 Task: Forward email as attachment with the signature Gabriel Evans with the subject Request for a video from softage.1@softage.net to softage.8@softage.net with the message Could you please provide a summary of the customer feedback received?
Action: Mouse moved to (861, 73)
Screenshot: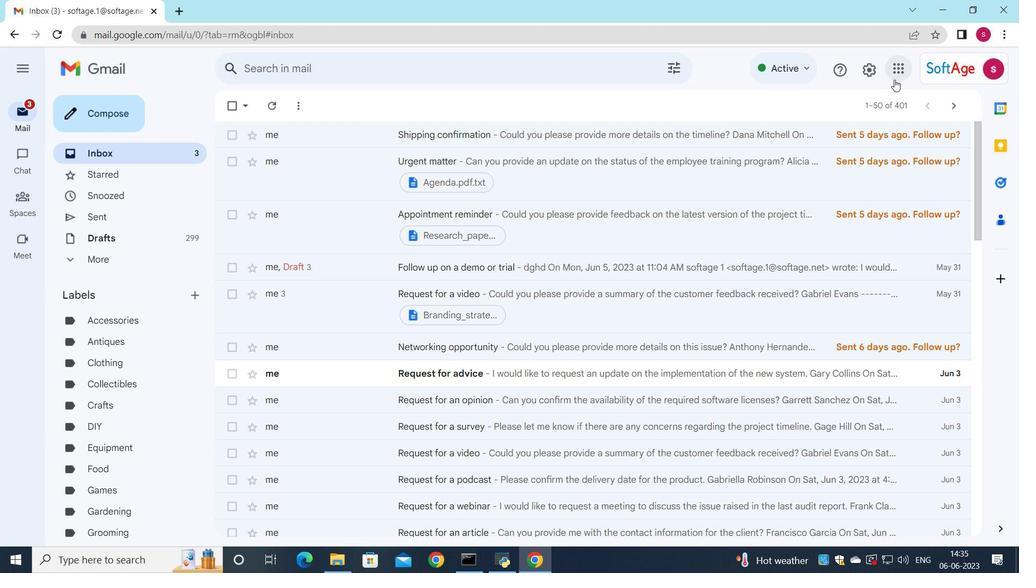 
Action: Mouse pressed left at (861, 73)
Screenshot: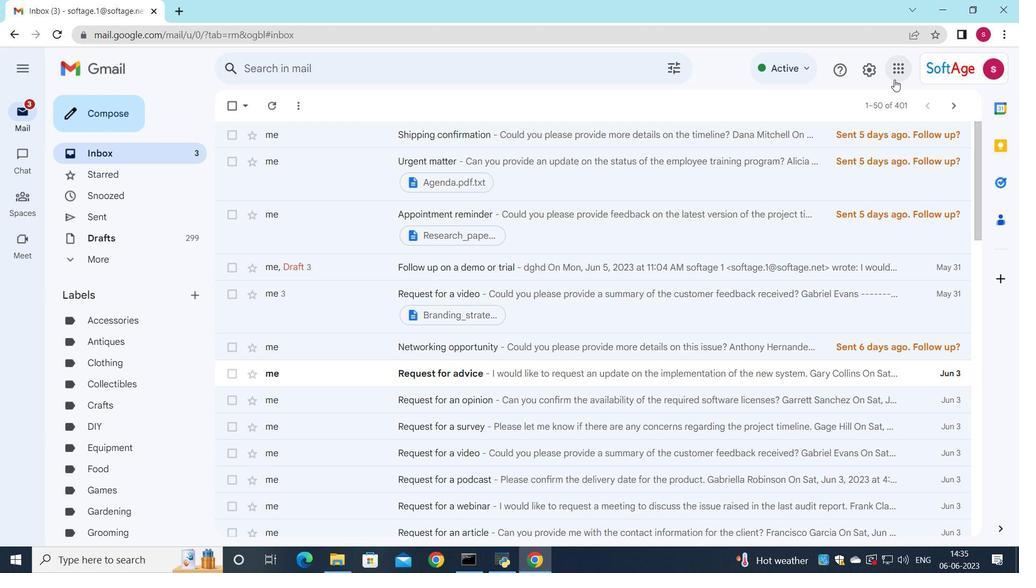 
Action: Mouse moved to (857, 143)
Screenshot: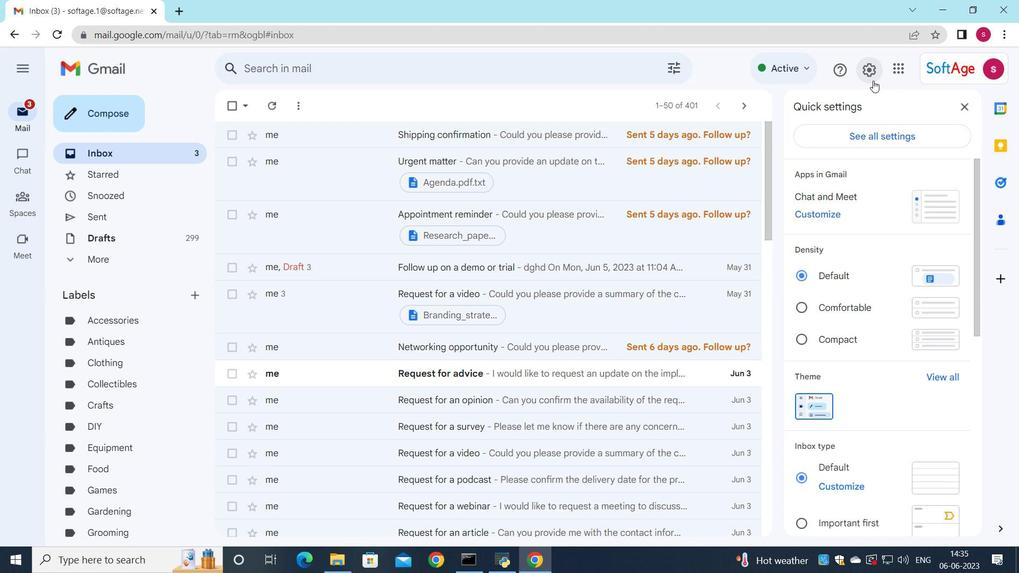 
Action: Mouse pressed left at (857, 143)
Screenshot: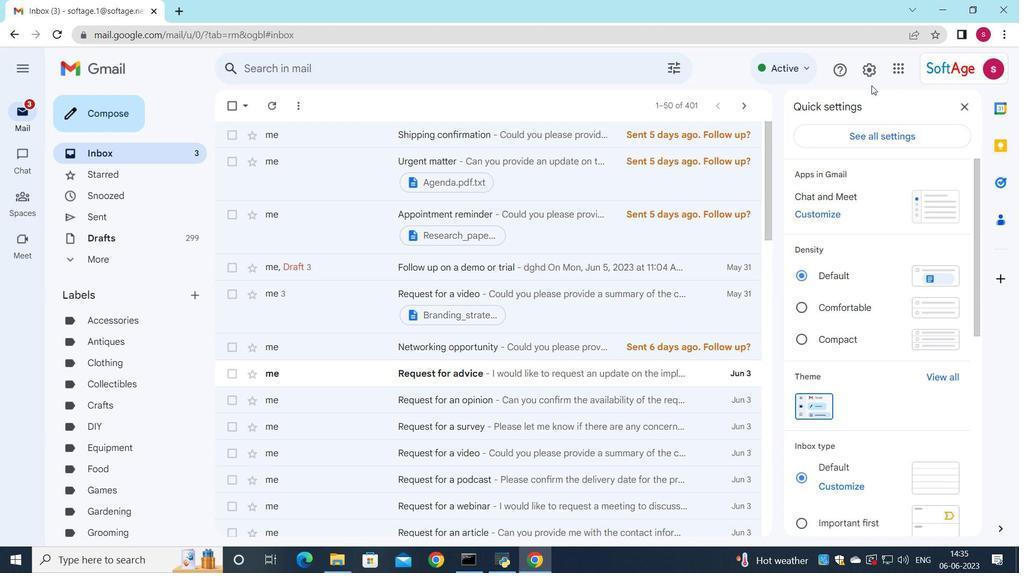 
Action: Mouse scrolled (857, 143) with delta (0, 0)
Screenshot: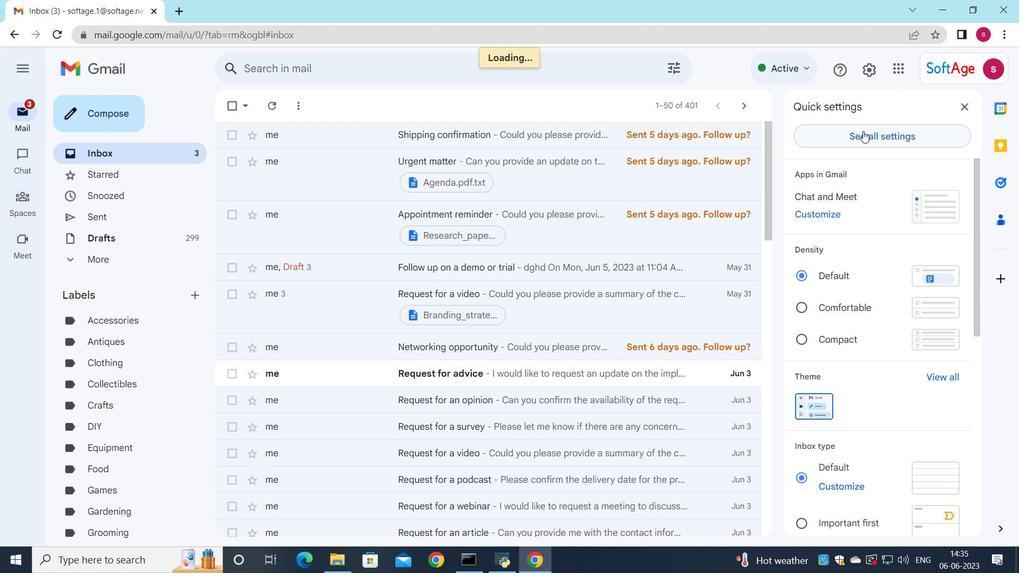 
Action: Mouse moved to (718, 208)
Screenshot: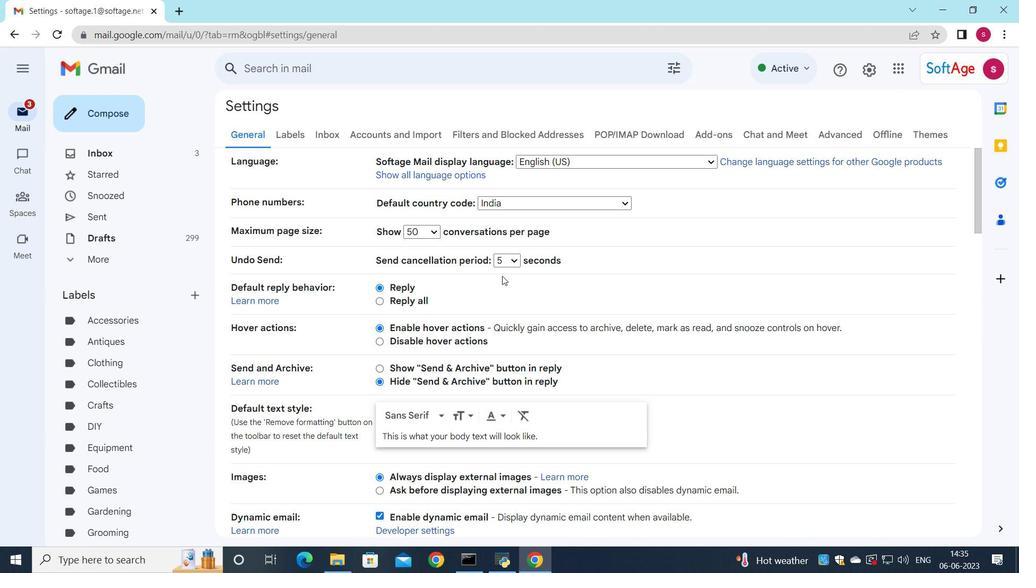 
Action: Mouse scrolled (718, 208) with delta (0, 0)
Screenshot: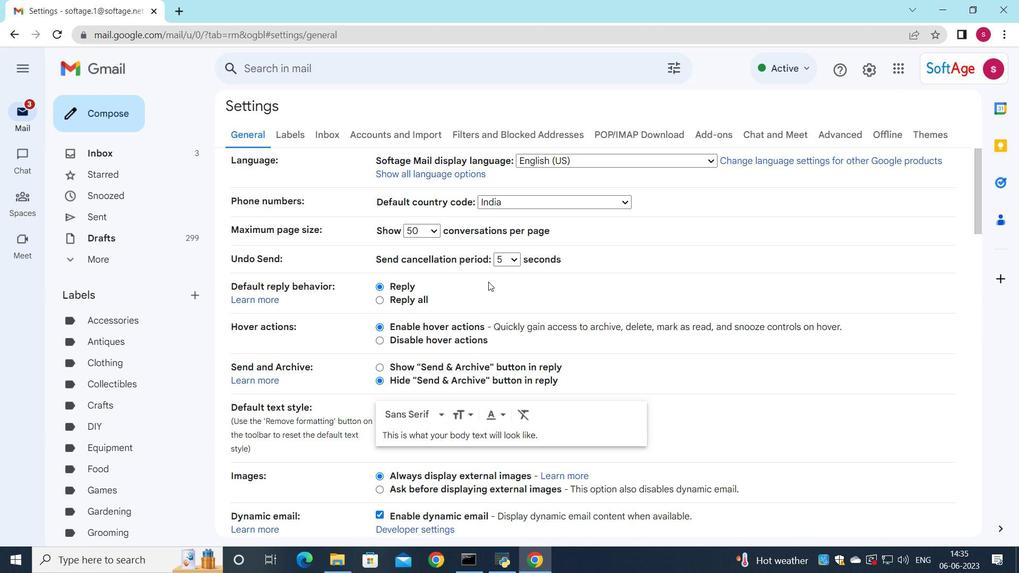 
Action: Mouse scrolled (718, 208) with delta (0, 0)
Screenshot: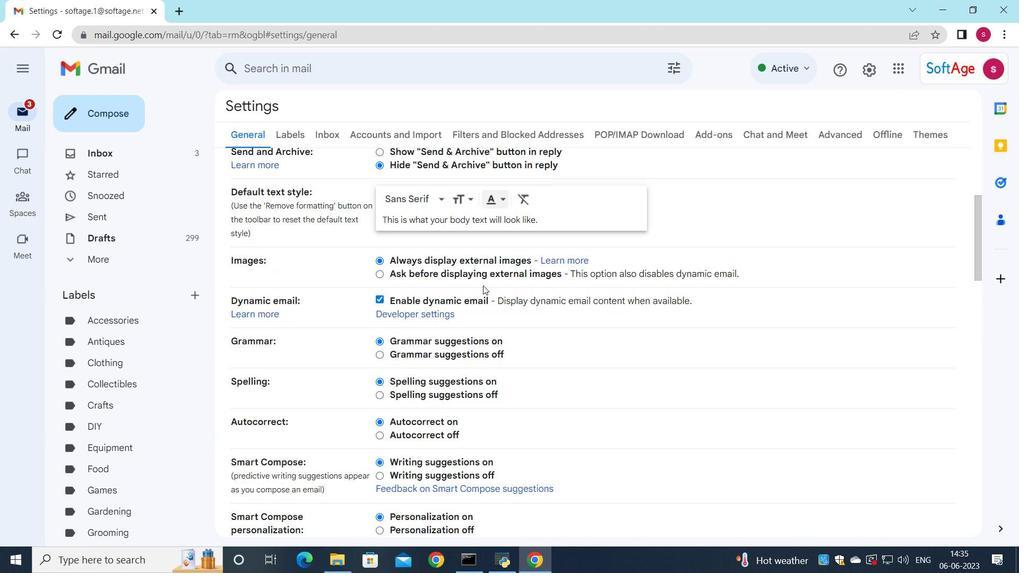 
Action: Mouse scrolled (718, 208) with delta (0, 0)
Screenshot: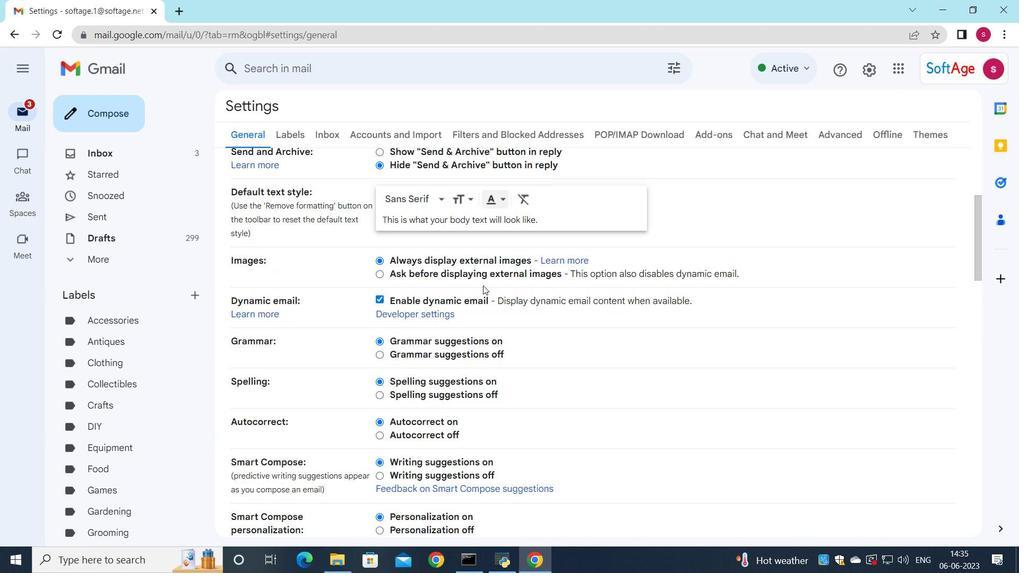 
Action: Mouse moved to (717, 210)
Screenshot: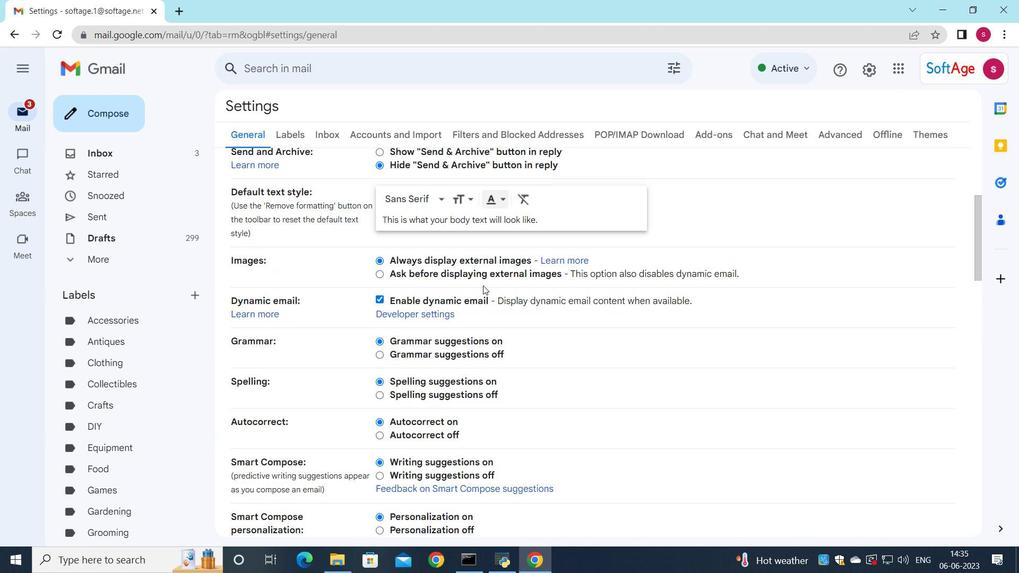 
Action: Mouse scrolled (717, 210) with delta (0, 0)
Screenshot: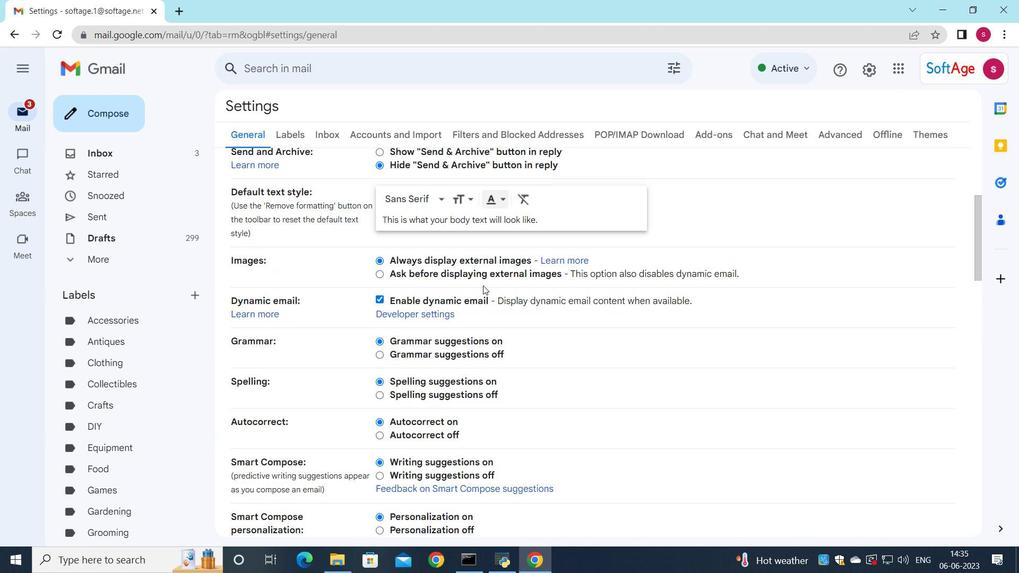 
Action: Mouse moved to (642, 236)
Screenshot: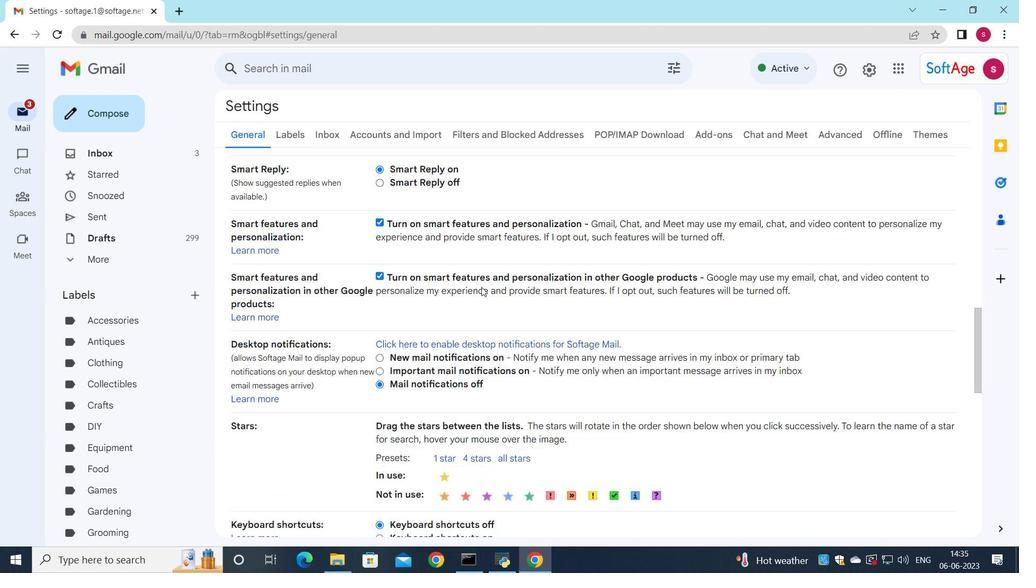 
Action: Mouse scrolled (642, 236) with delta (0, 0)
Screenshot: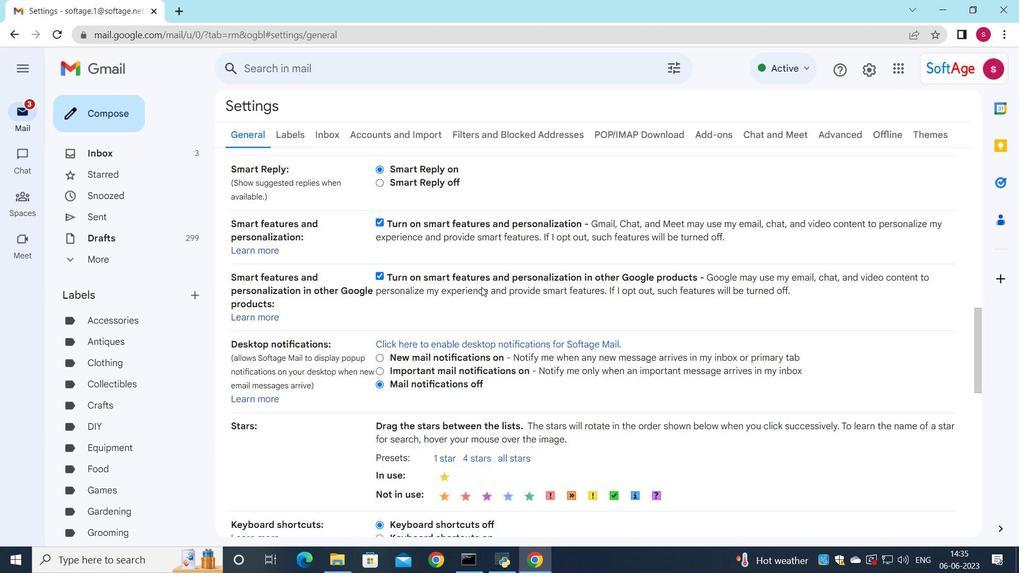 
Action: Mouse moved to (639, 238)
Screenshot: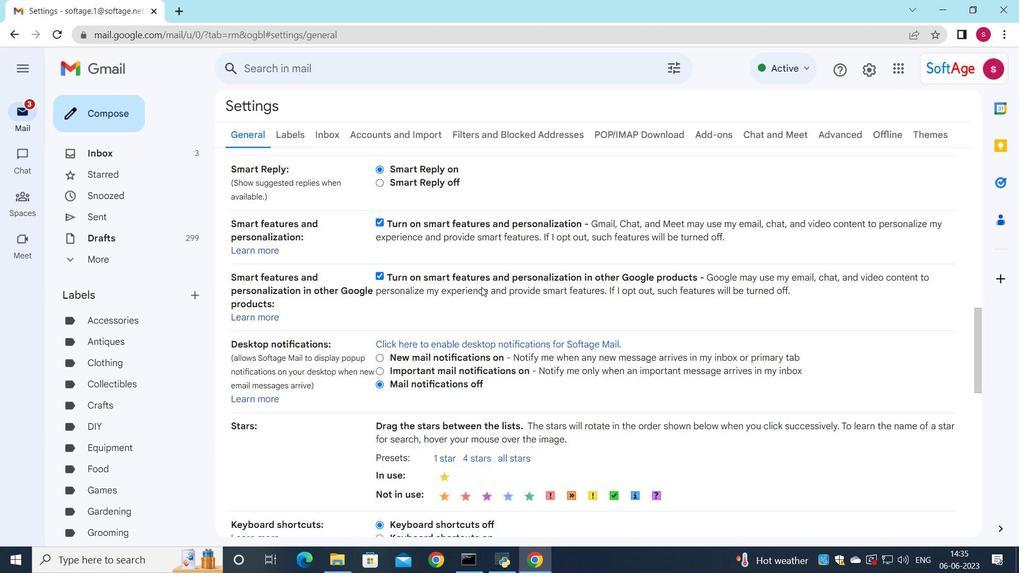 
Action: Mouse scrolled (639, 237) with delta (0, 0)
Screenshot: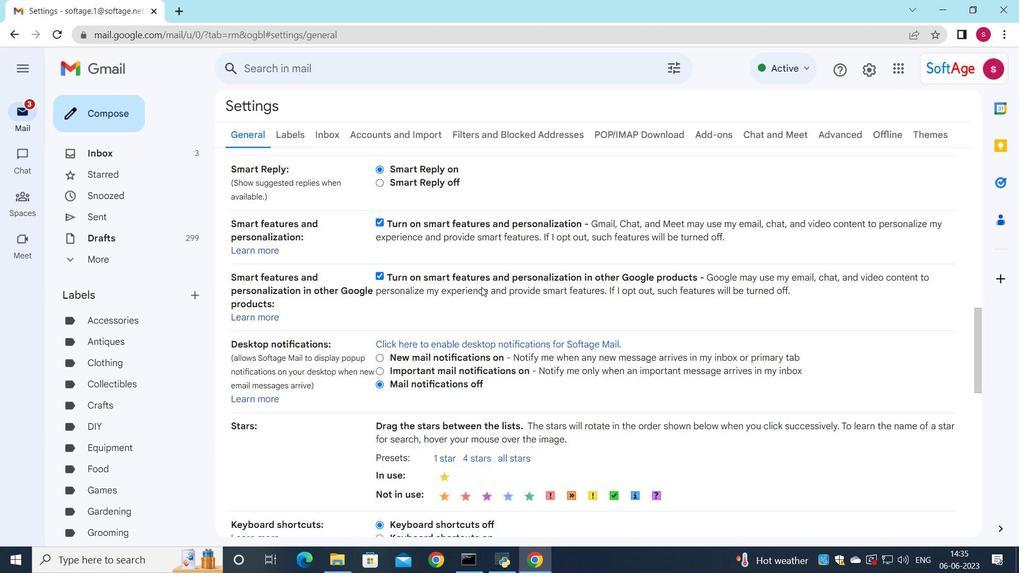 
Action: Mouse moved to (634, 243)
Screenshot: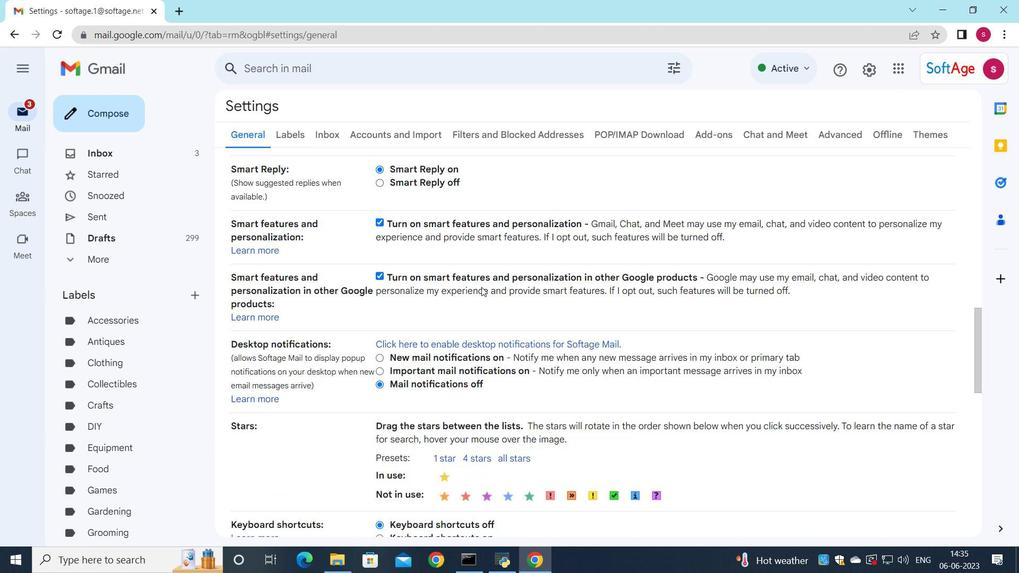
Action: Mouse scrolled (634, 242) with delta (0, 0)
Screenshot: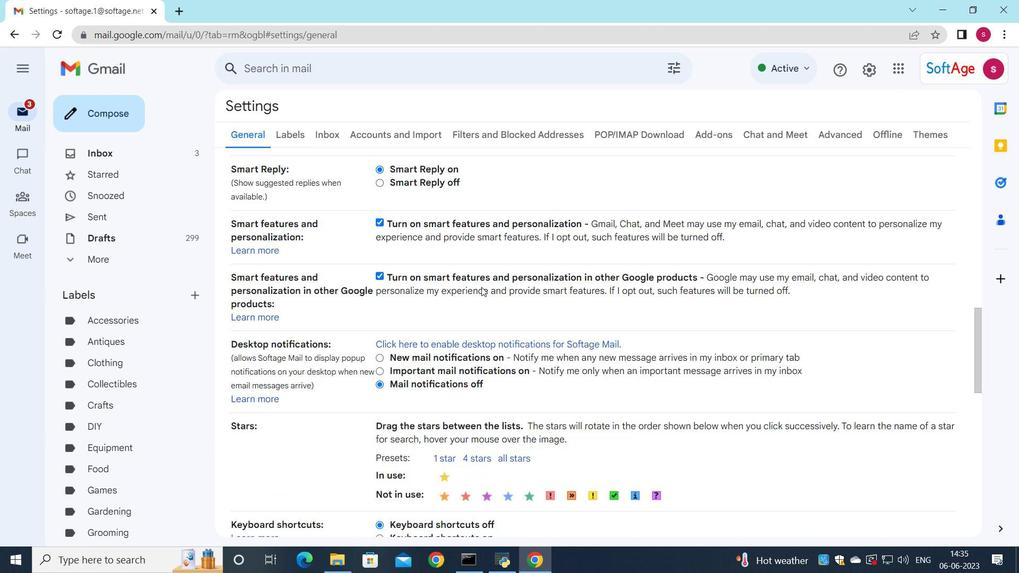 
Action: Mouse moved to (575, 274)
Screenshot: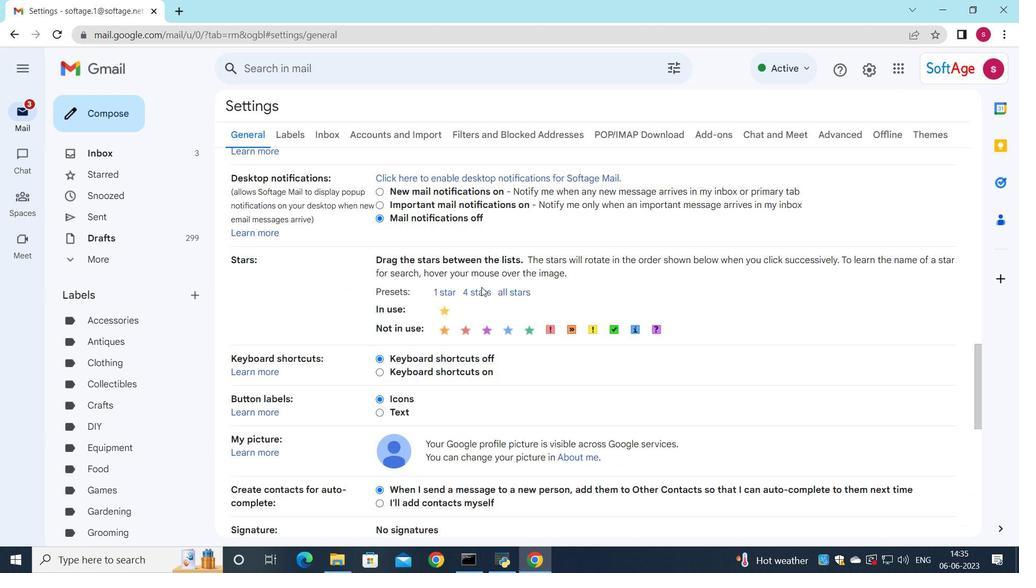 
Action: Mouse scrolled (575, 274) with delta (0, 0)
Screenshot: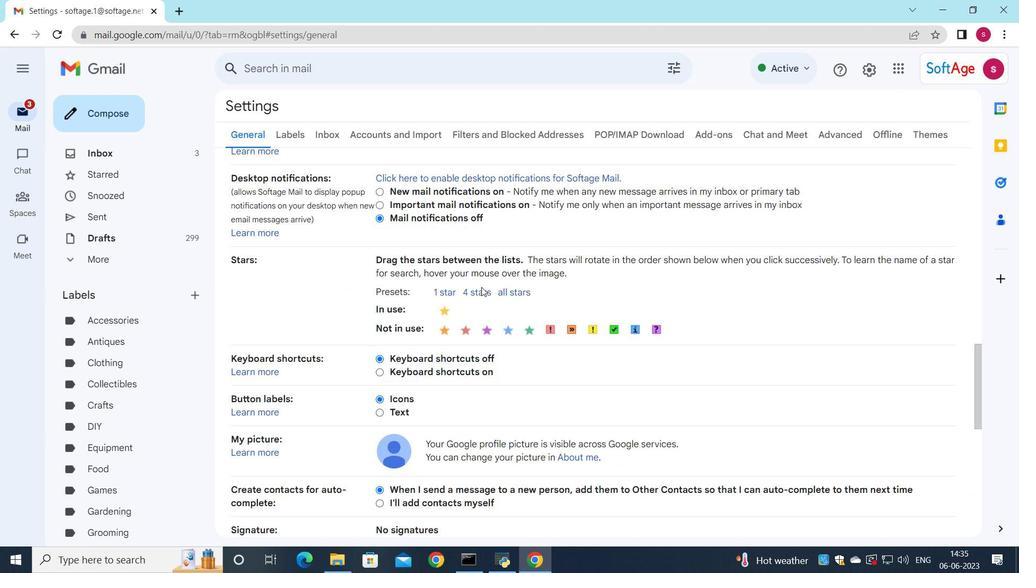 
Action: Mouse moved to (573, 277)
Screenshot: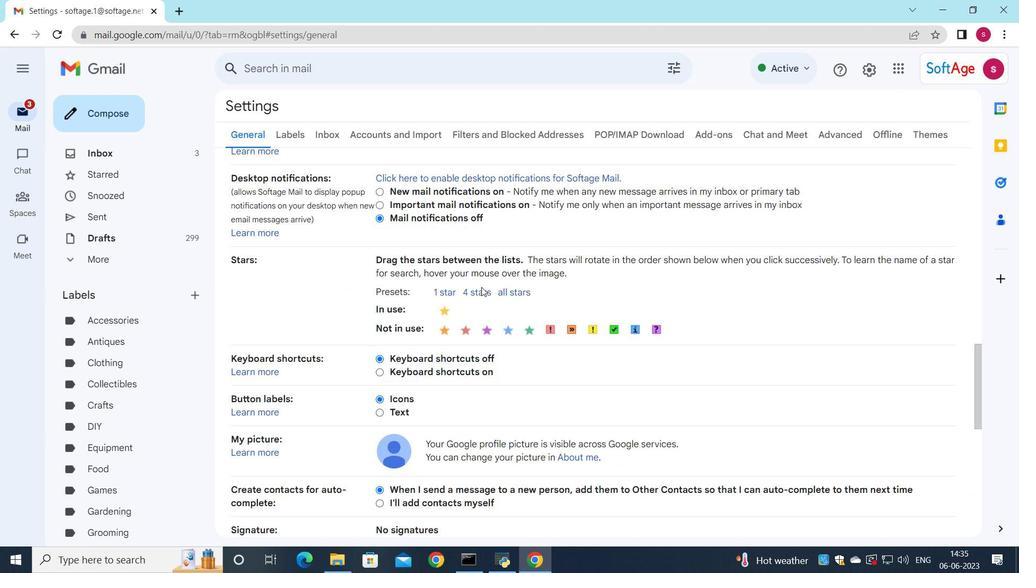 
Action: Mouse scrolled (573, 277) with delta (0, 0)
Screenshot: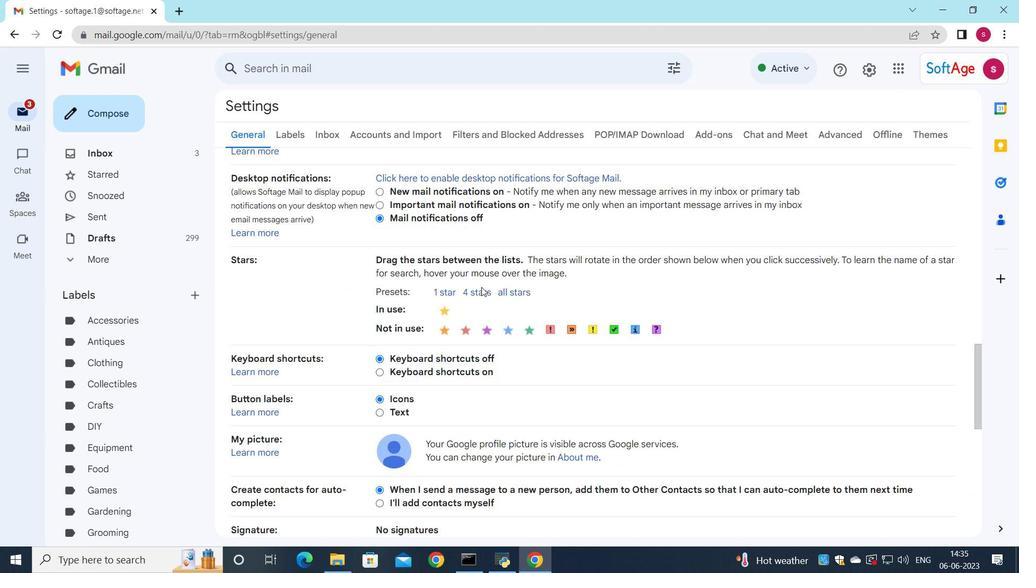 
Action: Mouse moved to (570, 280)
Screenshot: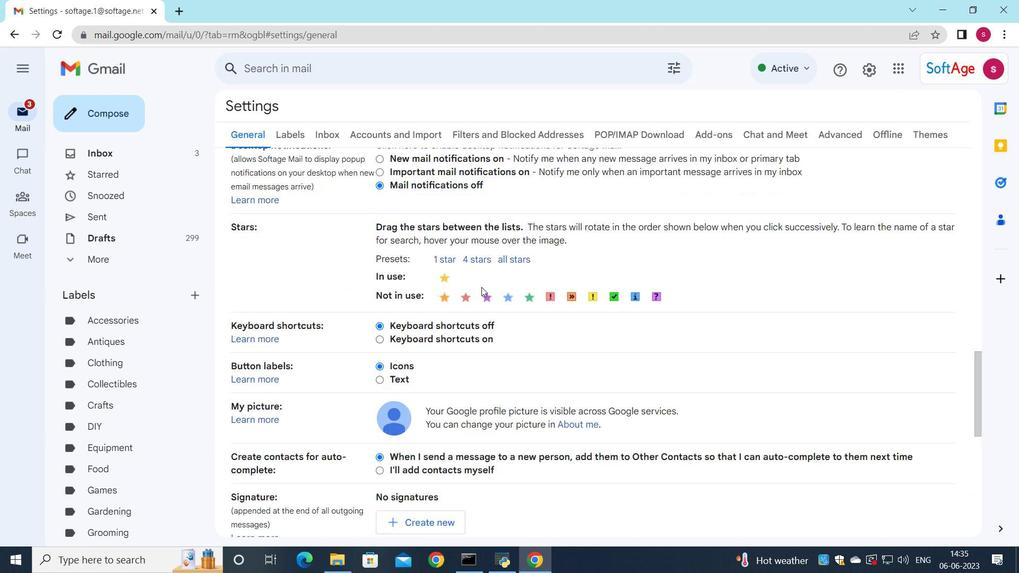 
Action: Mouse scrolled (570, 279) with delta (0, 0)
Screenshot: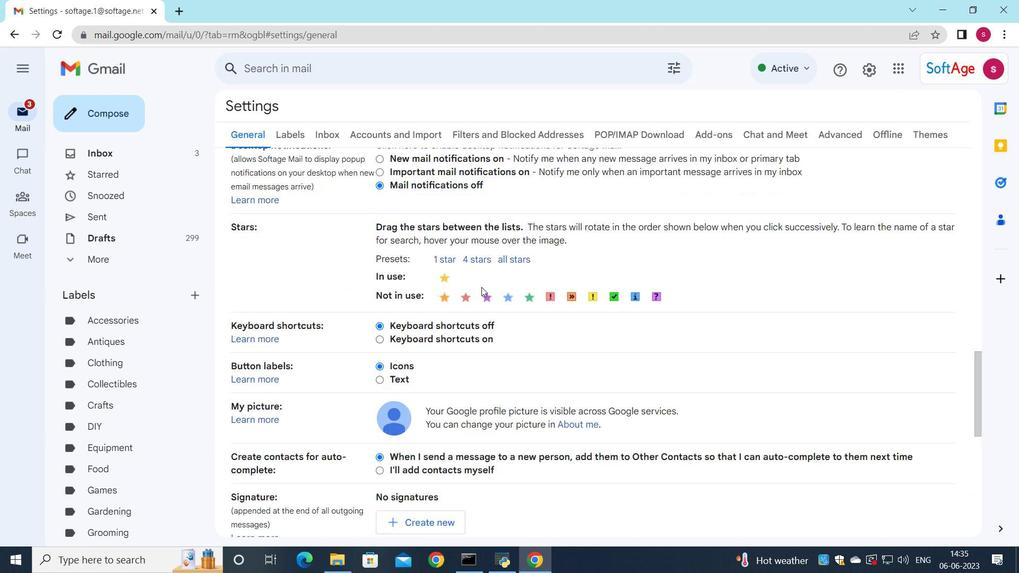 
Action: Mouse moved to (549, 302)
Screenshot: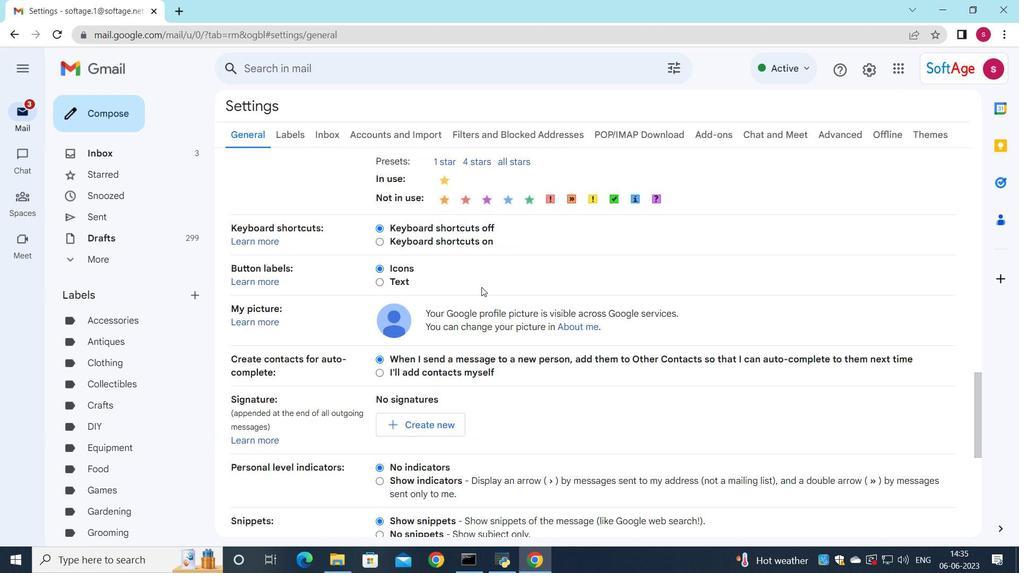 
Action: Mouse scrolled (549, 301) with delta (0, 0)
Screenshot: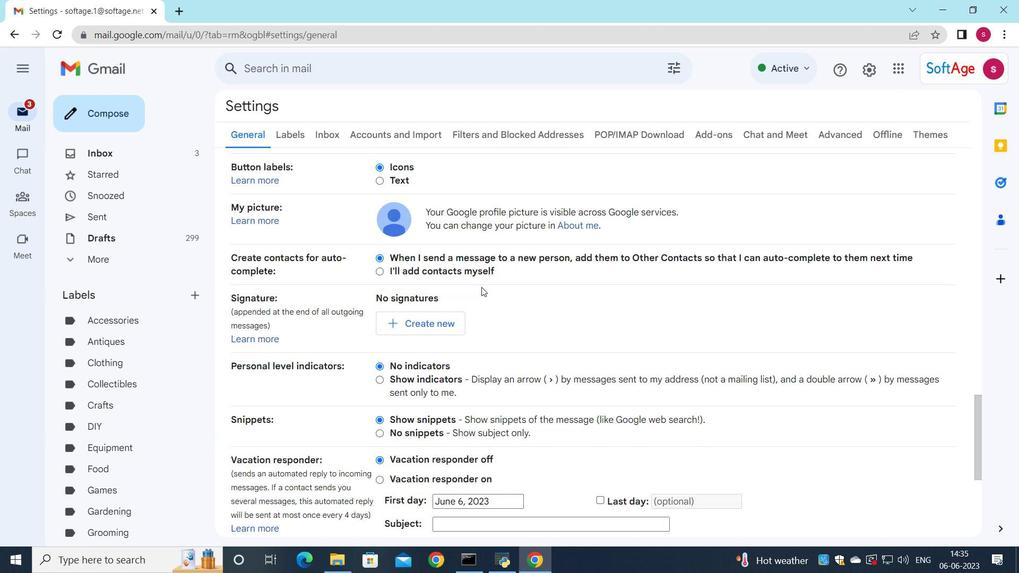 
Action: Mouse scrolled (549, 301) with delta (0, 0)
Screenshot: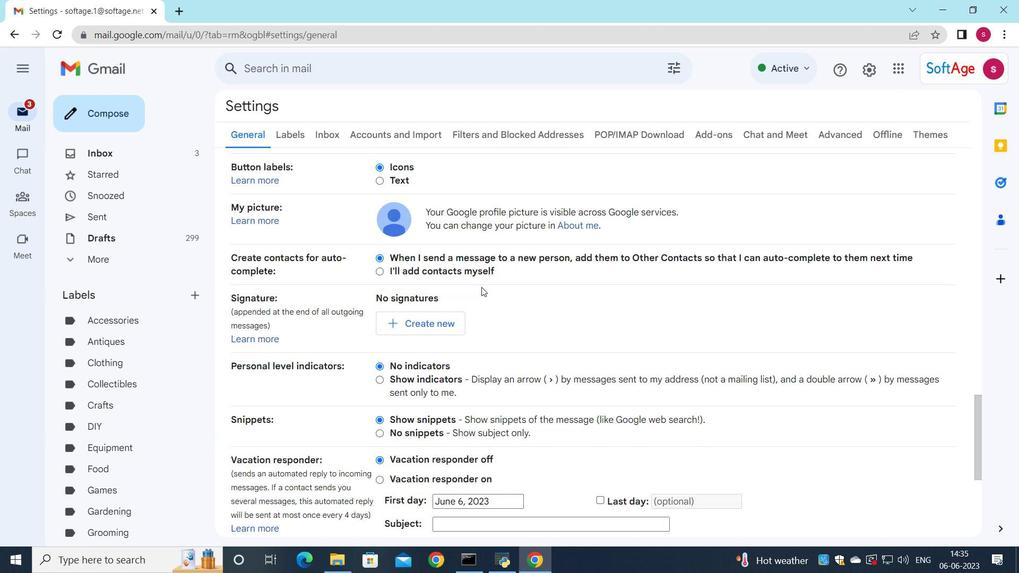 
Action: Mouse moved to (549, 302)
Screenshot: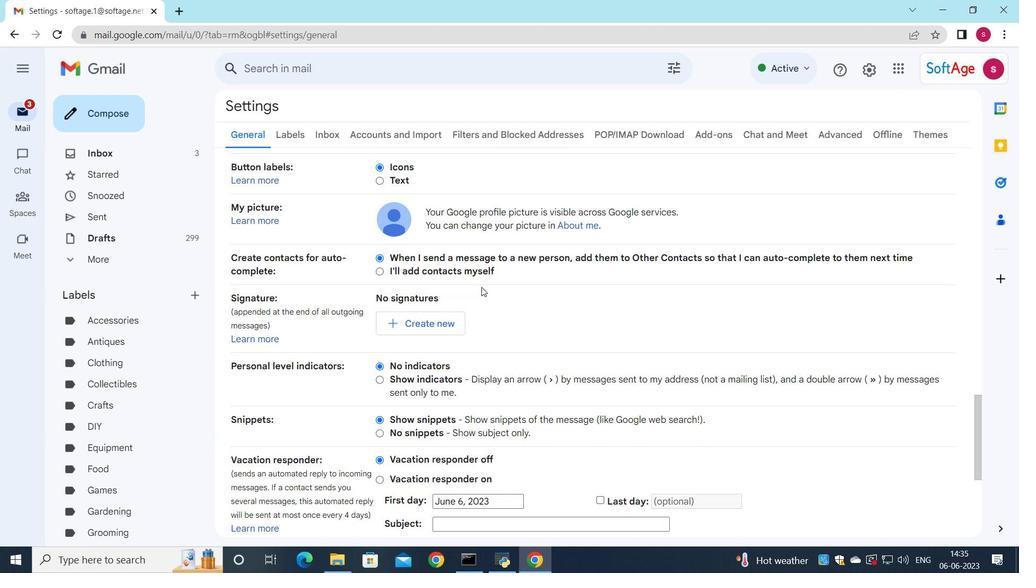 
Action: Mouse scrolled (549, 301) with delta (0, 0)
Screenshot: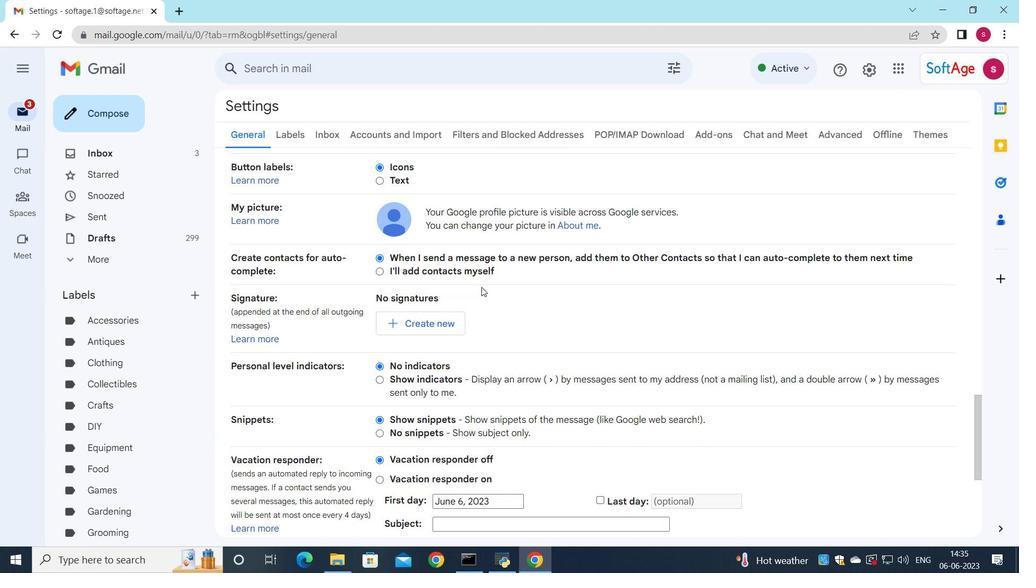 
Action: Mouse moved to (547, 304)
Screenshot: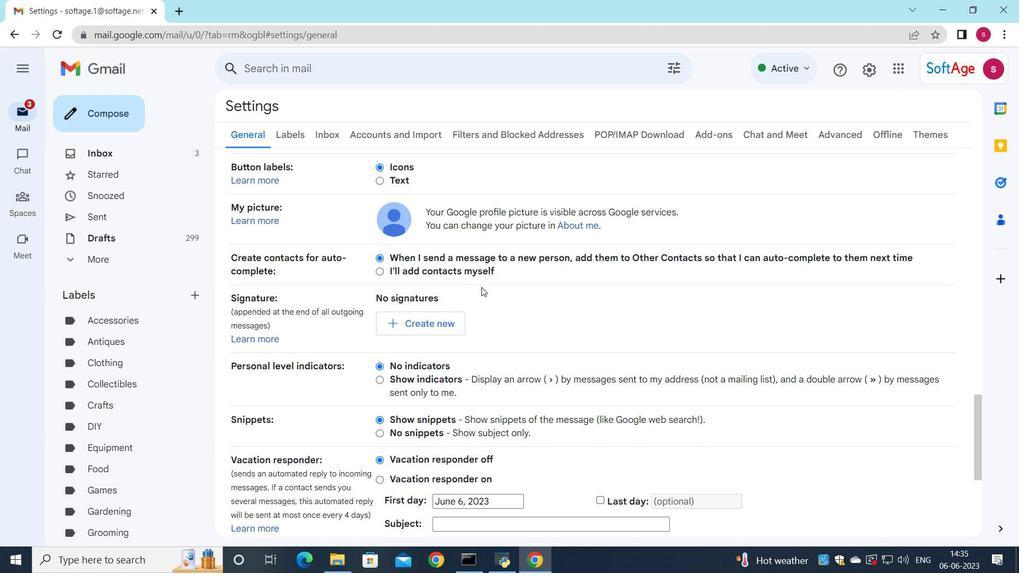 
Action: Mouse scrolled (547, 304) with delta (0, 0)
Screenshot: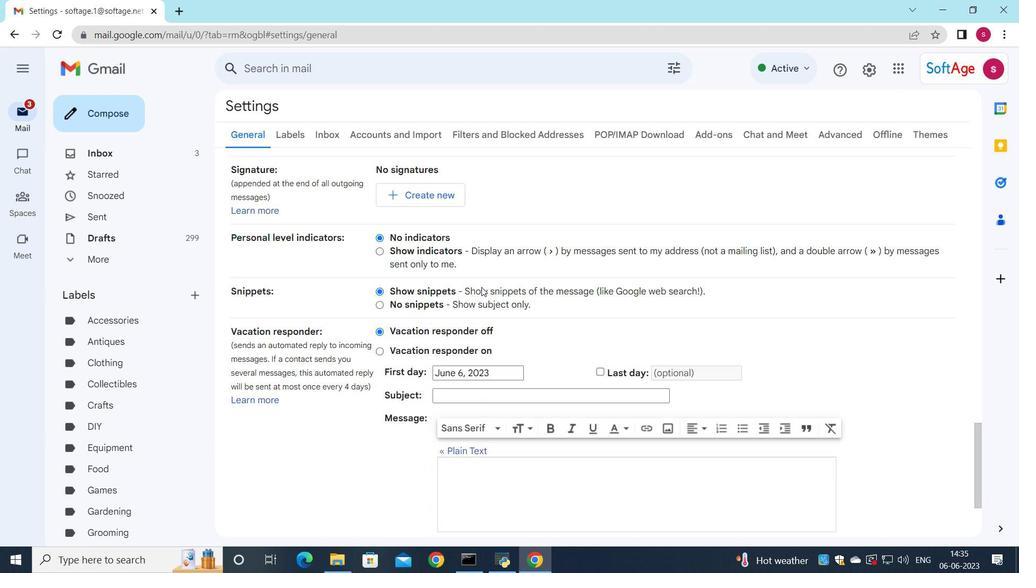 
Action: Mouse scrolled (547, 304) with delta (0, 0)
Screenshot: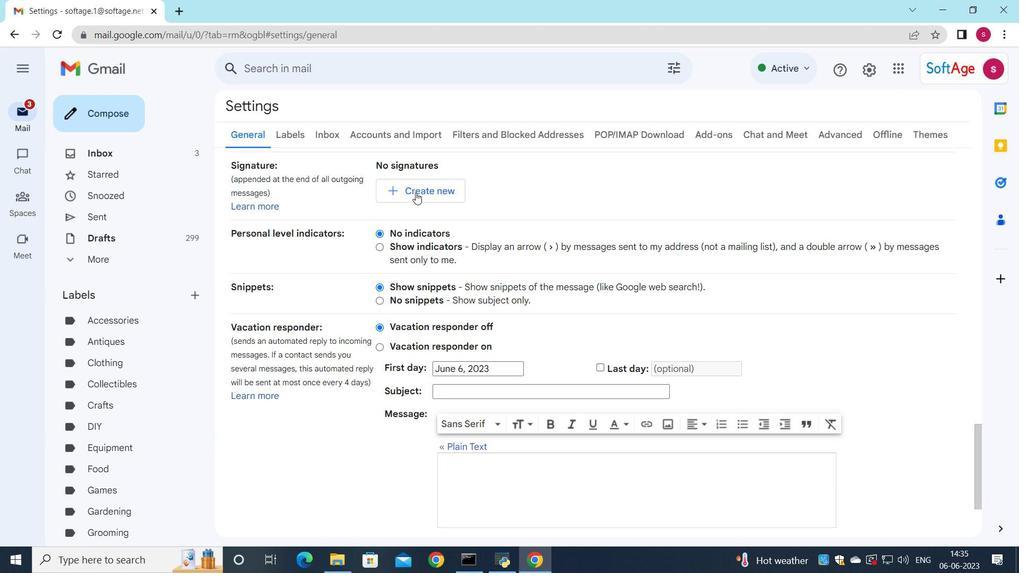 
Action: Mouse scrolled (547, 304) with delta (0, 0)
Screenshot: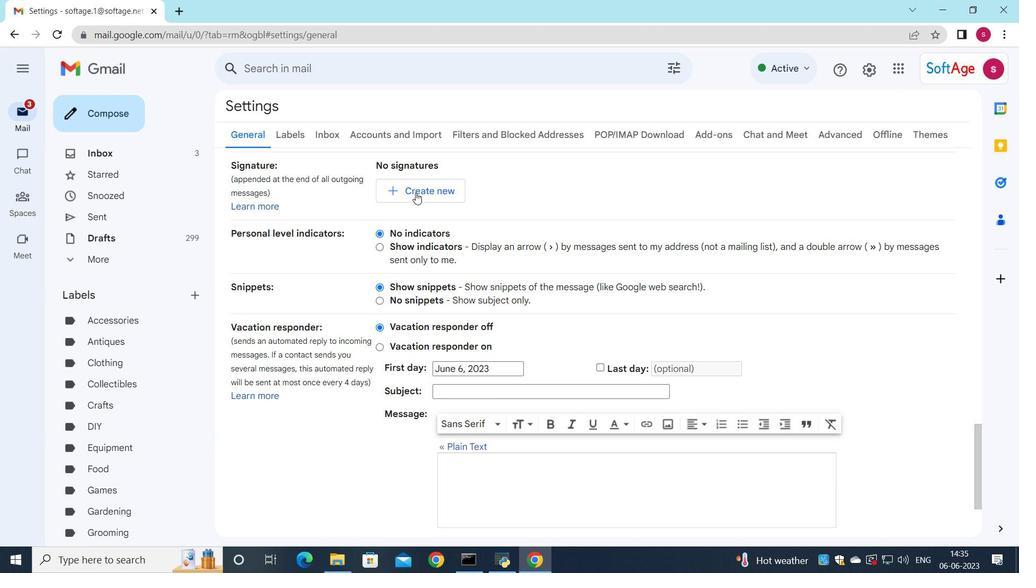 
Action: Mouse scrolled (547, 304) with delta (0, 0)
Screenshot: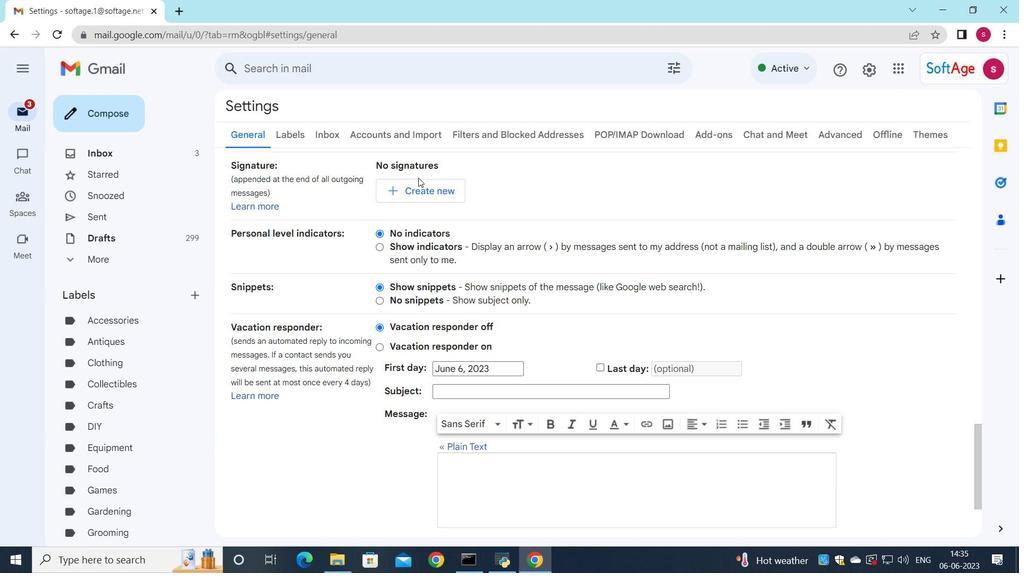 
Action: Mouse scrolled (547, 304) with delta (0, 0)
Screenshot: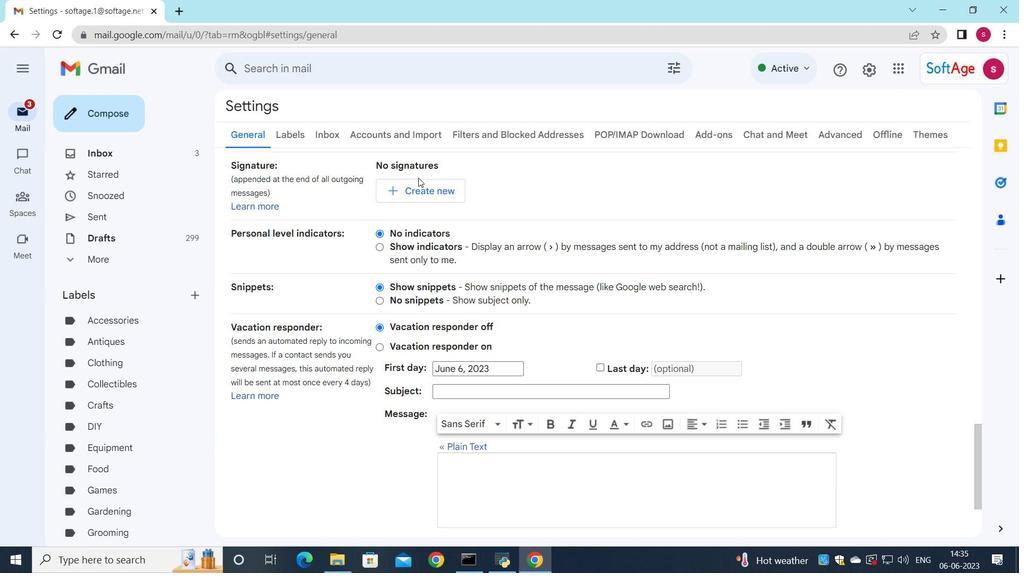
Action: Mouse scrolled (547, 304) with delta (0, 0)
Screenshot: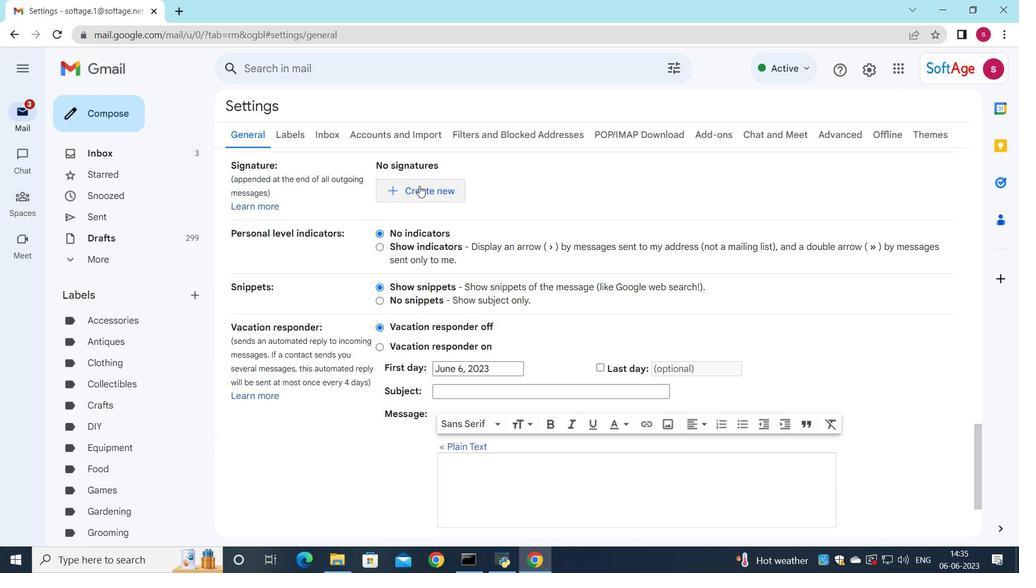 
Action: Mouse moved to (438, 196)
Screenshot: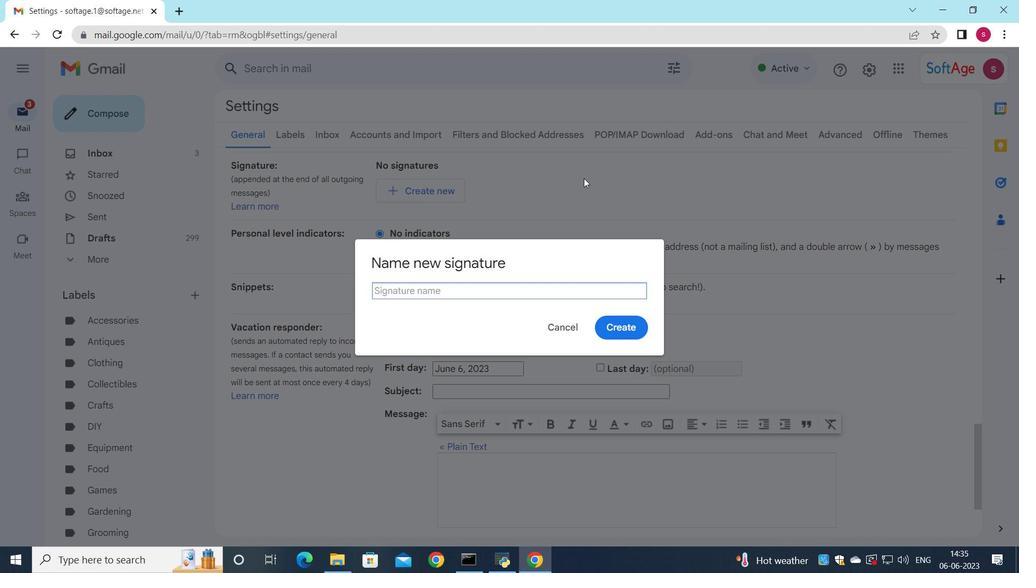 
Action: Mouse pressed left at (438, 196)
Screenshot: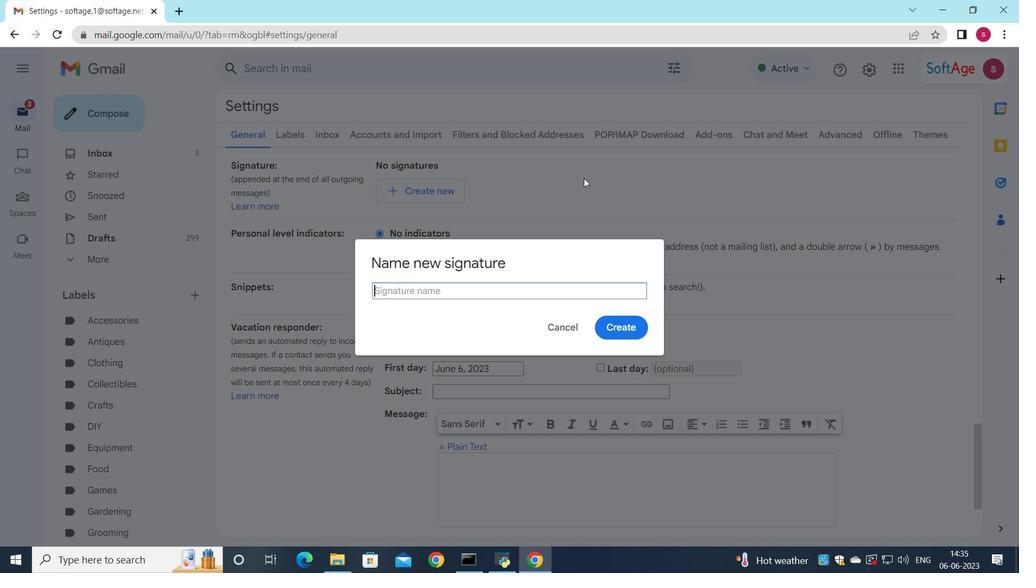 
Action: Mouse moved to (876, 76)
Screenshot: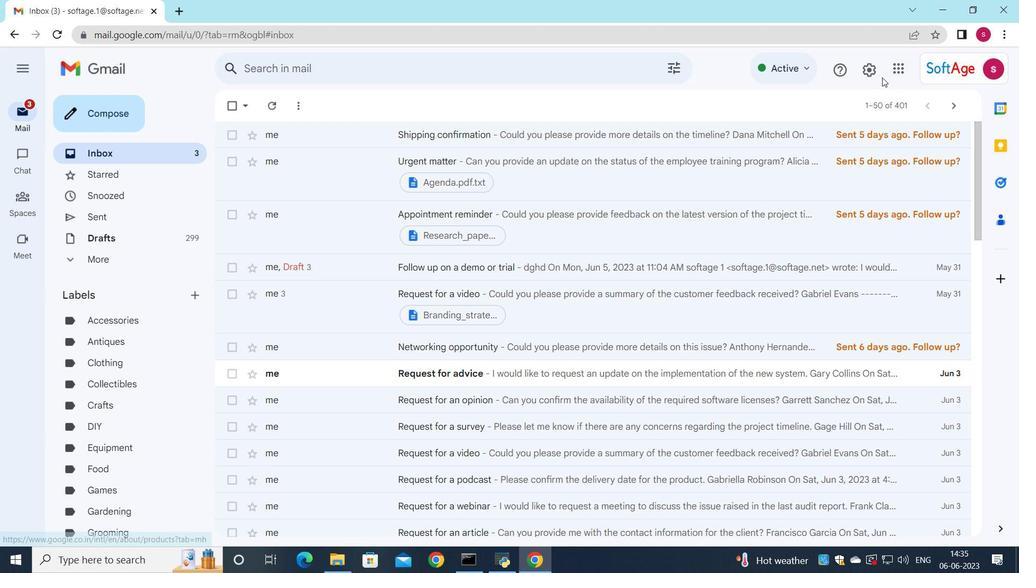 
Action: Mouse pressed left at (876, 76)
Screenshot: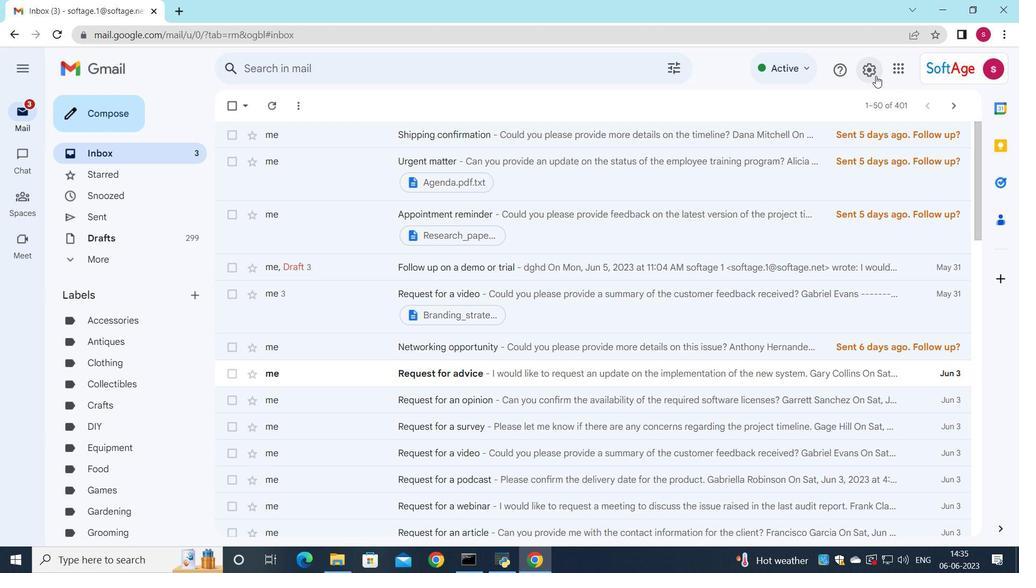 
Action: Mouse moved to (863, 131)
Screenshot: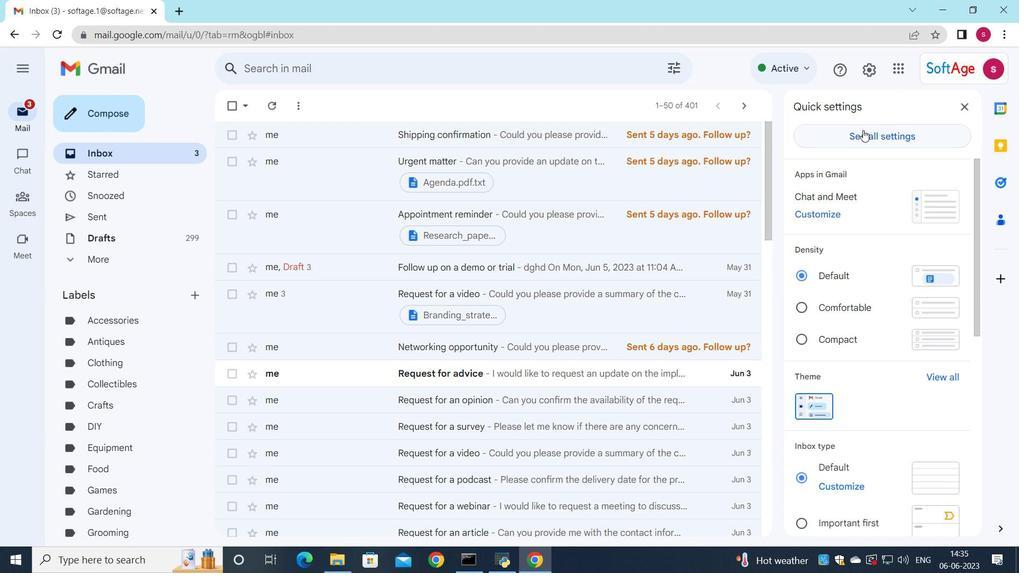 
Action: Mouse pressed left at (863, 131)
Screenshot: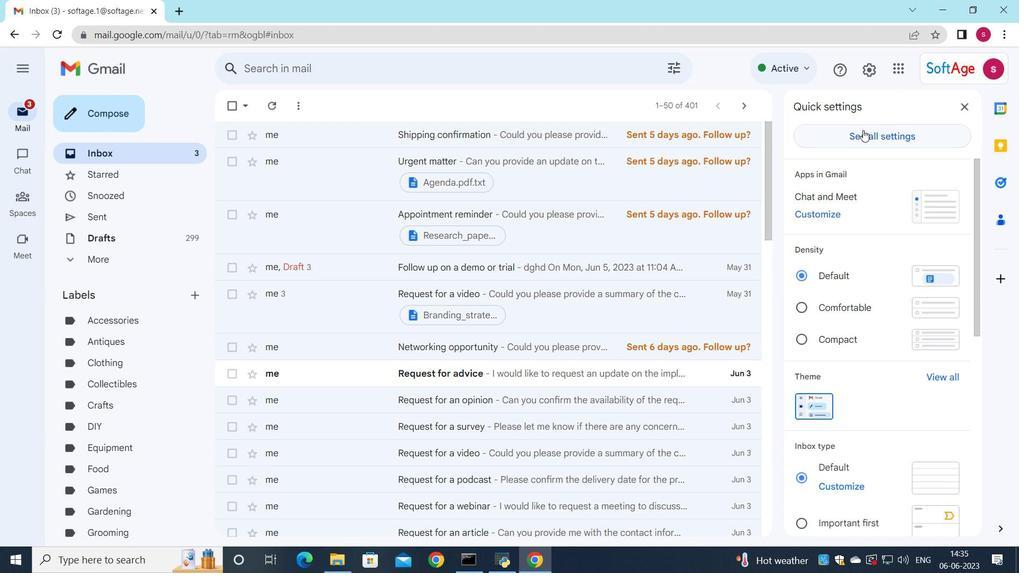 
Action: Mouse moved to (488, 282)
Screenshot: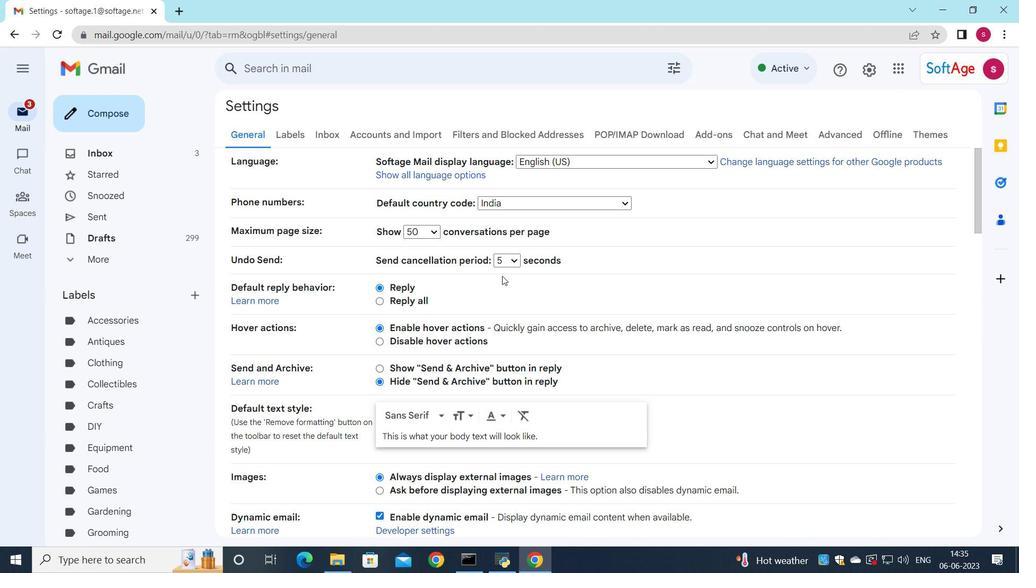 
Action: Mouse scrolled (488, 281) with delta (0, 0)
Screenshot: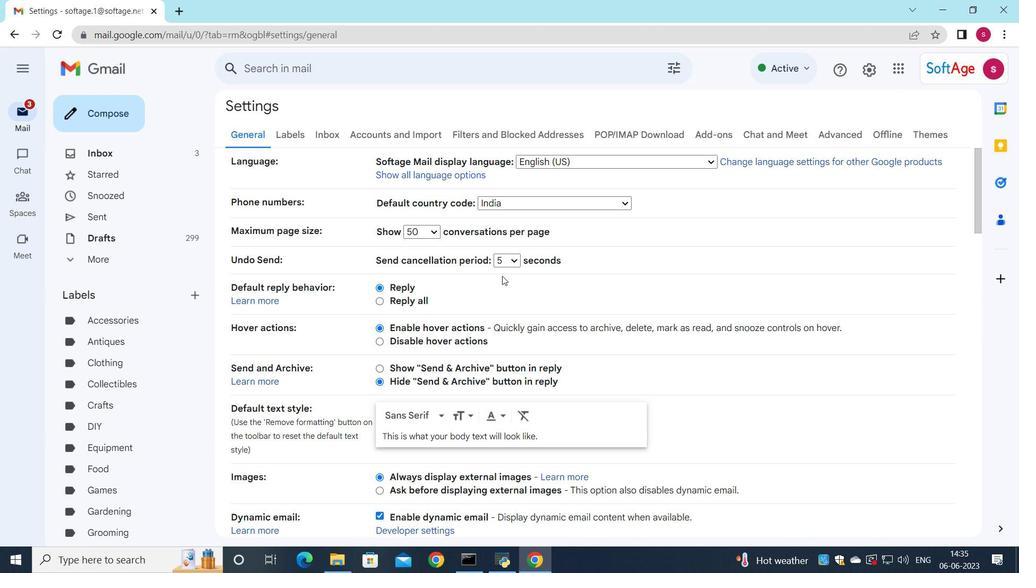 
Action: Mouse scrolled (488, 281) with delta (0, 0)
Screenshot: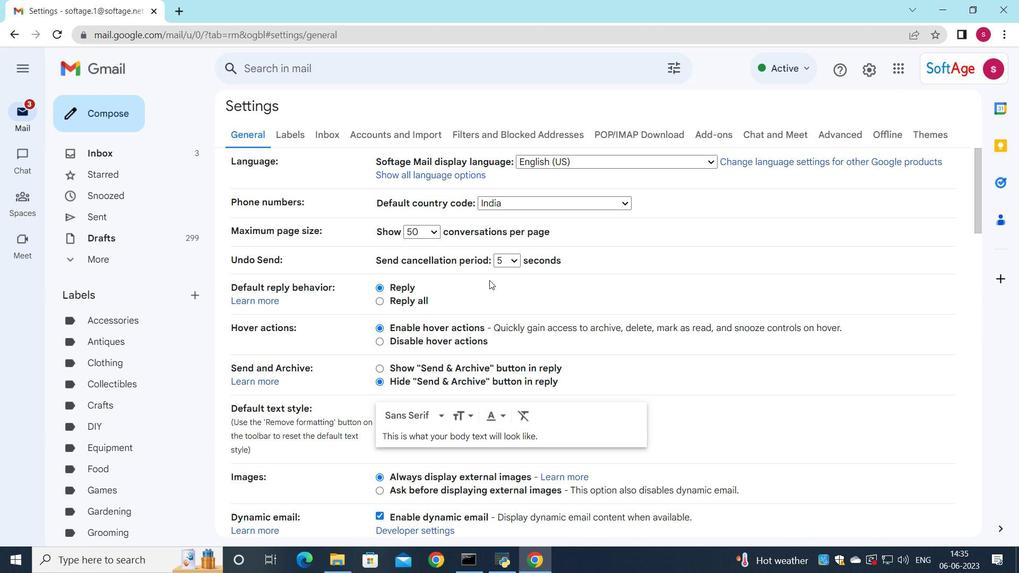 
Action: Mouse moved to (487, 283)
Screenshot: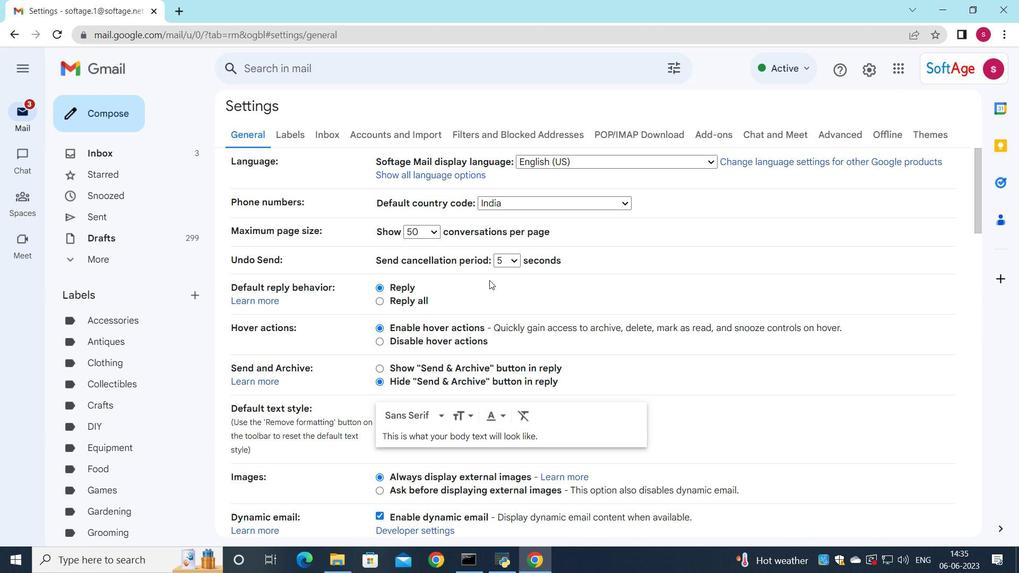 
Action: Mouse scrolled (487, 282) with delta (0, 0)
Screenshot: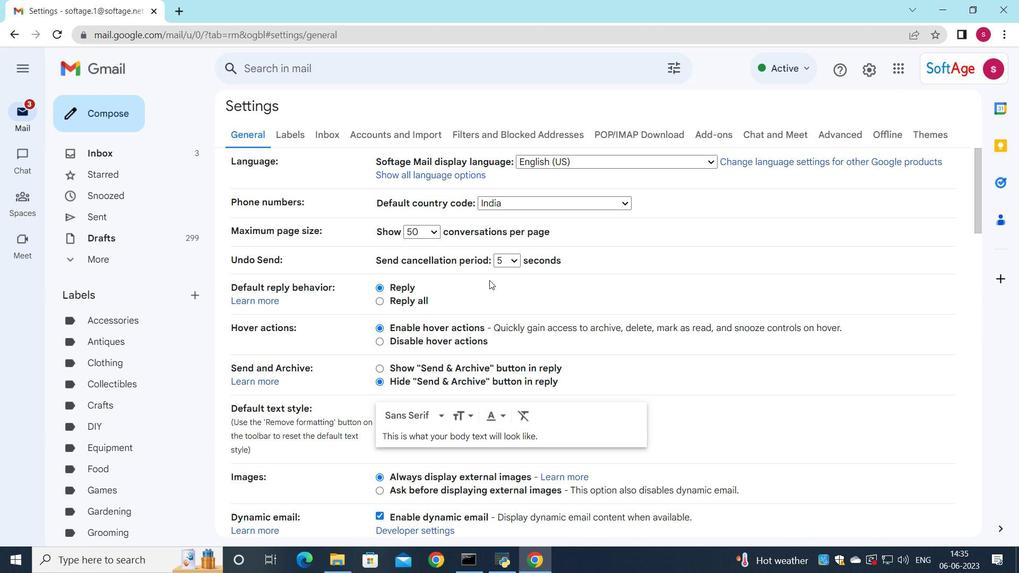 
Action: Mouse moved to (484, 285)
Screenshot: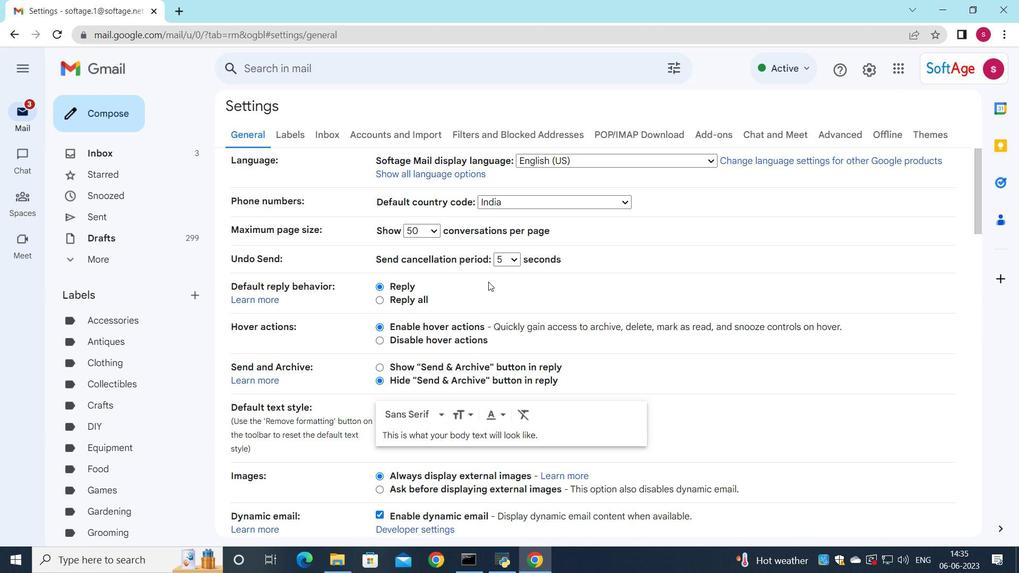 
Action: Mouse scrolled (484, 284) with delta (0, 0)
Screenshot: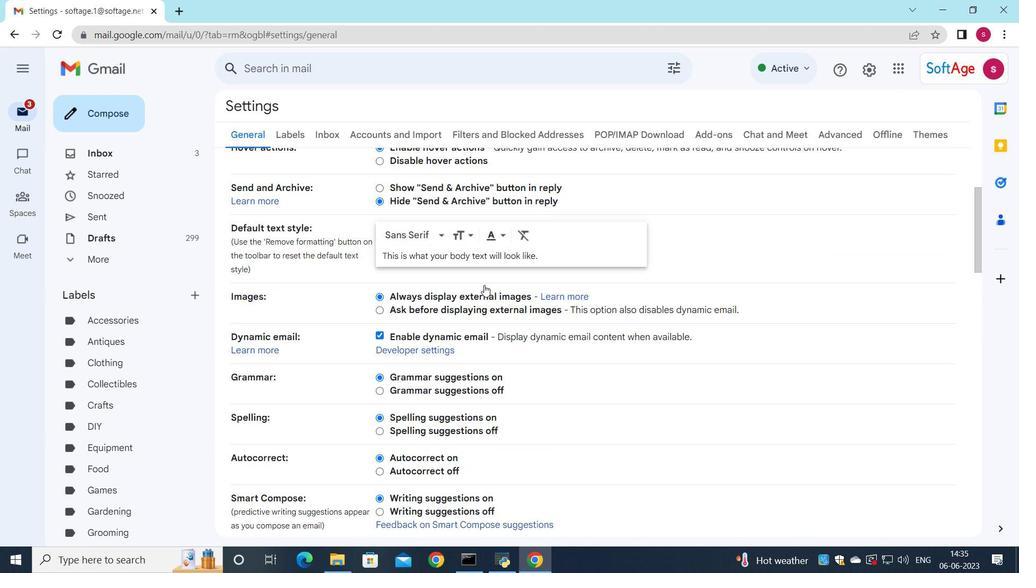 
Action: Mouse scrolled (484, 284) with delta (0, 0)
Screenshot: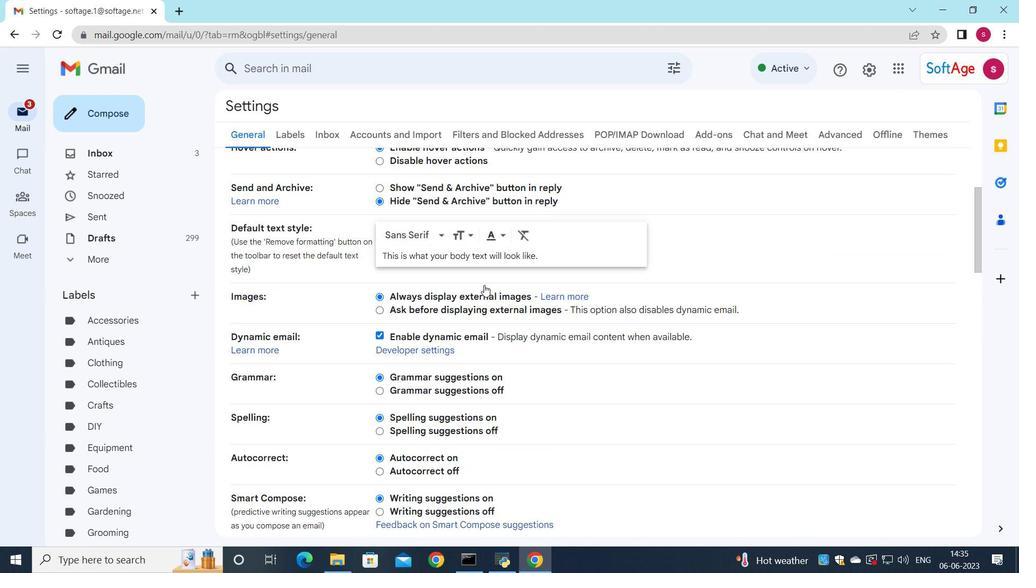 
Action: Mouse scrolled (484, 284) with delta (0, 0)
Screenshot: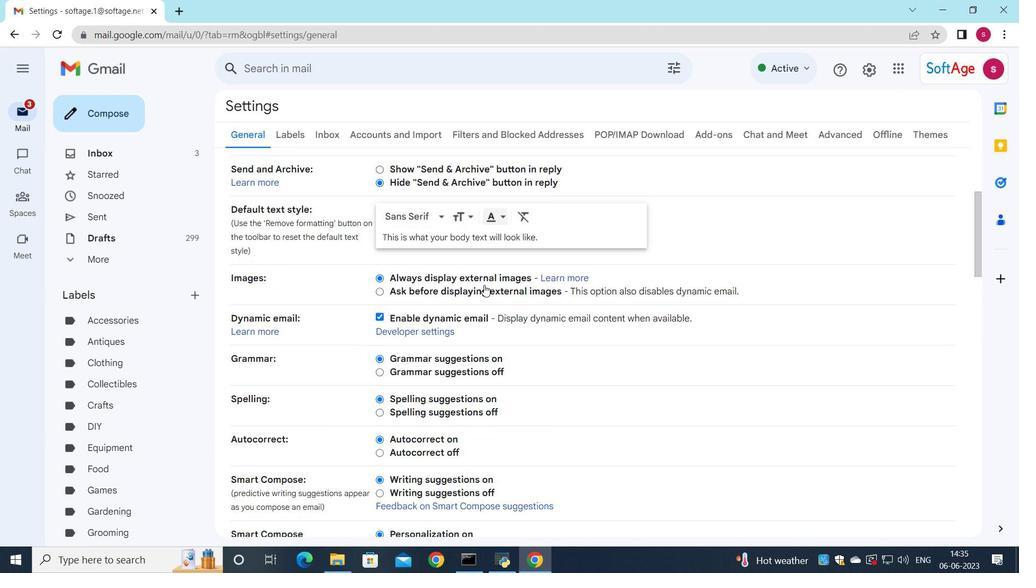 
Action: Mouse scrolled (484, 284) with delta (0, 0)
Screenshot: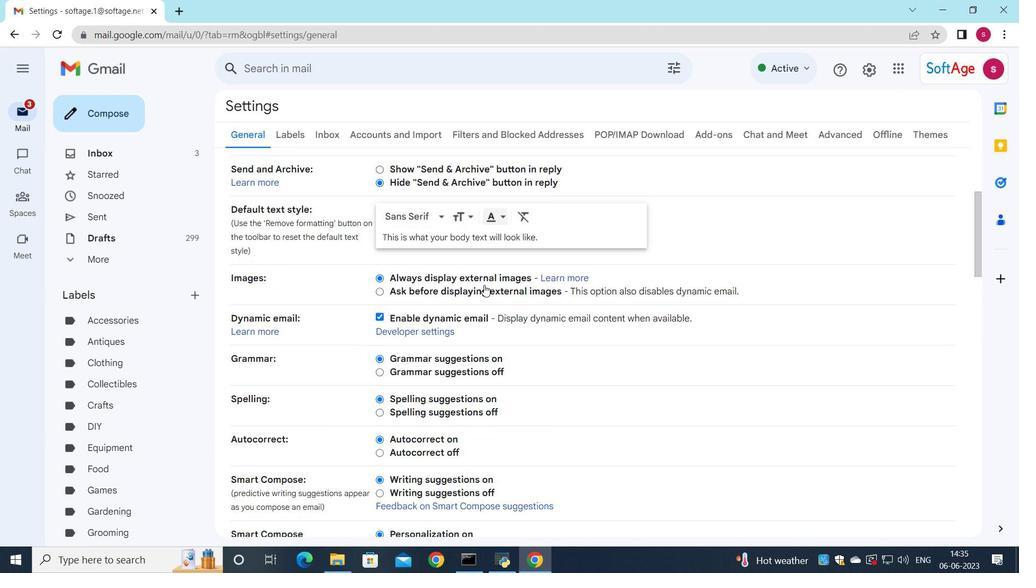 
Action: Mouse moved to (482, 287)
Screenshot: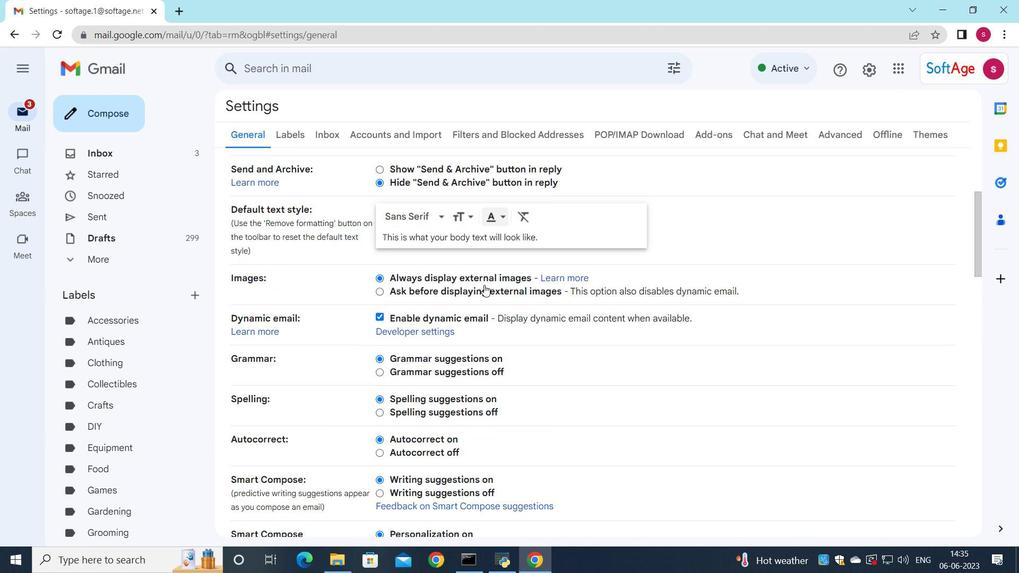 
Action: Mouse scrolled (482, 286) with delta (0, 0)
Screenshot: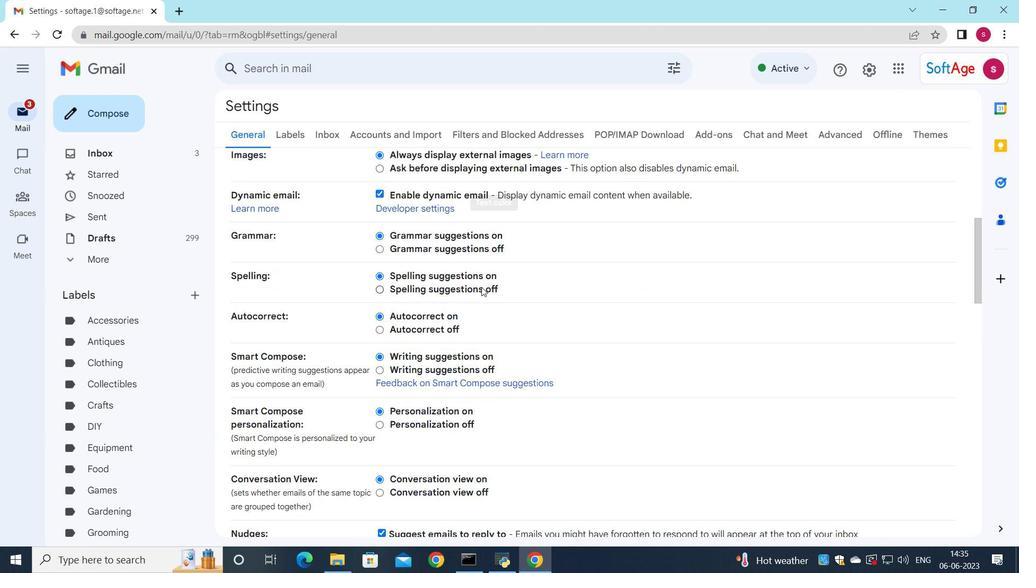 
Action: Mouse scrolled (482, 286) with delta (0, 0)
Screenshot: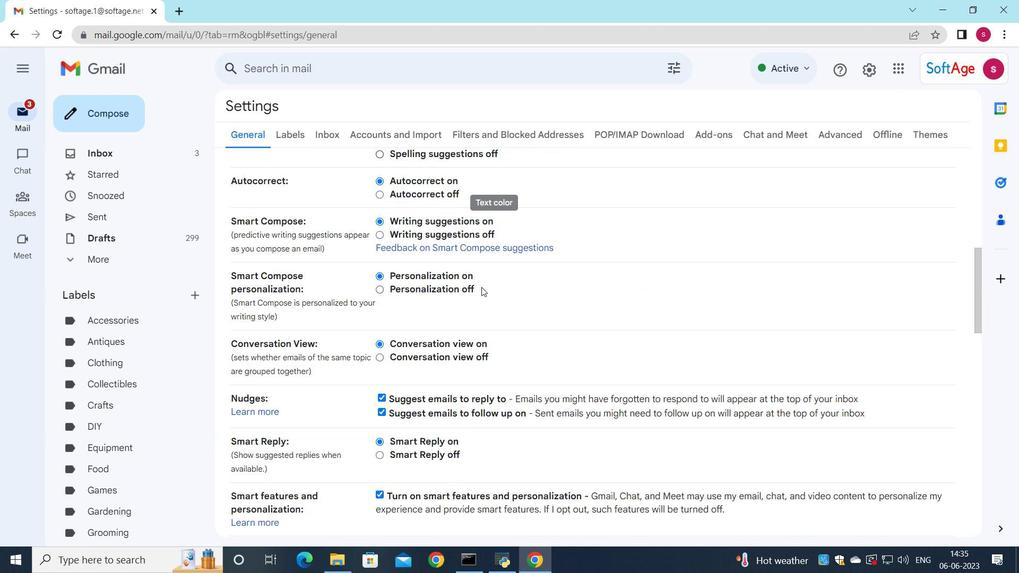 
Action: Mouse scrolled (482, 286) with delta (0, 0)
Screenshot: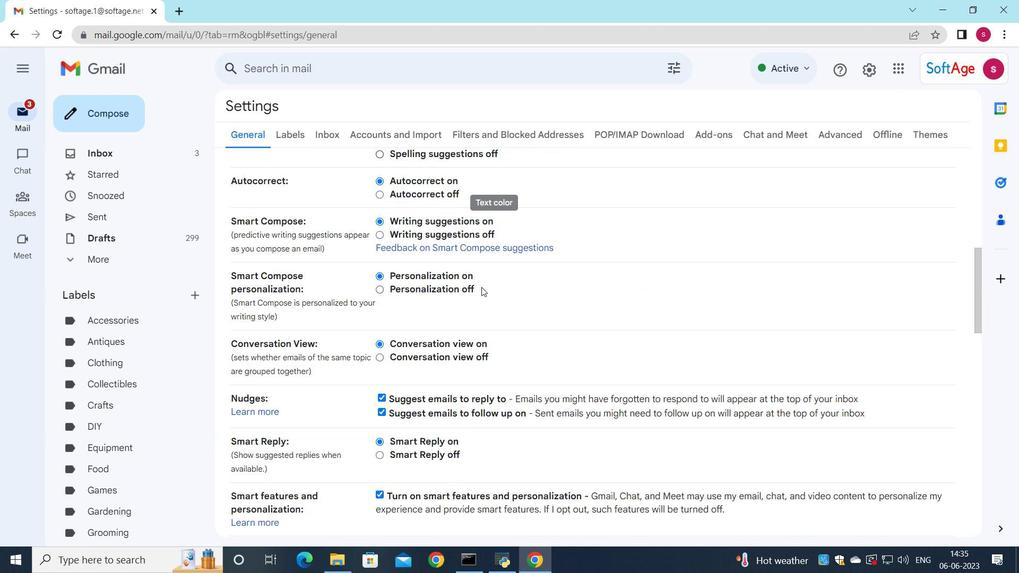 
Action: Mouse scrolled (482, 286) with delta (0, 0)
Screenshot: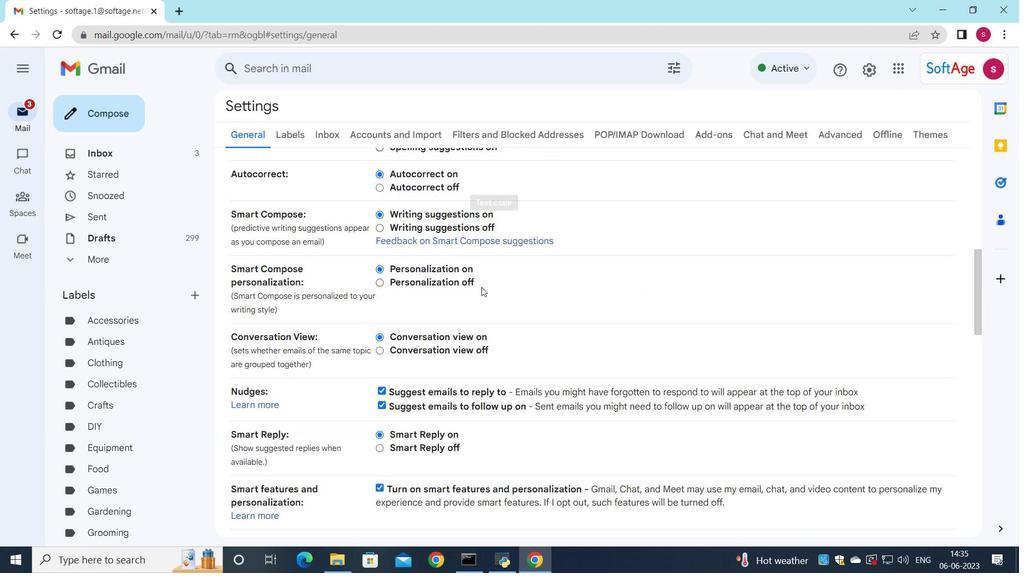 
Action: Mouse scrolled (482, 286) with delta (0, 0)
Screenshot: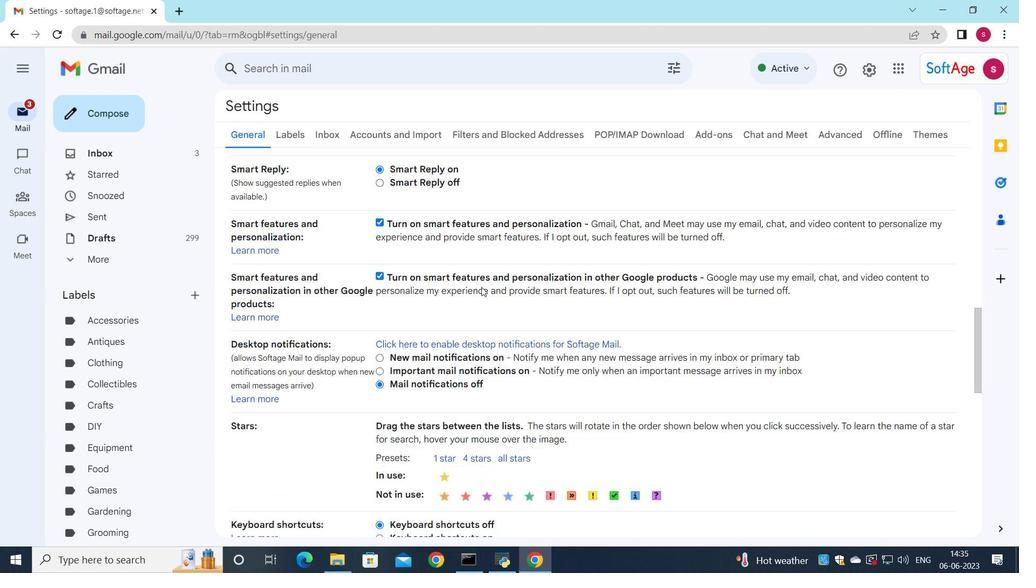 
Action: Mouse scrolled (482, 286) with delta (0, 0)
Screenshot: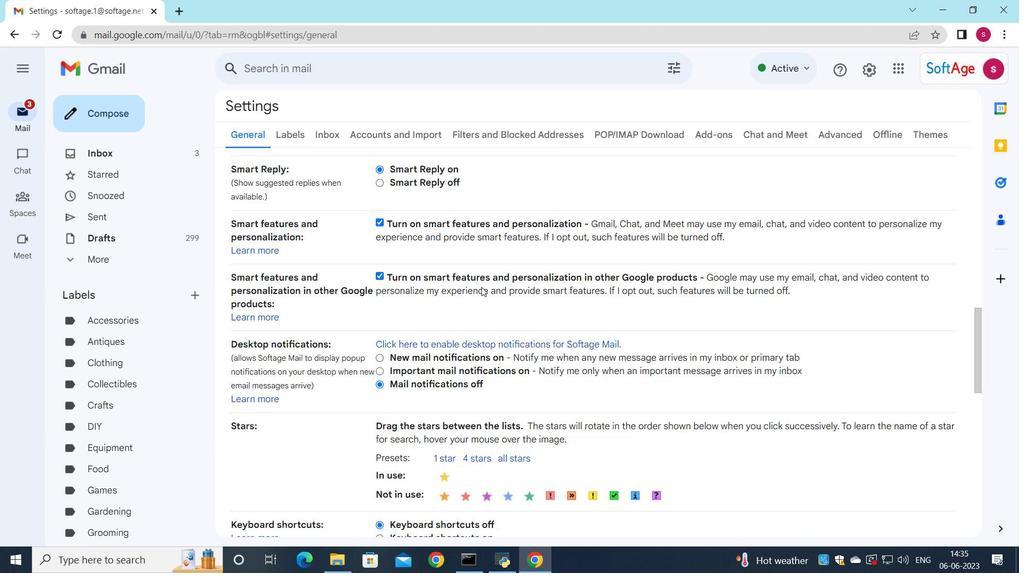 
Action: Mouse scrolled (482, 286) with delta (0, 0)
Screenshot: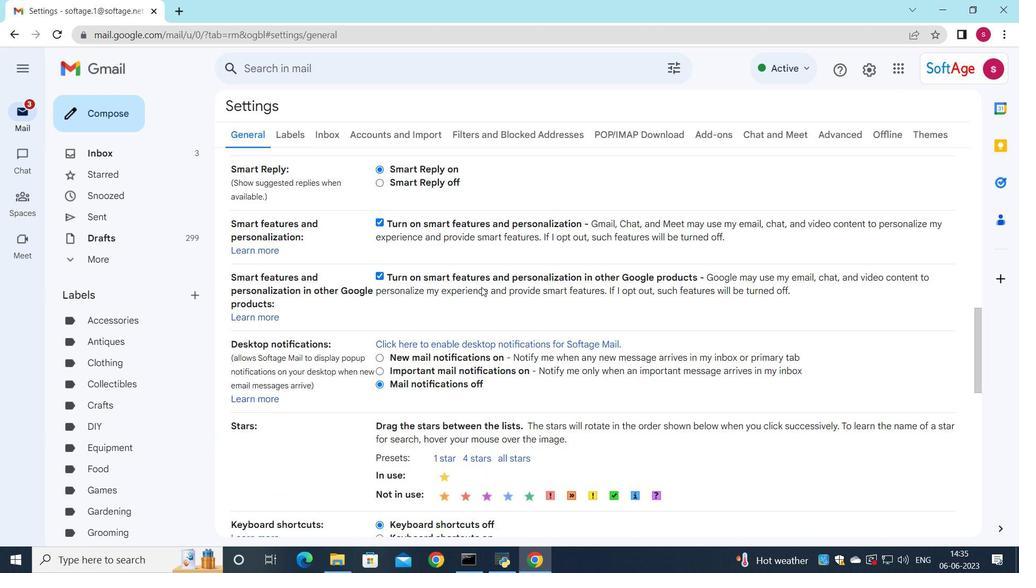 
Action: Mouse scrolled (482, 286) with delta (0, 0)
Screenshot: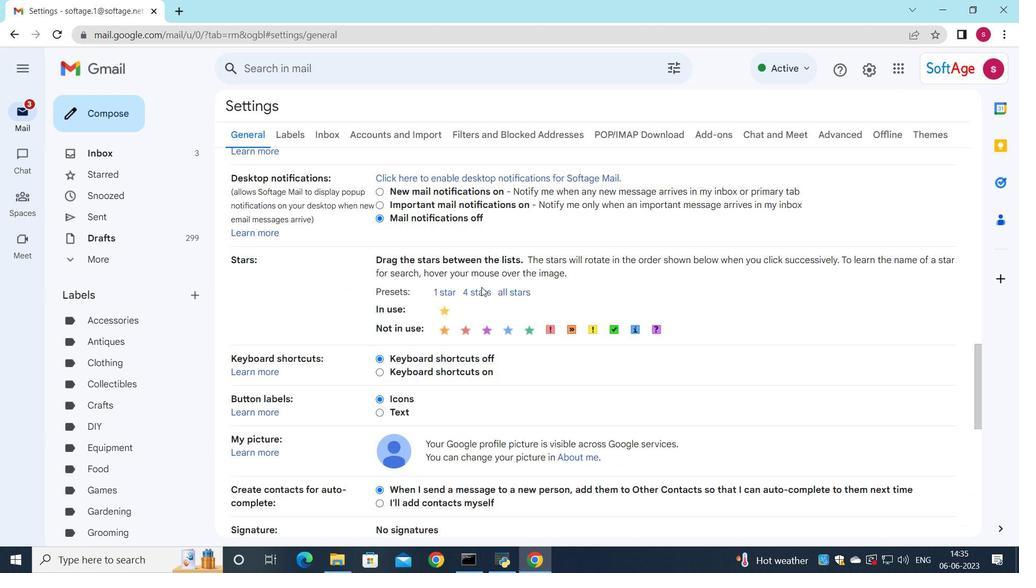 
Action: Mouse scrolled (482, 286) with delta (0, 0)
Screenshot: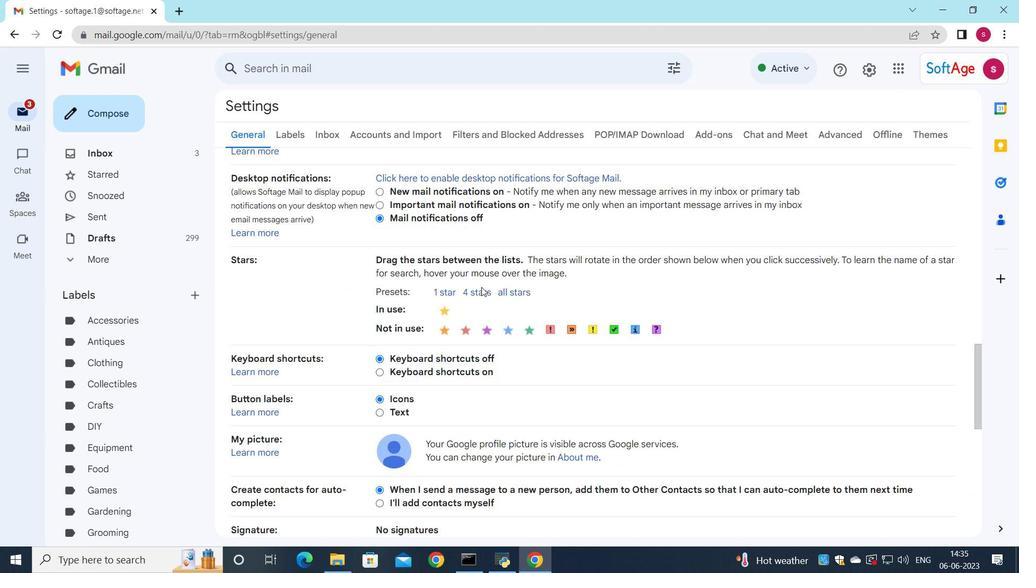 
Action: Mouse scrolled (482, 286) with delta (0, 0)
Screenshot: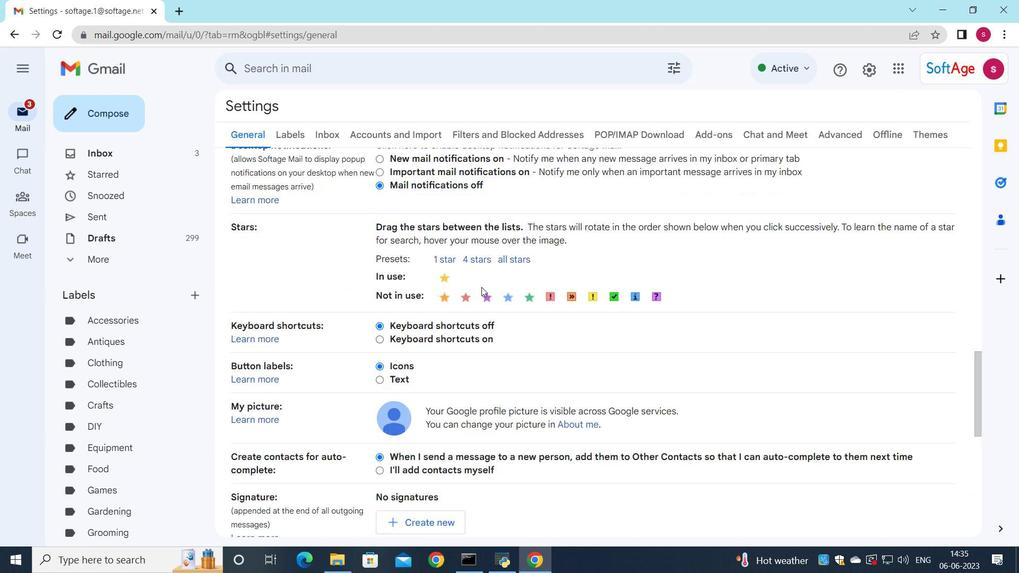 
Action: Mouse scrolled (482, 286) with delta (0, 0)
Screenshot: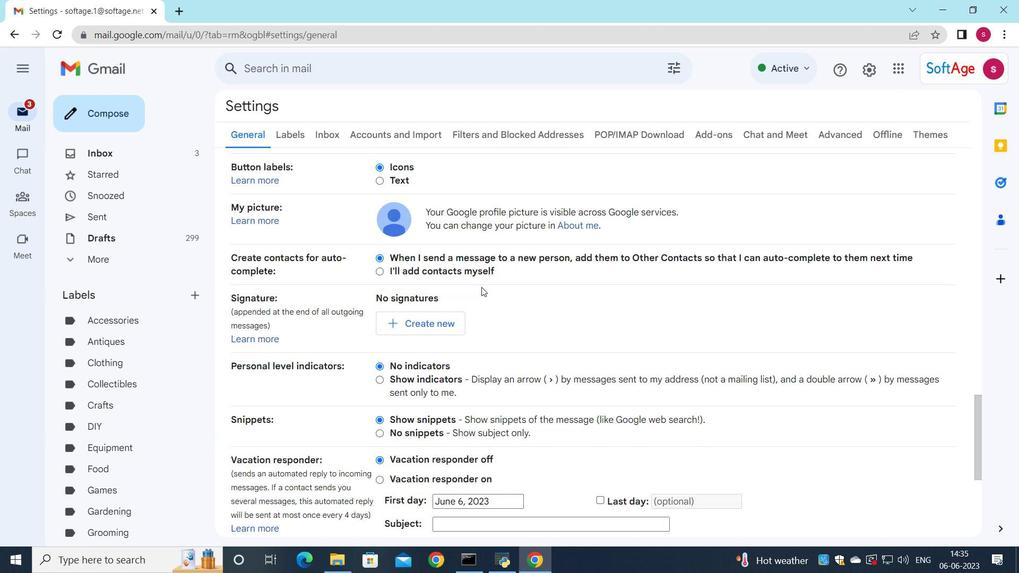 
Action: Mouse scrolled (482, 286) with delta (0, 0)
Screenshot: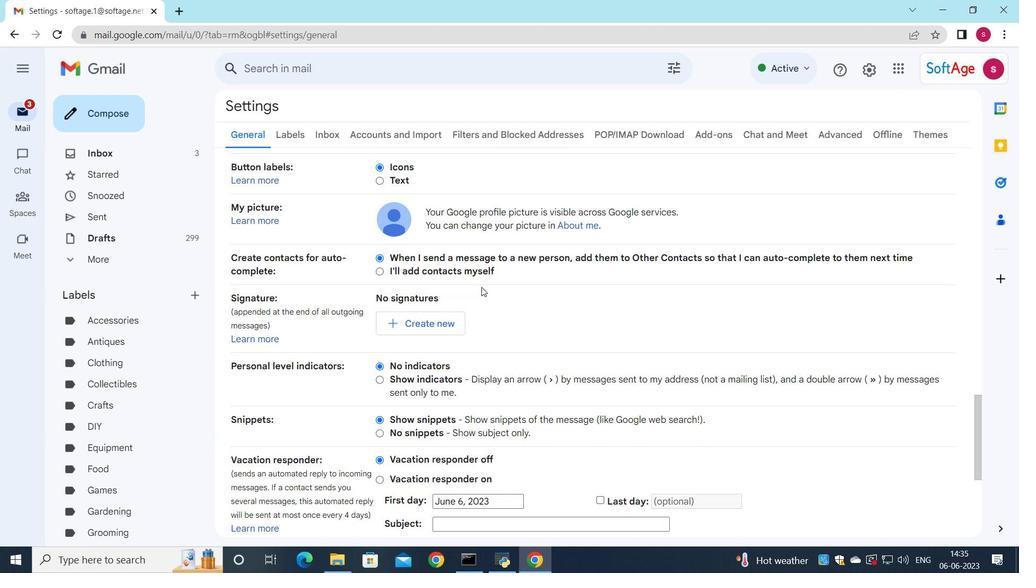 
Action: Mouse moved to (419, 187)
Screenshot: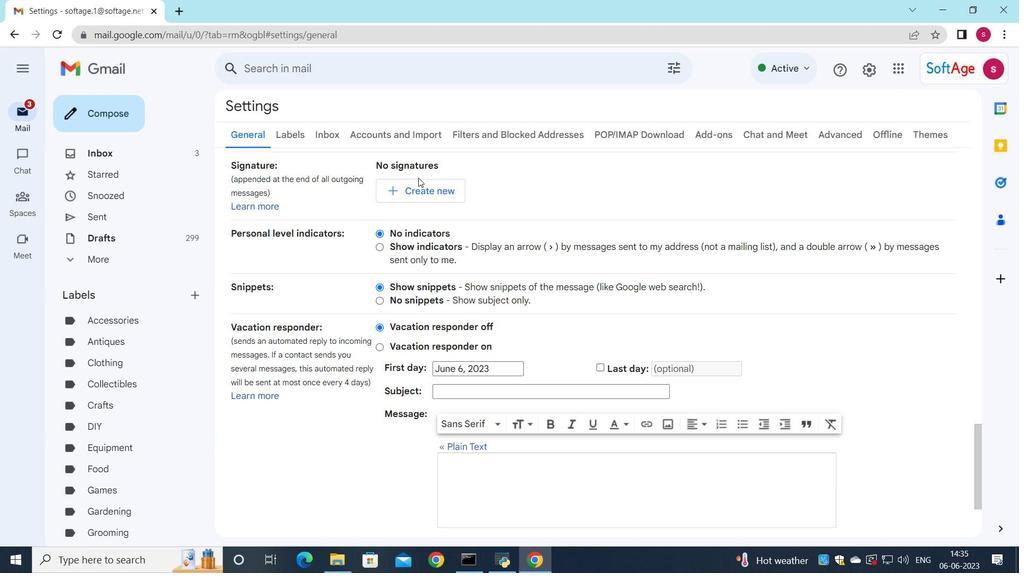 
Action: Mouse pressed left at (419, 187)
Screenshot: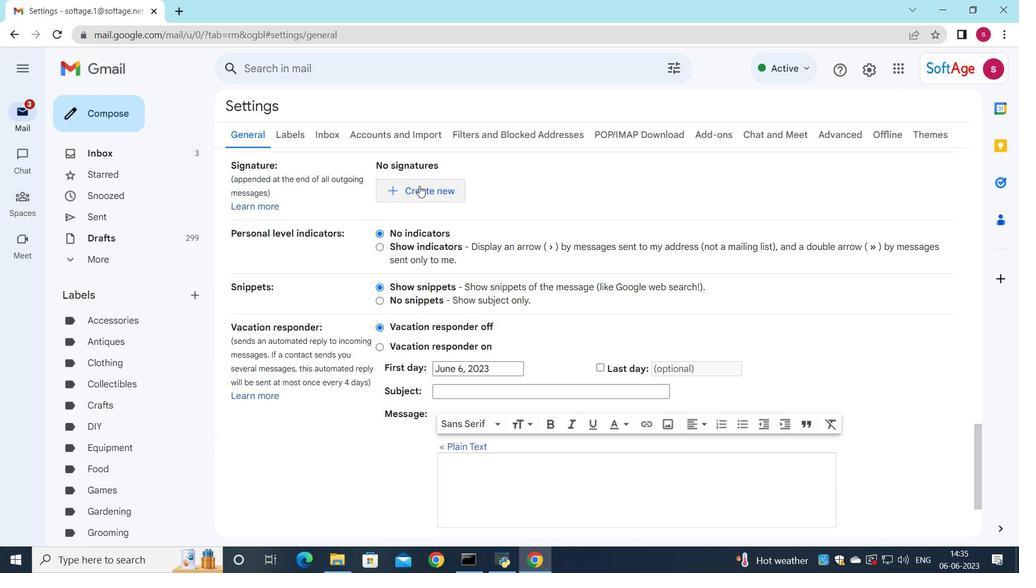 
Action: Mouse moved to (584, 178)
Screenshot: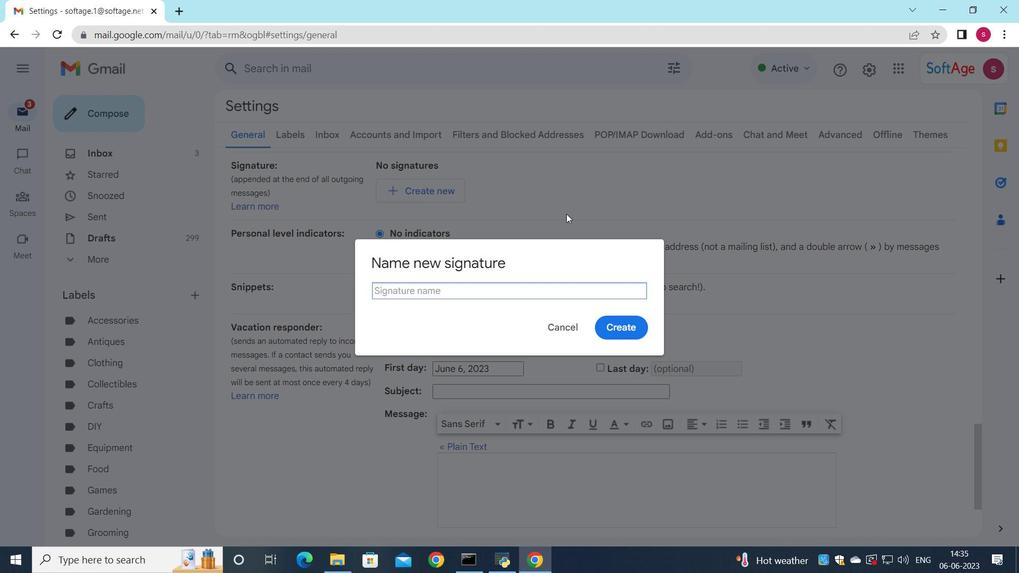 
Action: Key pressed <Key.shift><Key.shift><Key.shift><Key.shift><Key.shift><Key.shift><Key.shift><Key.shift>Gabriel<Key.space><Key.shift>Evans
Screenshot: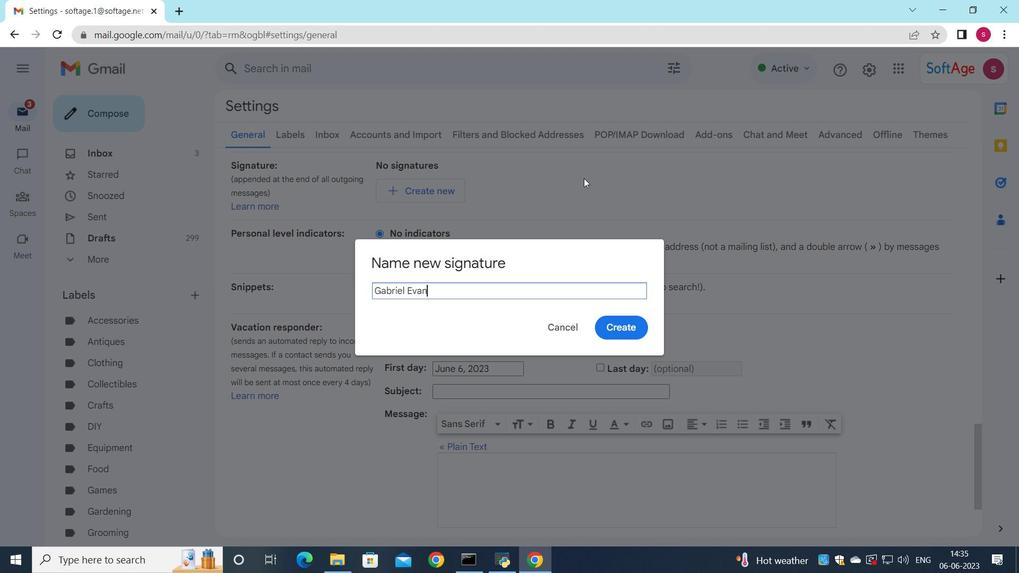
Action: Mouse moved to (634, 328)
Screenshot: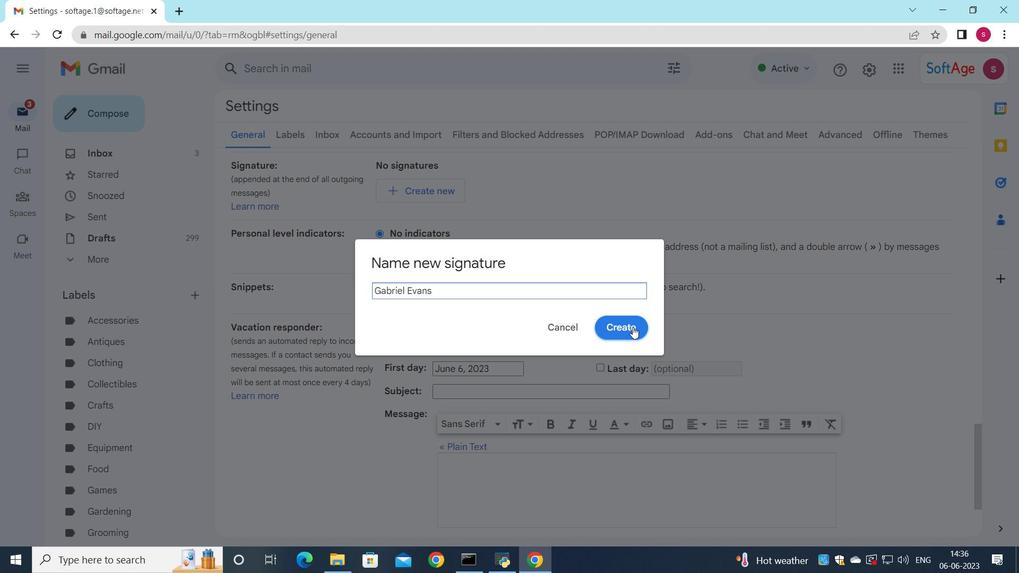 
Action: Mouse pressed left at (634, 328)
Screenshot: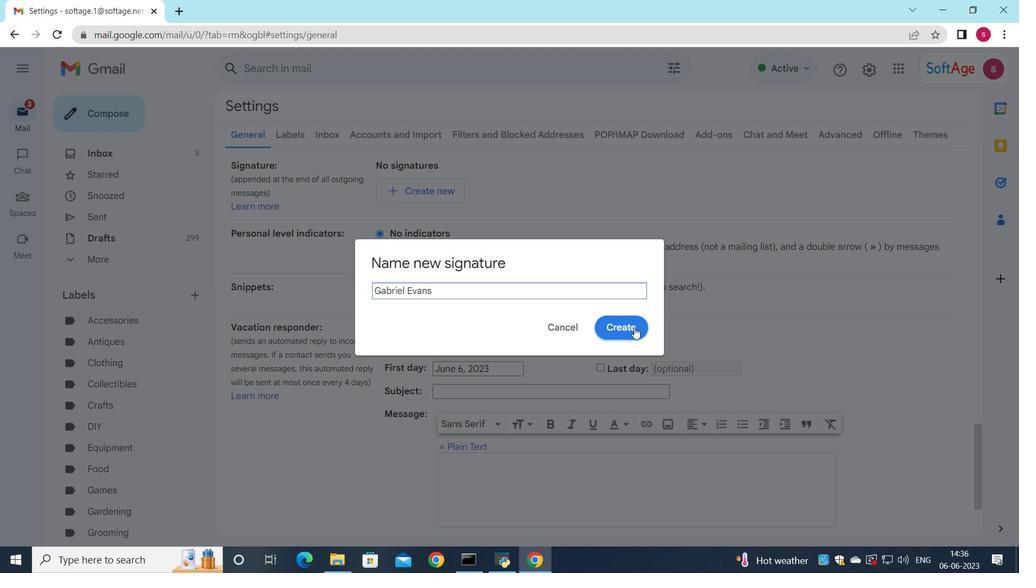 
Action: Mouse moved to (646, 228)
Screenshot: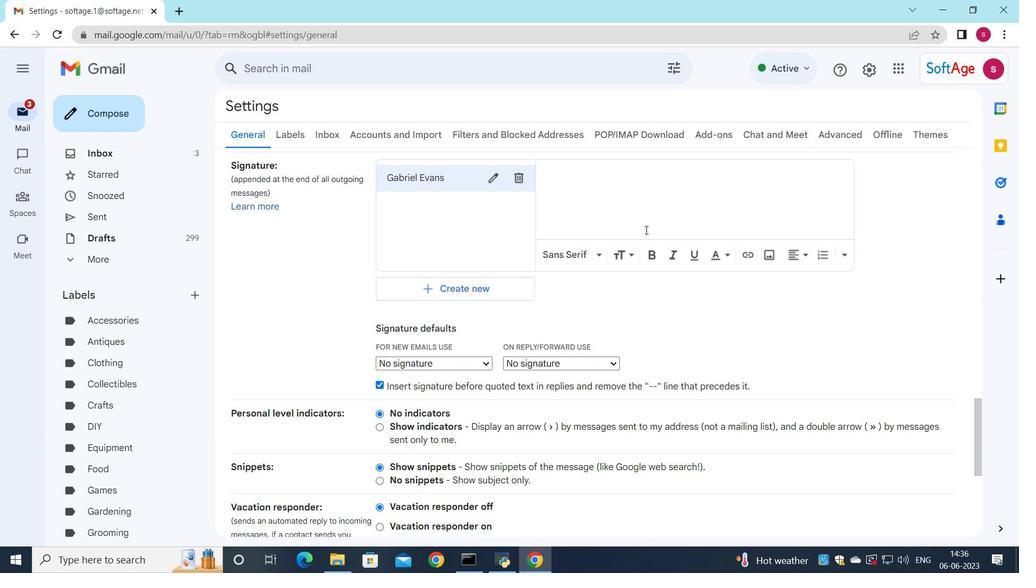 
Action: Mouse pressed left at (646, 228)
Screenshot: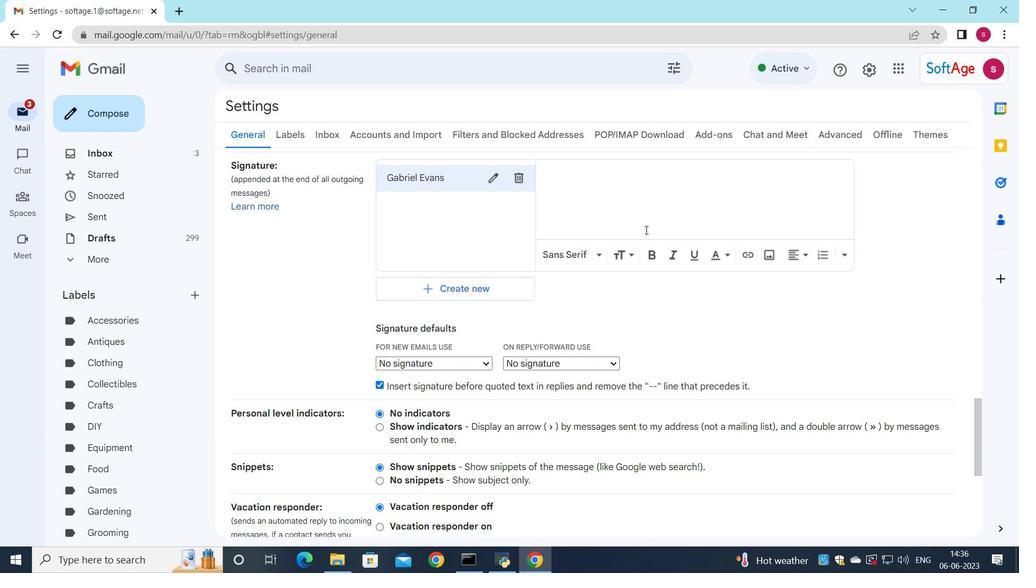 
Action: Mouse moved to (659, 215)
Screenshot: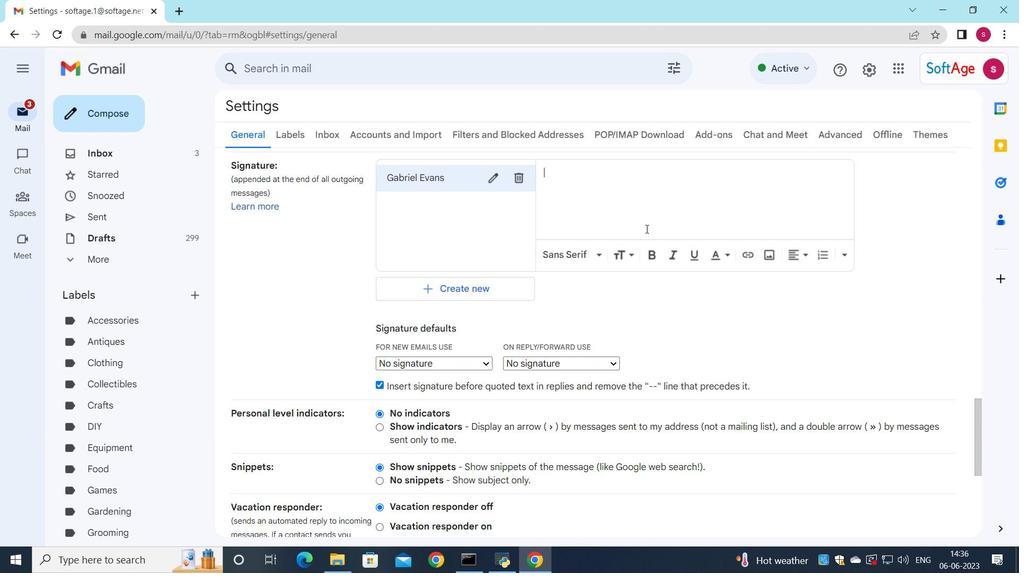 
Action: Key pressed <Key.shift><Key.shift><Key.shift><Key.shift><Key.shift>Gabriel<Key.space><Key.shift>Evans
Screenshot: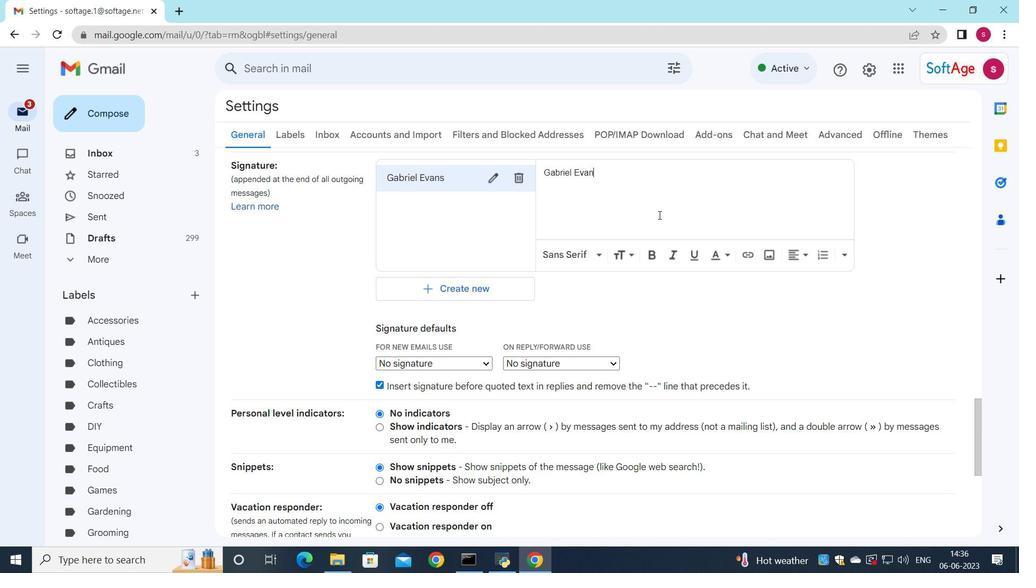 
Action: Mouse moved to (479, 366)
Screenshot: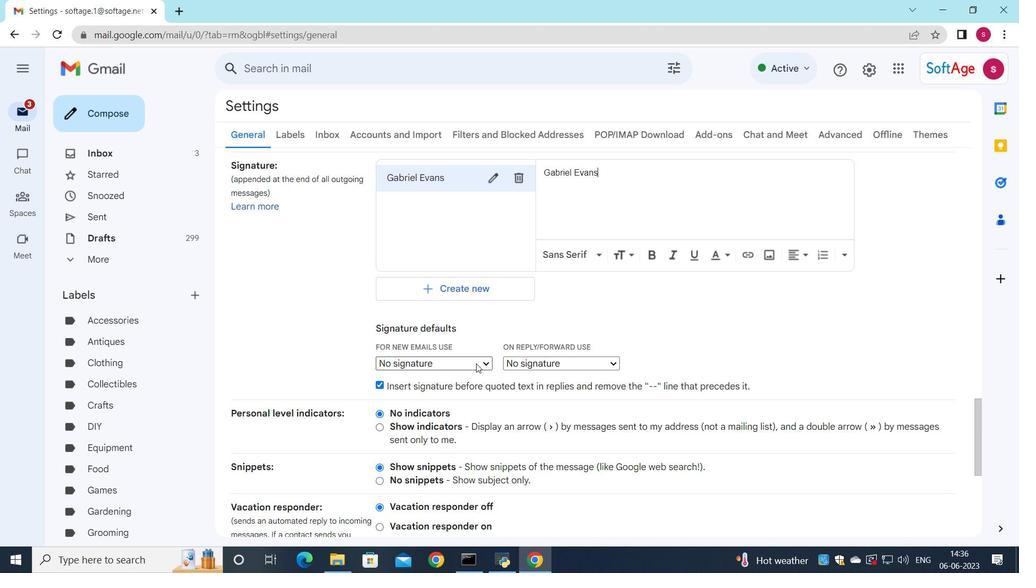 
Action: Mouse pressed left at (479, 366)
Screenshot: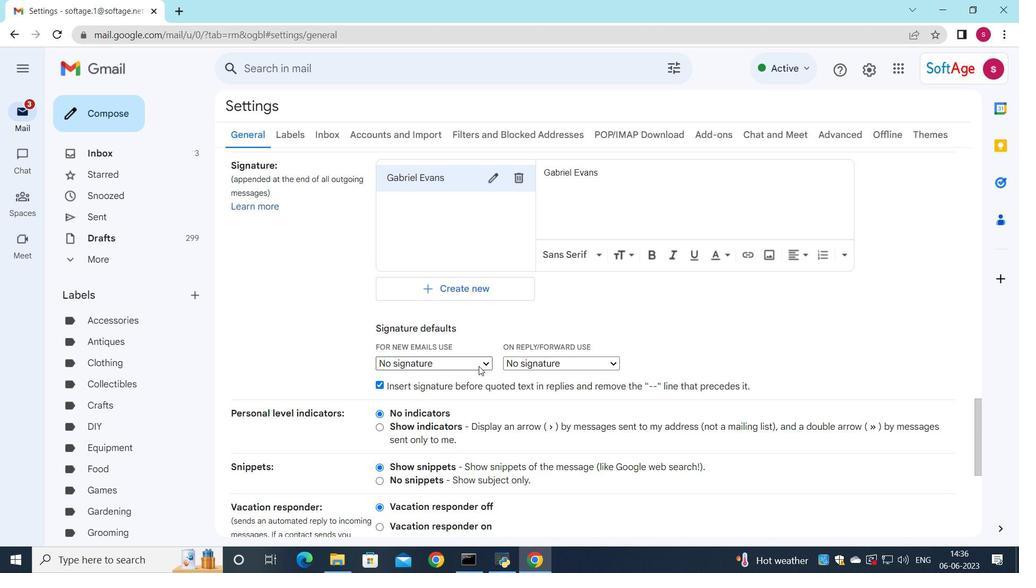 
Action: Mouse moved to (470, 385)
Screenshot: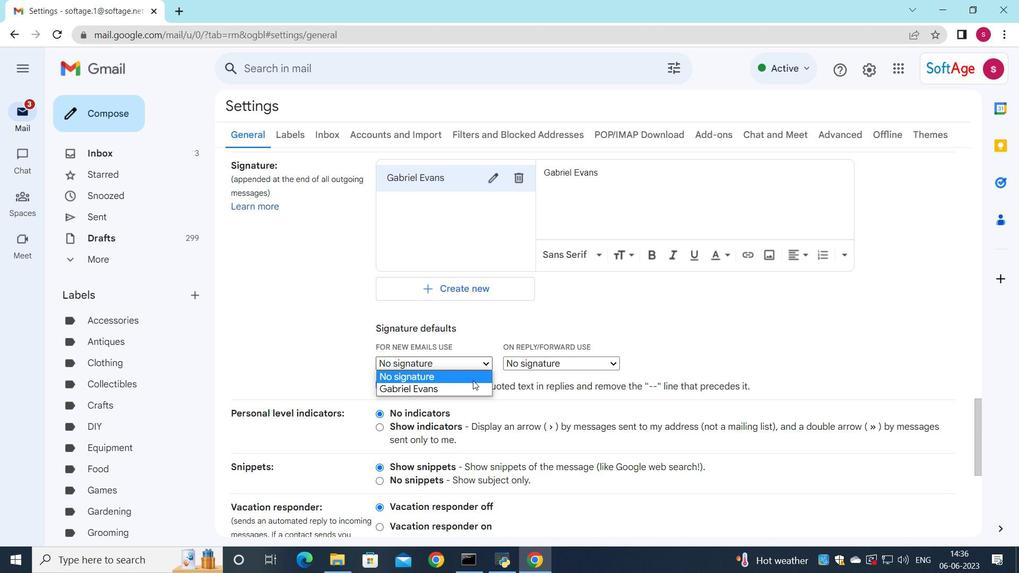
Action: Mouse pressed left at (470, 385)
Screenshot: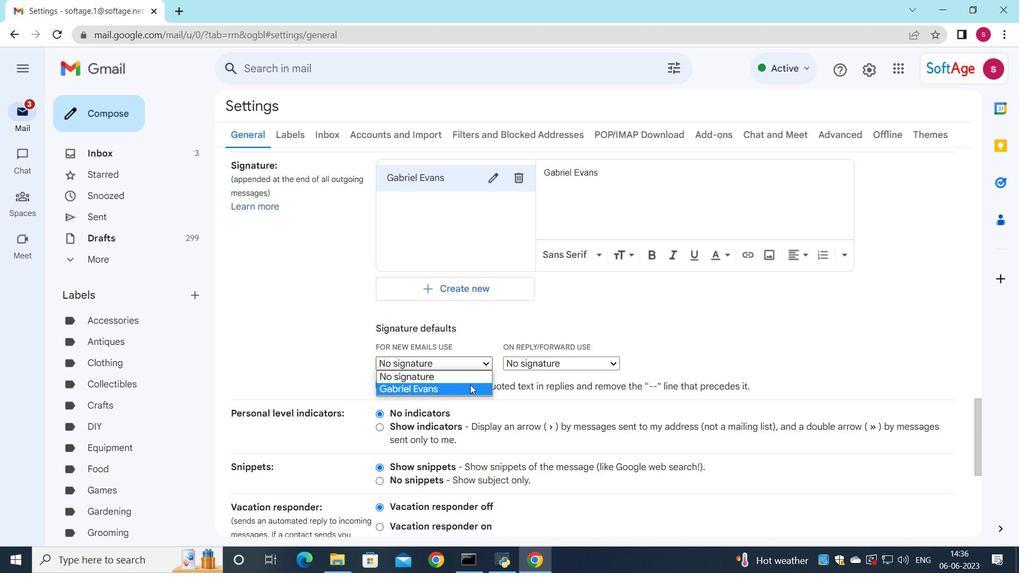 
Action: Mouse moved to (545, 362)
Screenshot: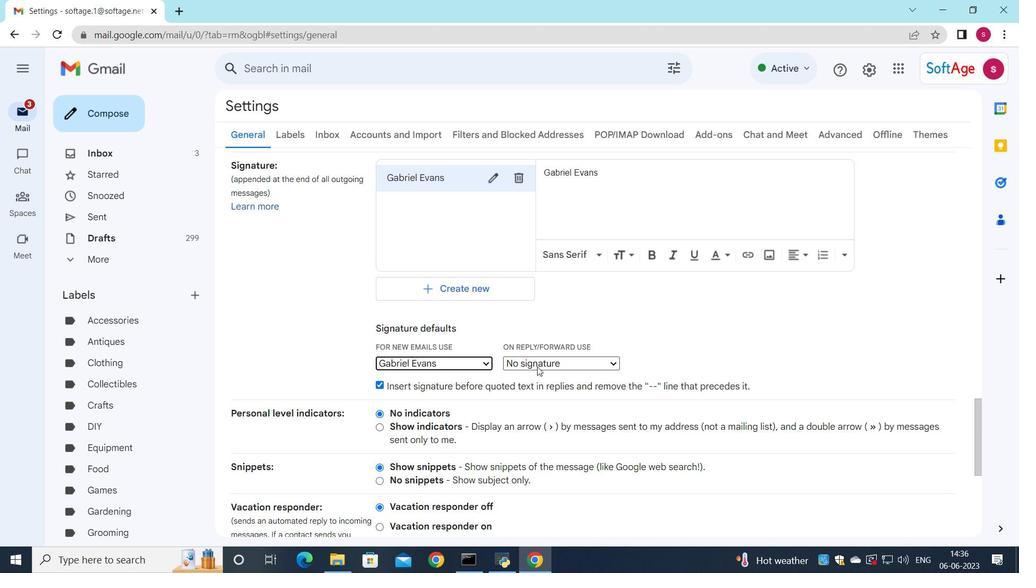 
Action: Mouse pressed left at (545, 362)
Screenshot: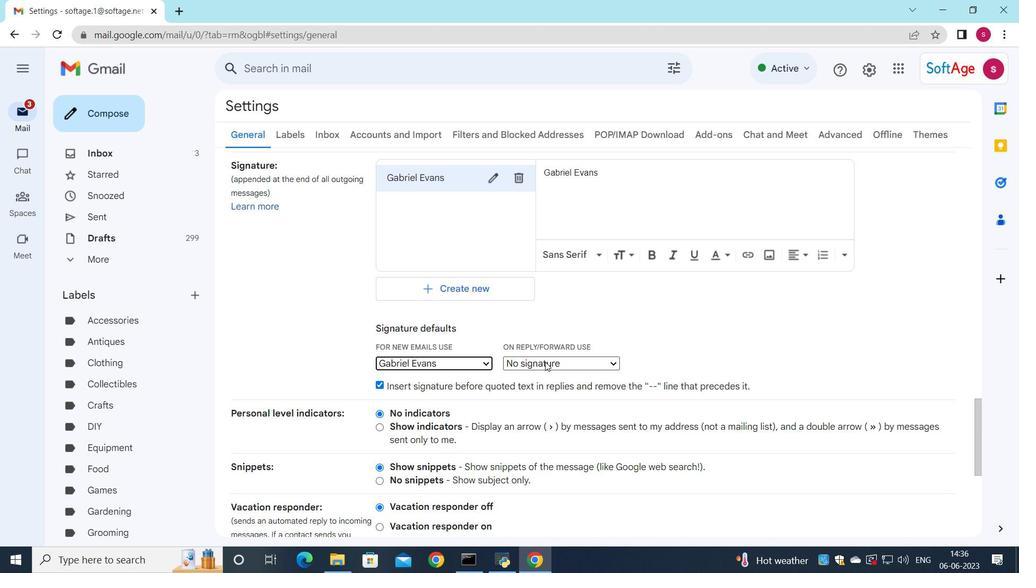 
Action: Mouse moved to (526, 387)
Screenshot: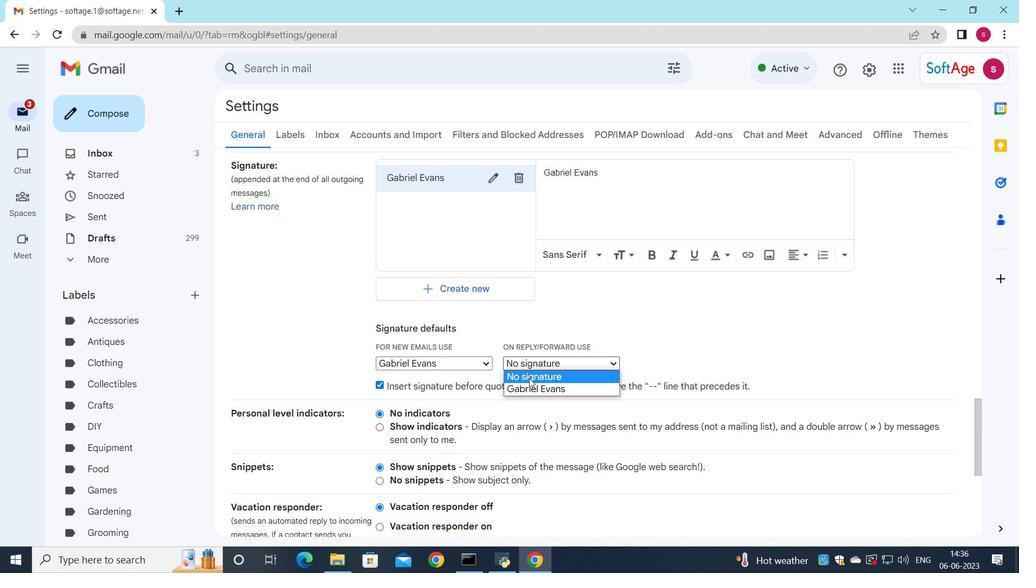 
Action: Mouse pressed left at (526, 387)
Screenshot: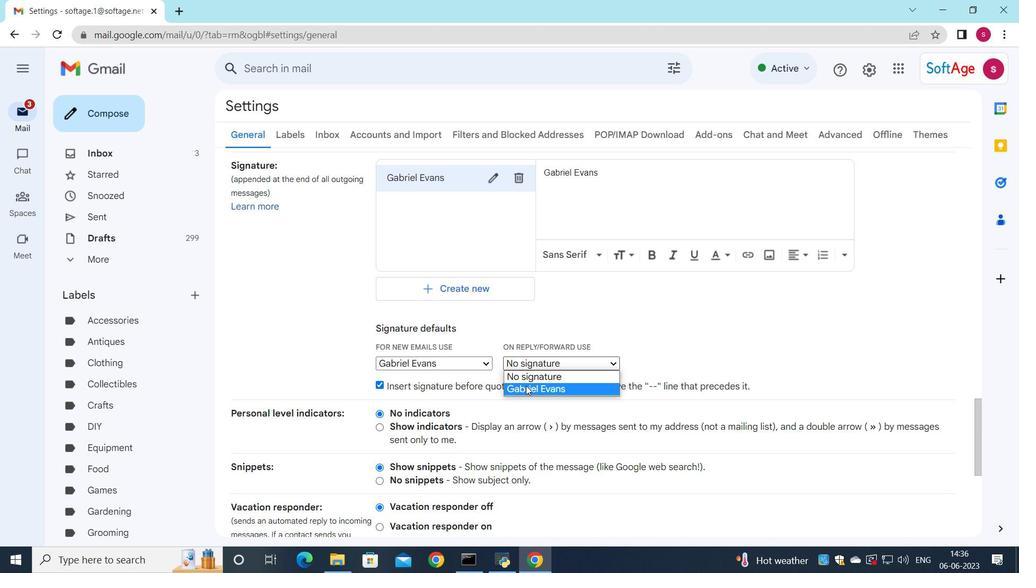 
Action: Mouse moved to (493, 377)
Screenshot: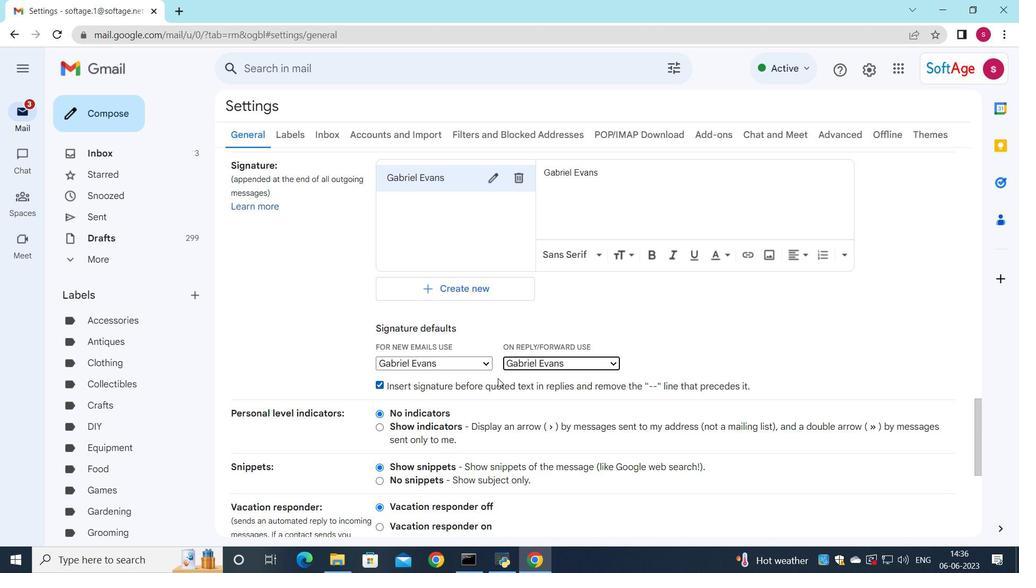 
Action: Mouse scrolled (493, 376) with delta (0, 0)
Screenshot: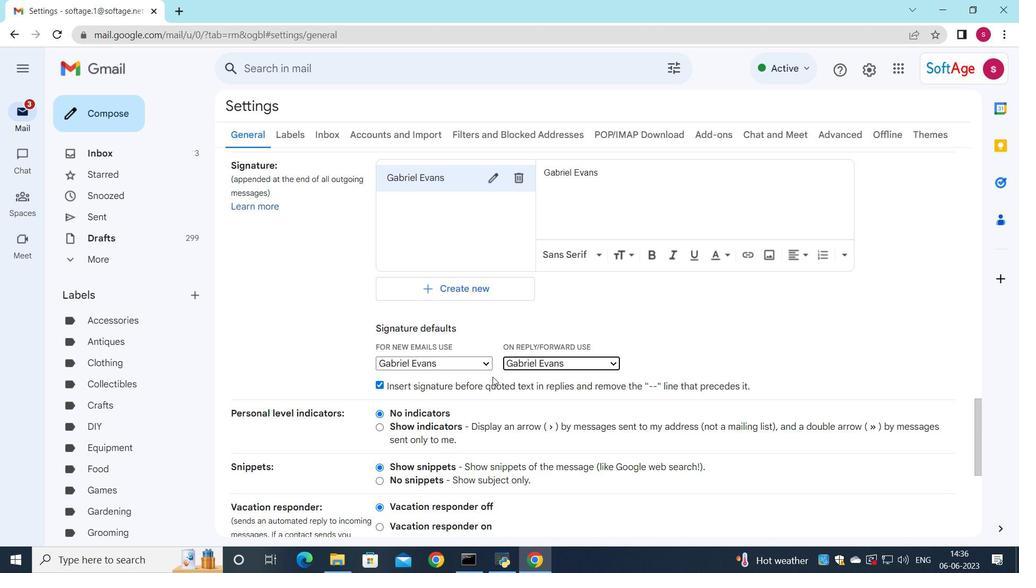 
Action: Mouse scrolled (493, 376) with delta (0, 0)
Screenshot: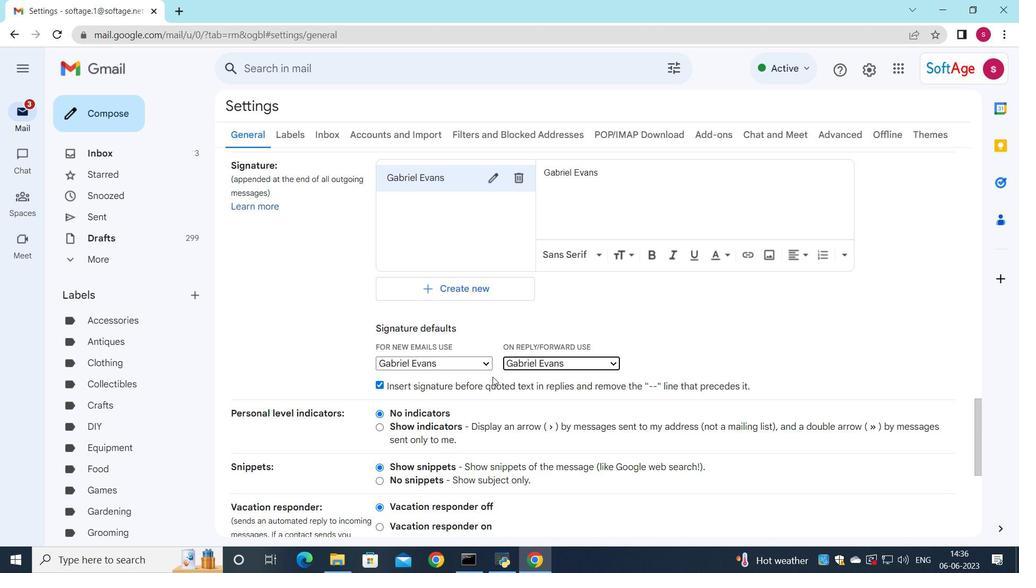 
Action: Mouse scrolled (493, 376) with delta (0, 0)
Screenshot: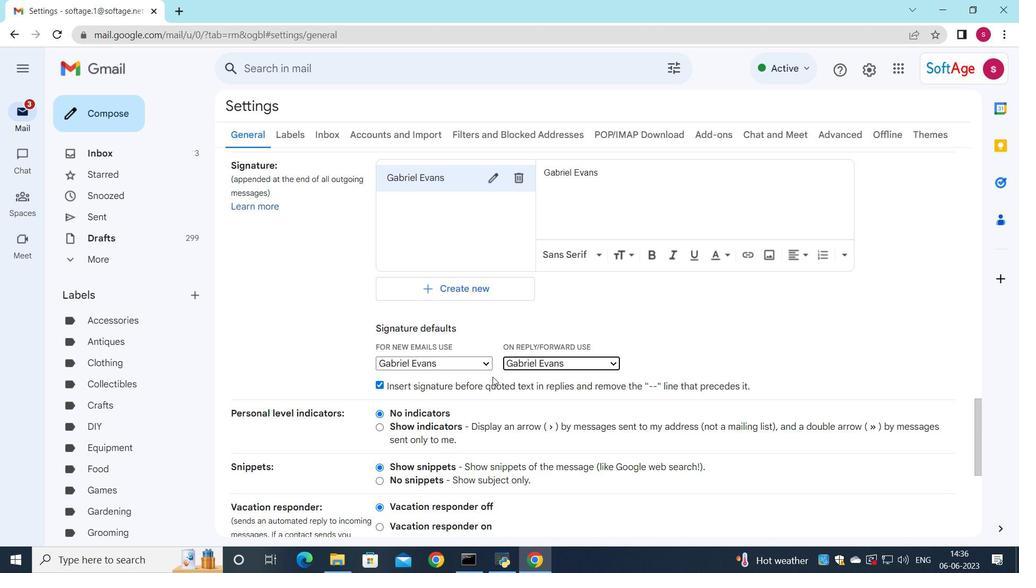 
Action: Mouse moved to (492, 365)
Screenshot: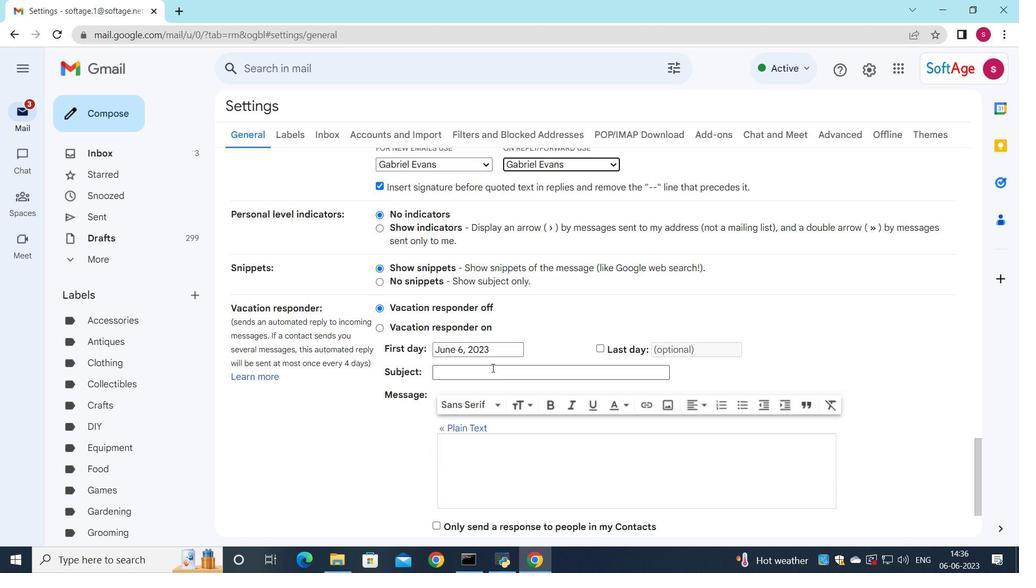 
Action: Mouse scrolled (492, 365) with delta (0, 0)
Screenshot: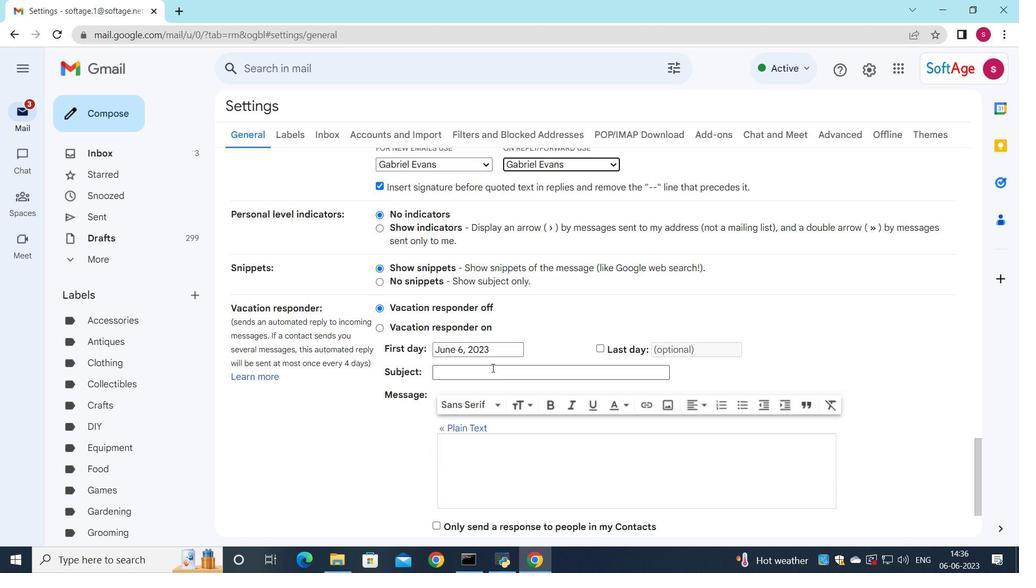 
Action: Mouse scrolled (492, 365) with delta (0, 0)
Screenshot: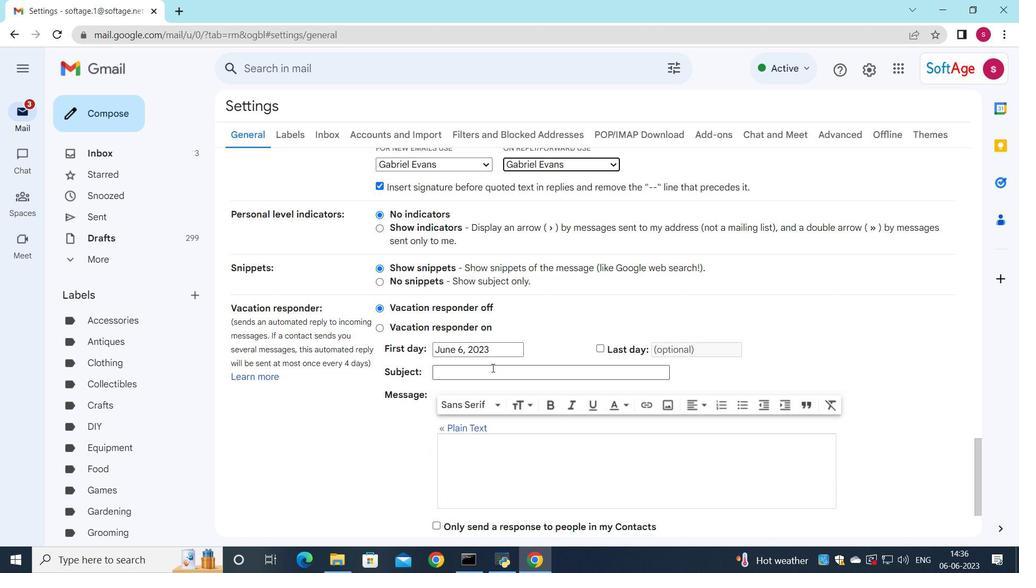 
Action: Mouse scrolled (492, 365) with delta (0, 0)
Screenshot: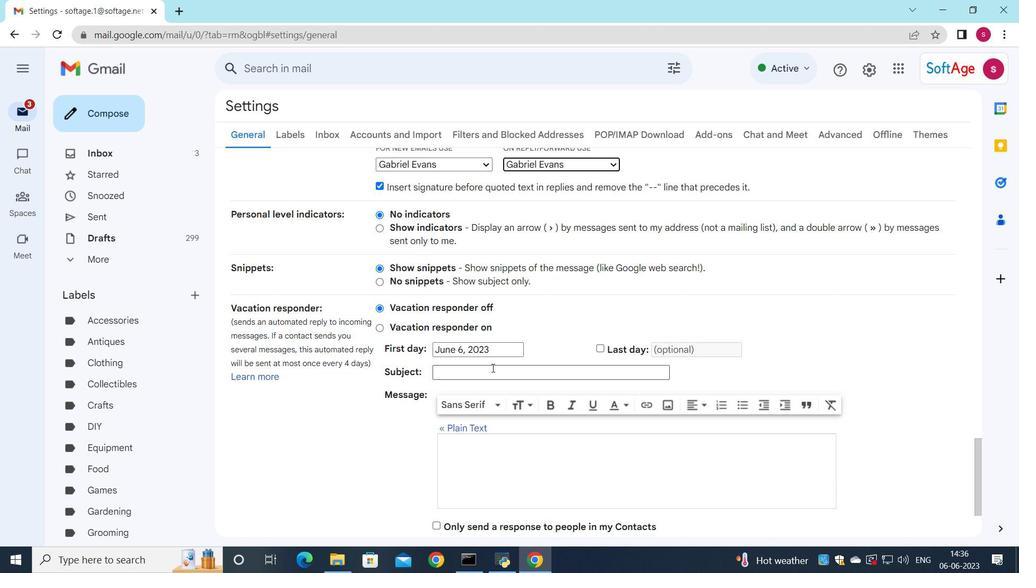 
Action: Mouse scrolled (492, 365) with delta (0, 0)
Screenshot: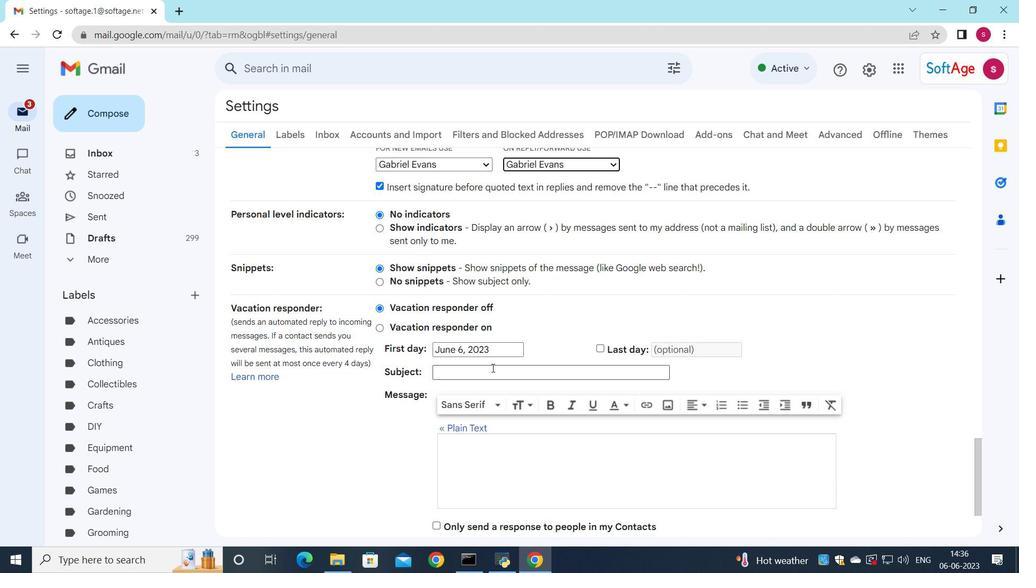
Action: Mouse moved to (534, 406)
Screenshot: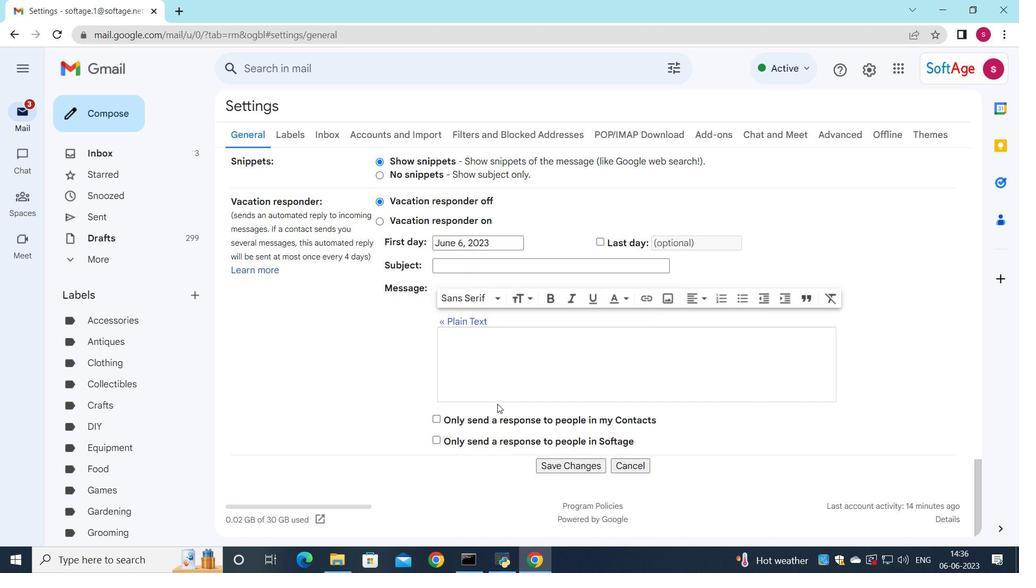 
Action: Mouse scrolled (534, 406) with delta (0, 0)
Screenshot: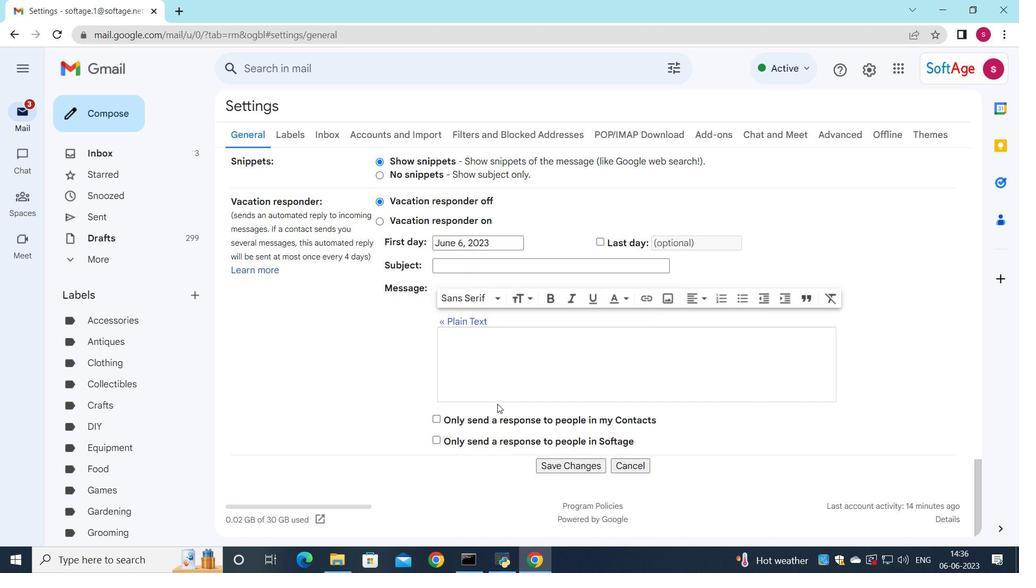 
Action: Mouse moved to (555, 415)
Screenshot: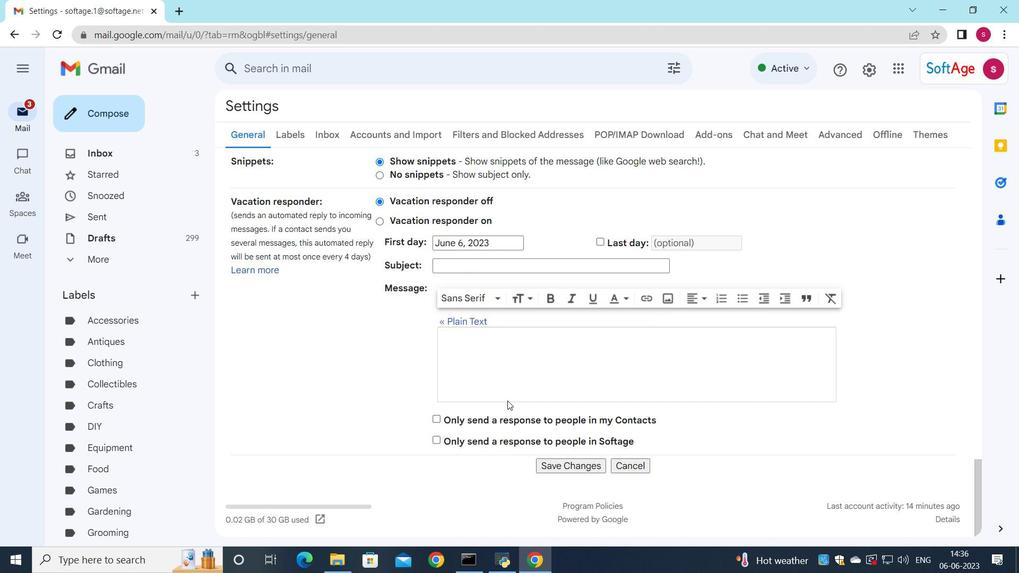 
Action: Mouse scrolled (555, 415) with delta (0, 0)
Screenshot: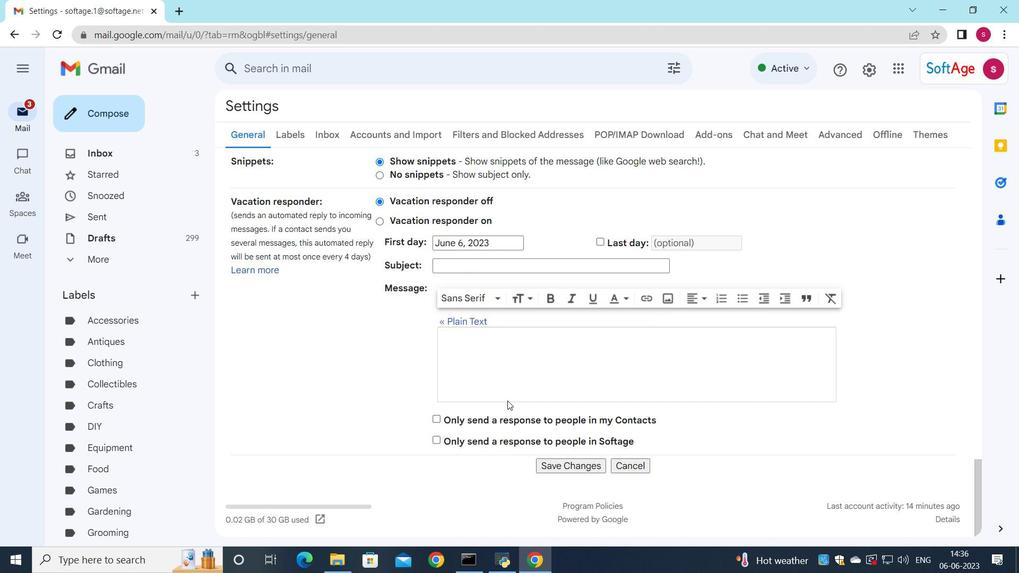 
Action: Mouse moved to (551, 467)
Screenshot: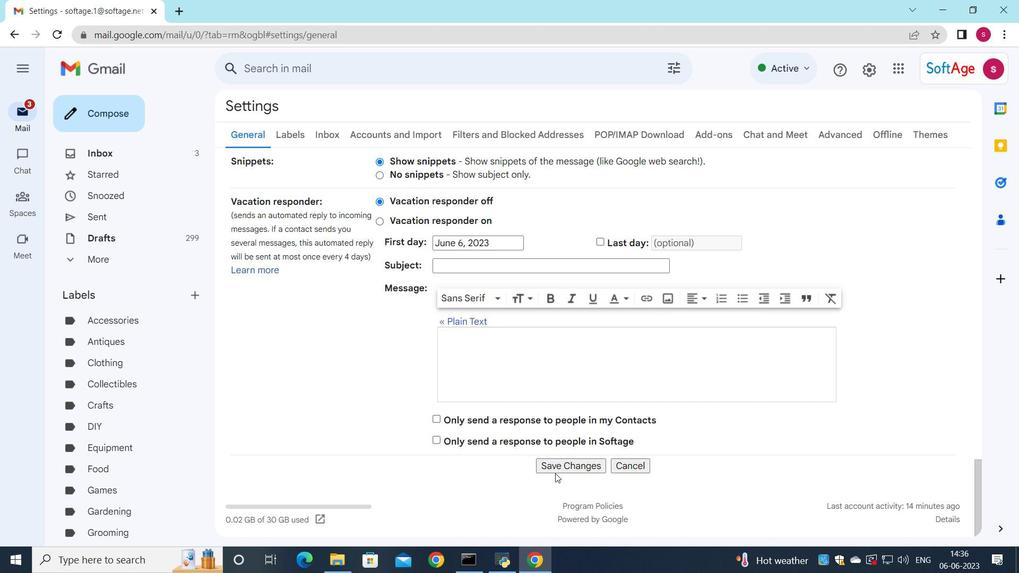 
Action: Mouse pressed left at (551, 467)
Screenshot: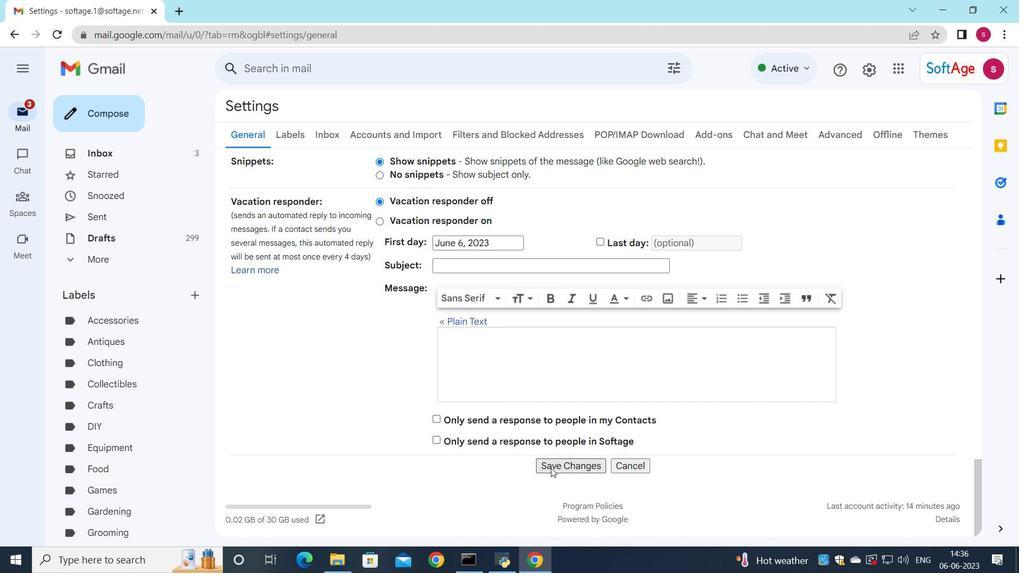 
Action: Mouse moved to (224, 371)
Screenshot: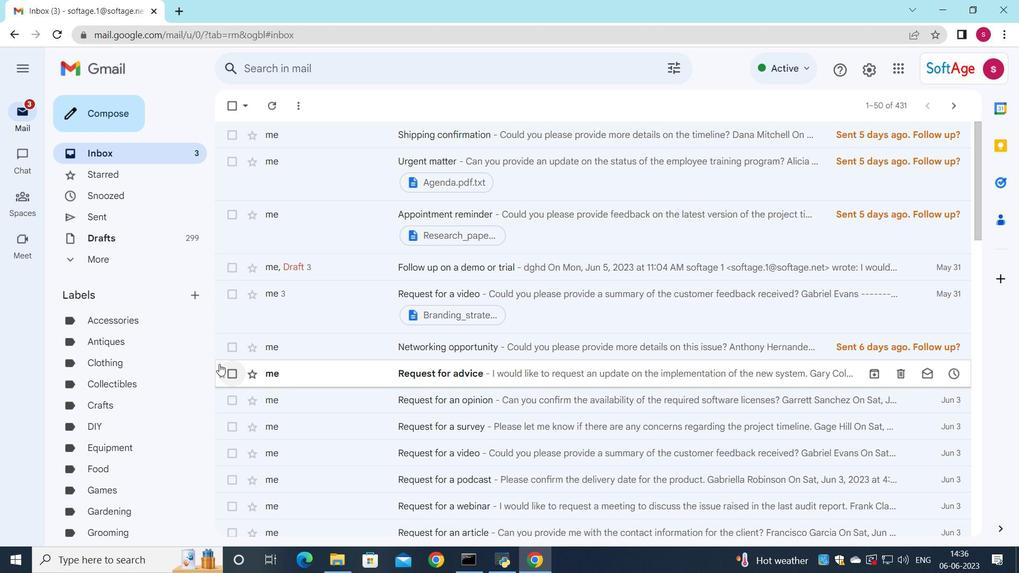 
Action: Mouse pressed left at (224, 371)
Screenshot: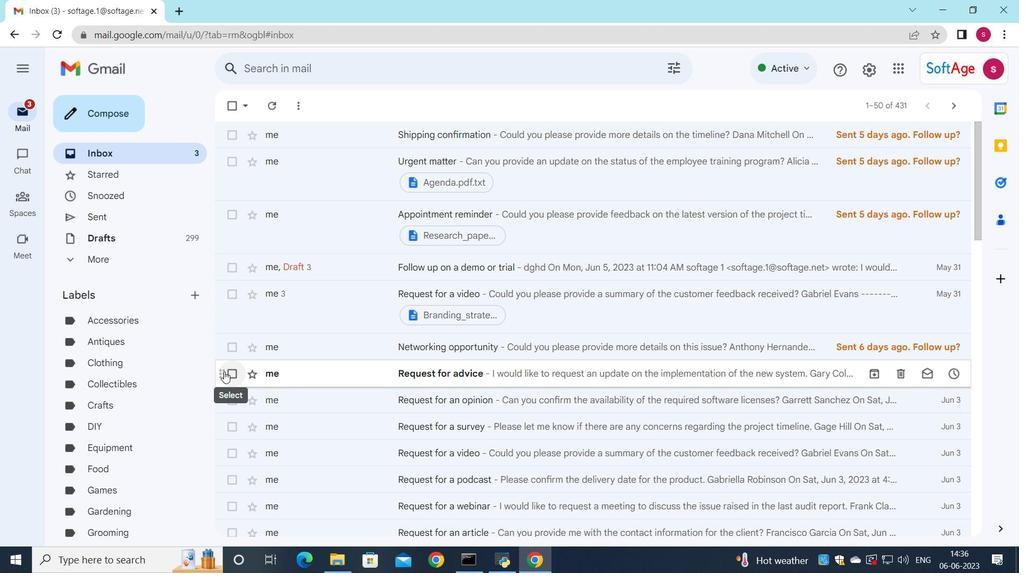
Action: Mouse moved to (526, 113)
Screenshot: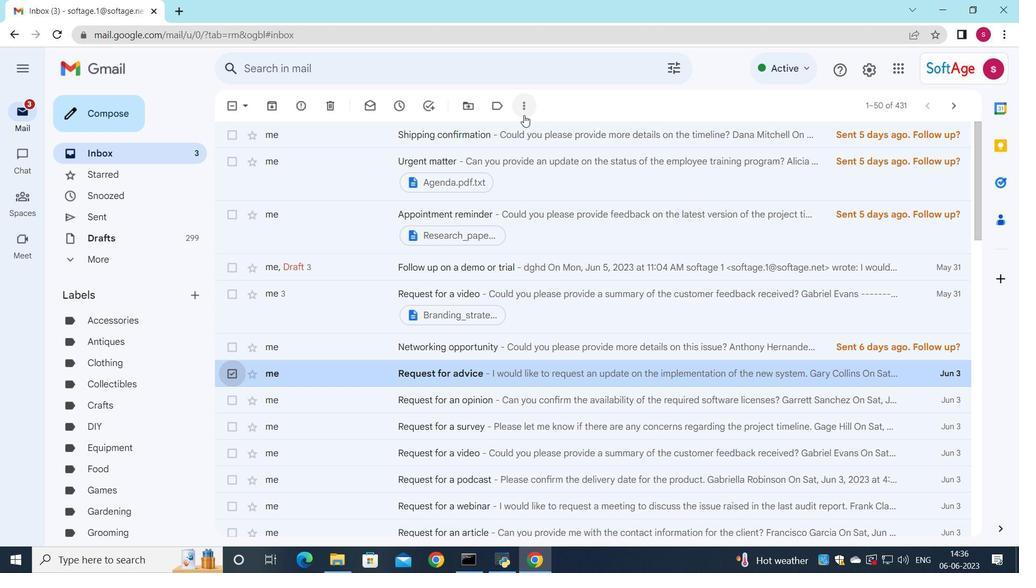 
Action: Mouse pressed left at (526, 113)
Screenshot: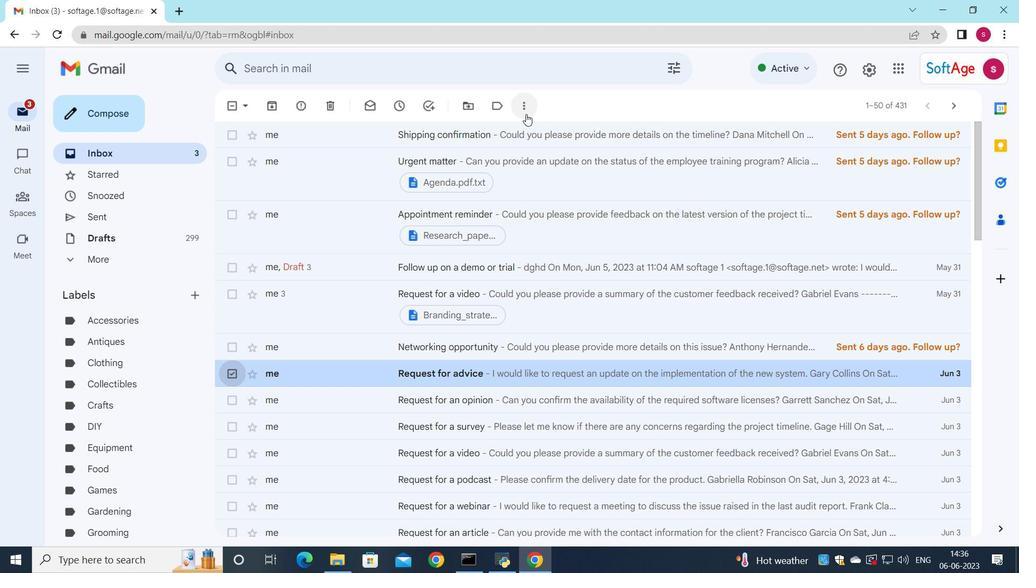 
Action: Mouse moved to (574, 228)
Screenshot: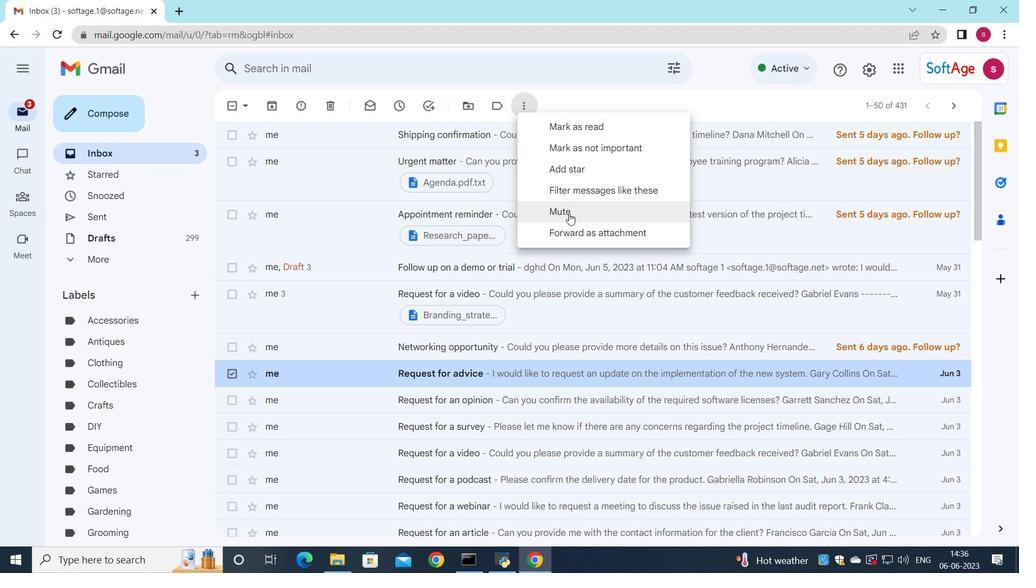 
Action: Mouse pressed left at (574, 228)
Screenshot: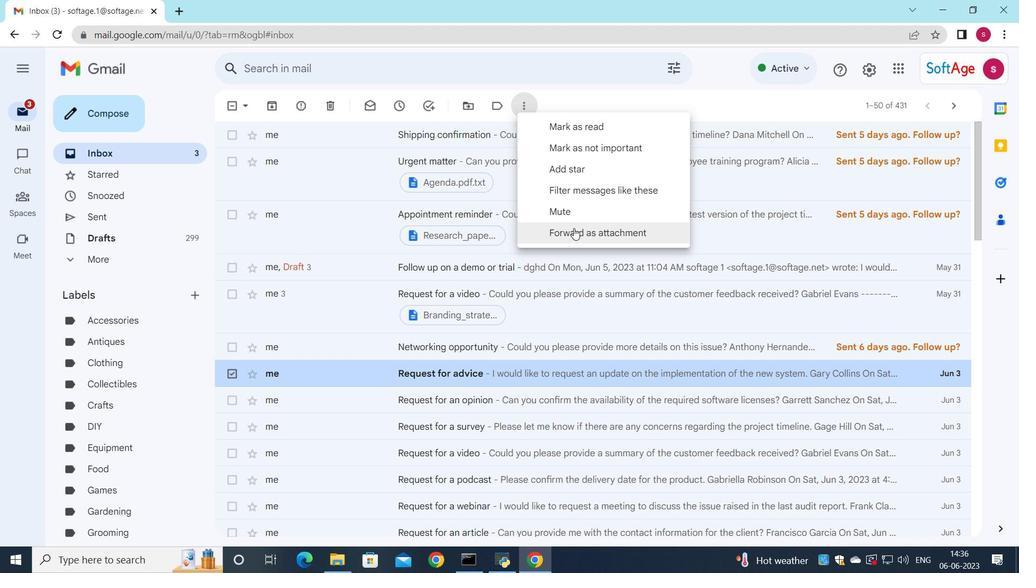 
Action: Mouse moved to (628, 231)
Screenshot: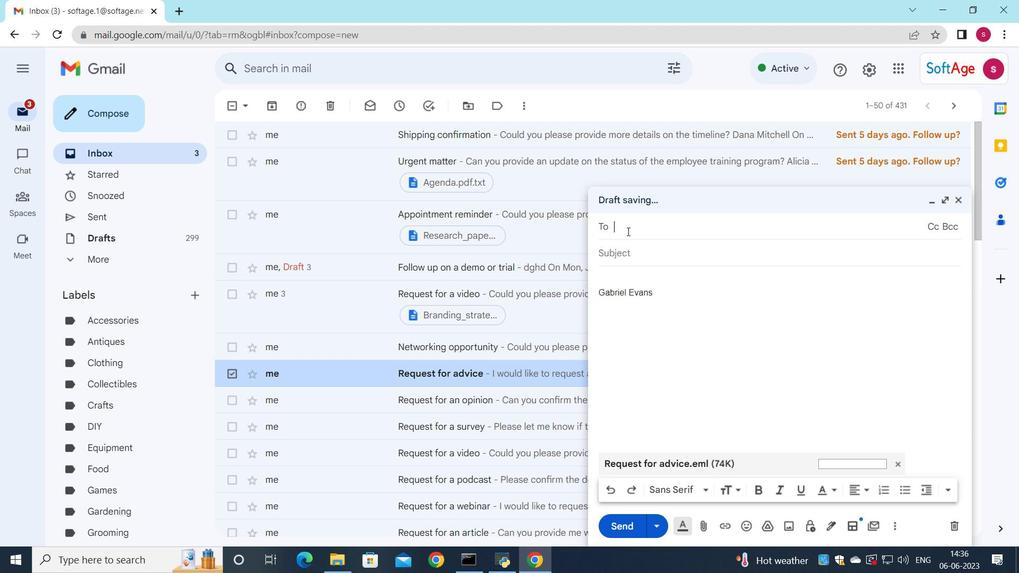 
Action: Key pressed so
Screenshot: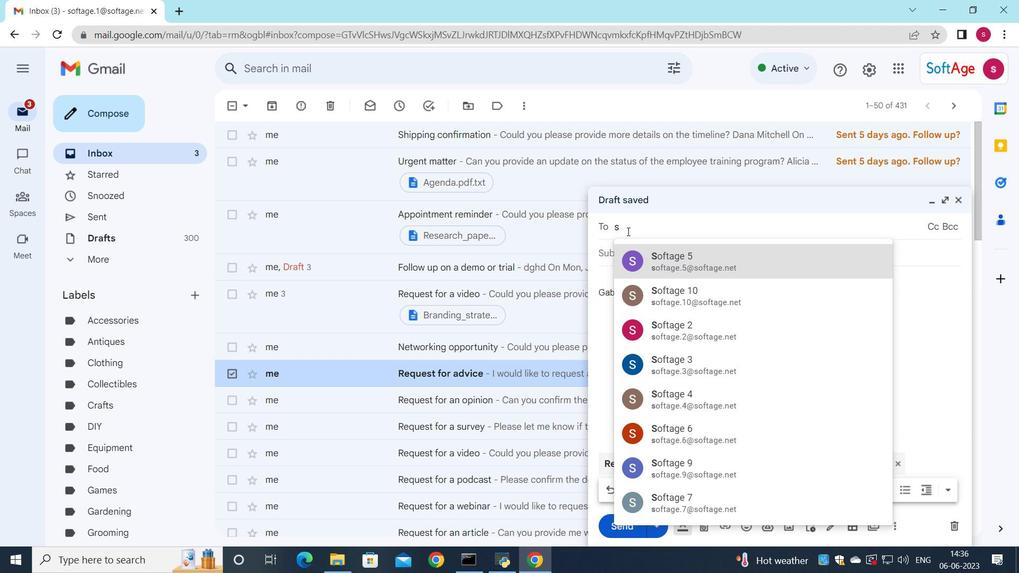 
Action: Mouse moved to (781, 356)
Screenshot: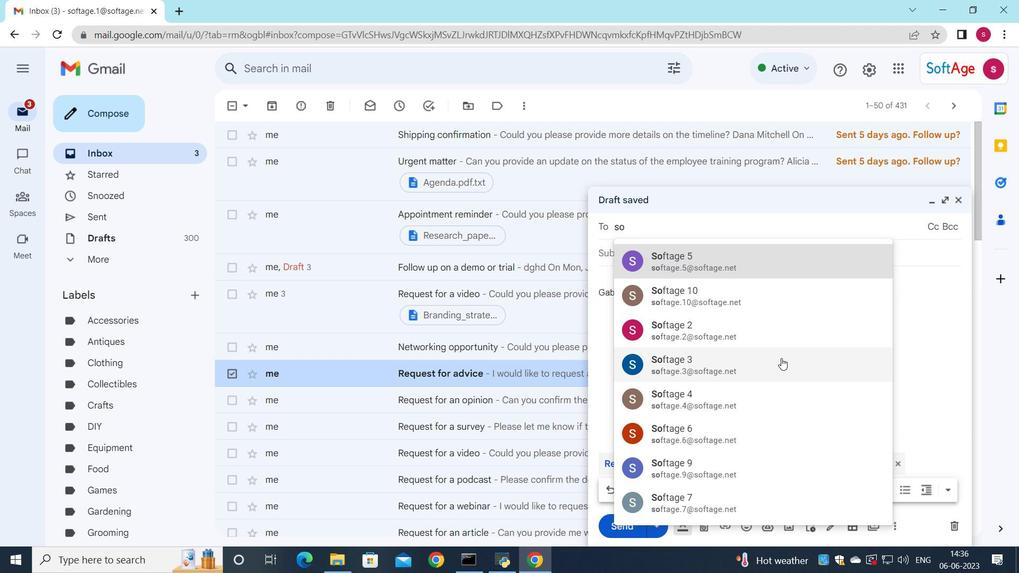 
Action: Key pressed ftage.
Screenshot: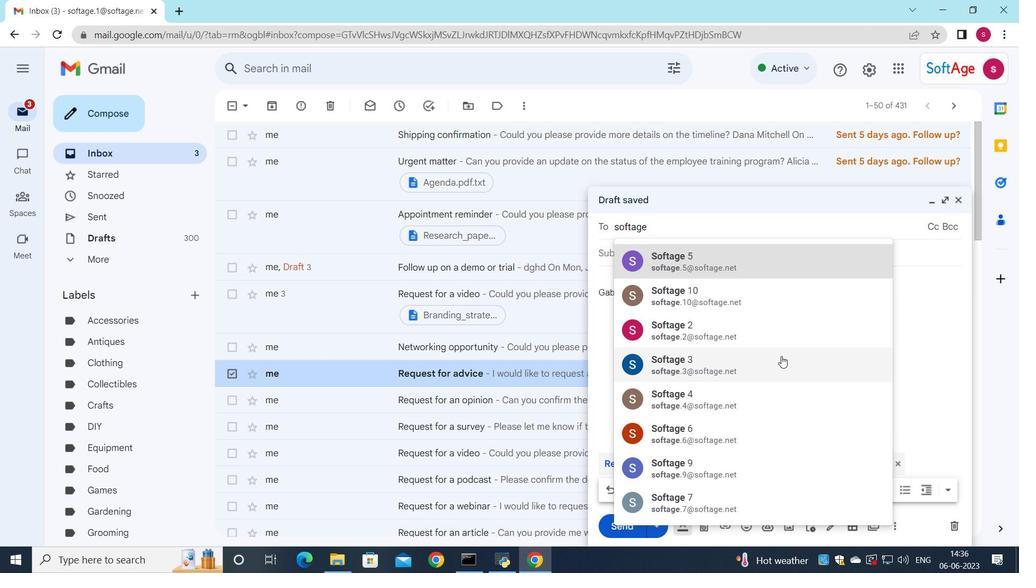 
Action: Mouse moved to (781, 357)
Screenshot: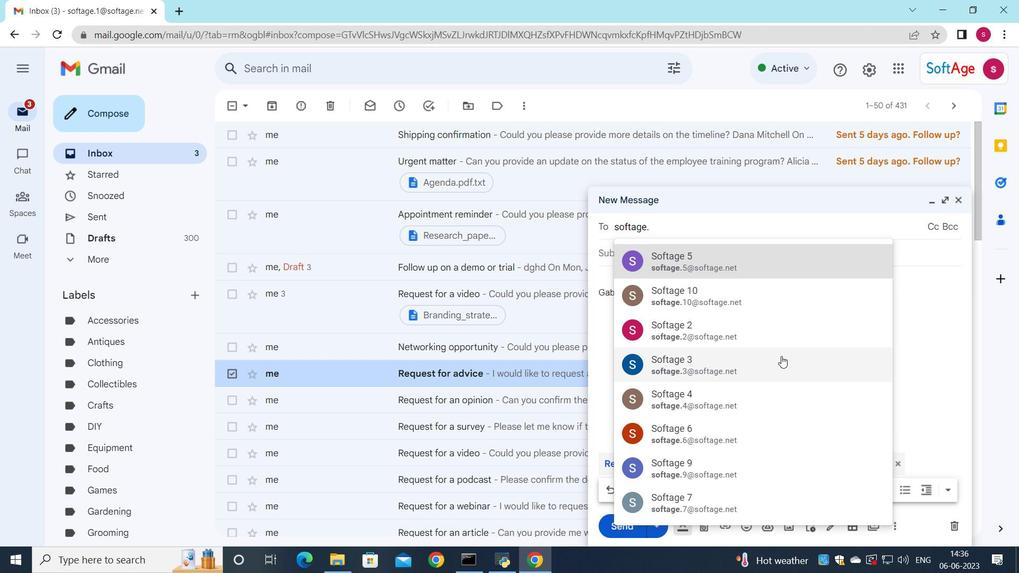 
Action: Key pressed 8
Screenshot: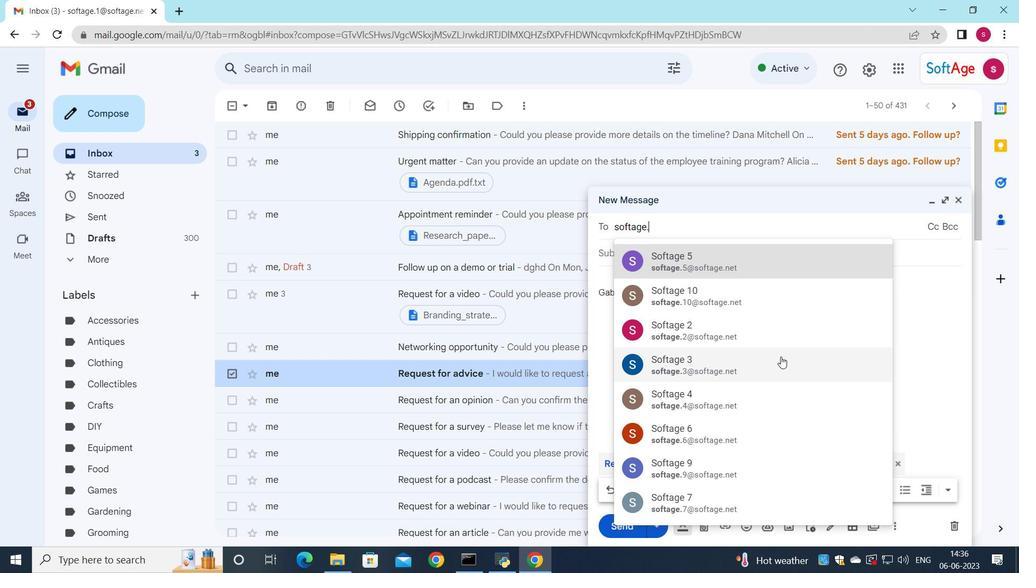 
Action: Mouse moved to (758, 258)
Screenshot: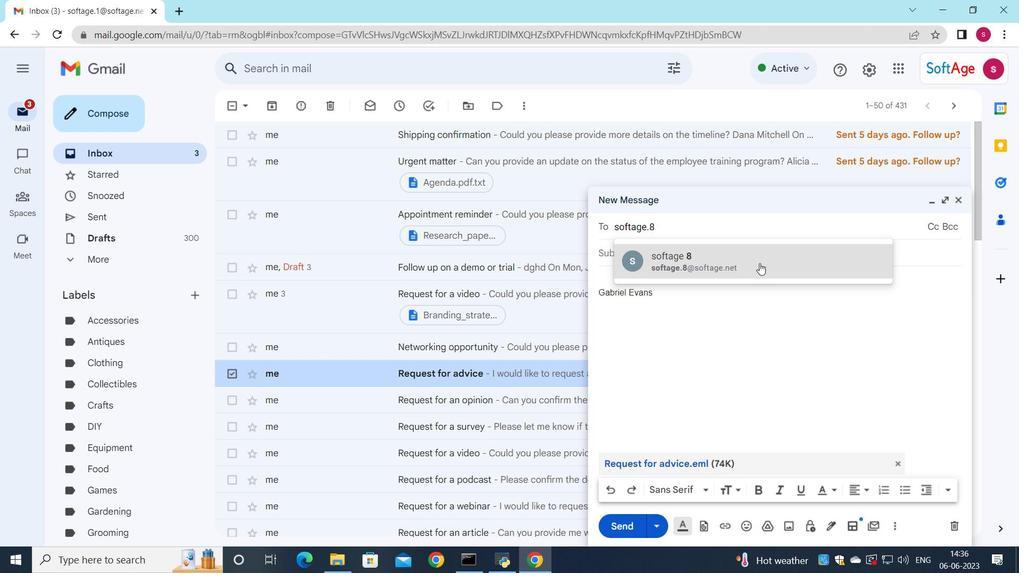 
Action: Mouse pressed left at (758, 258)
Screenshot: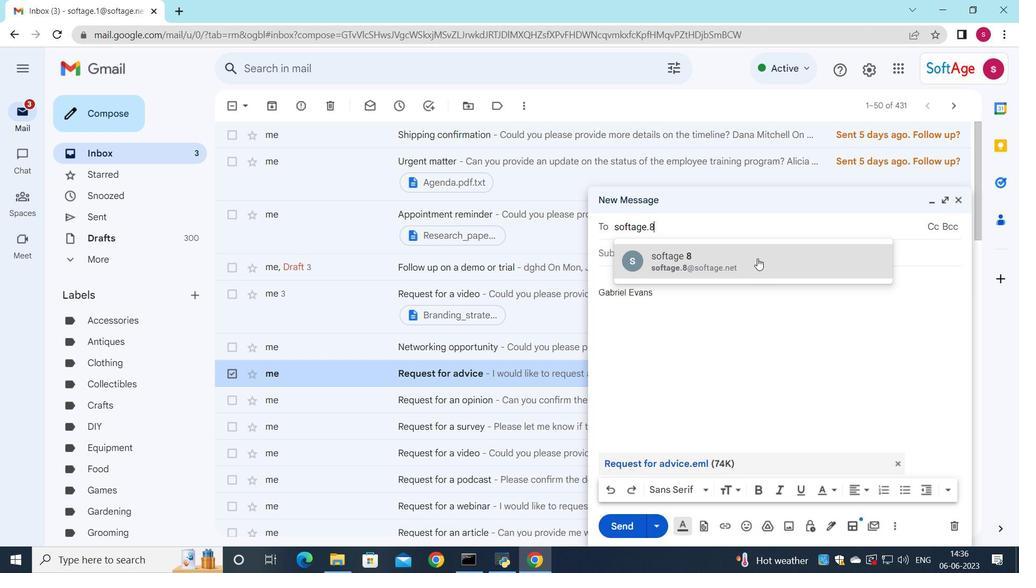 
Action: Mouse moved to (656, 268)
Screenshot: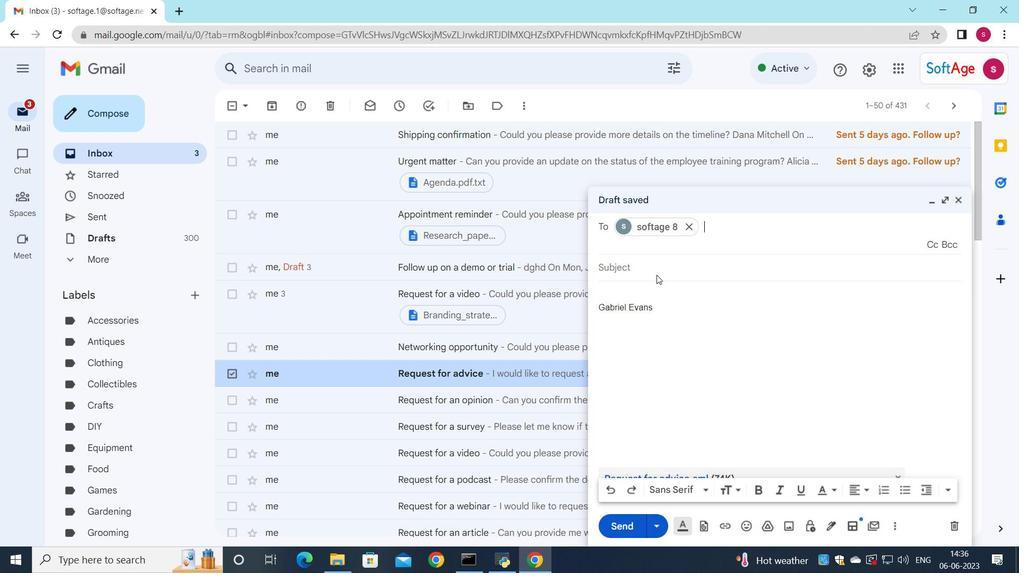 
Action: Mouse pressed left at (656, 268)
Screenshot: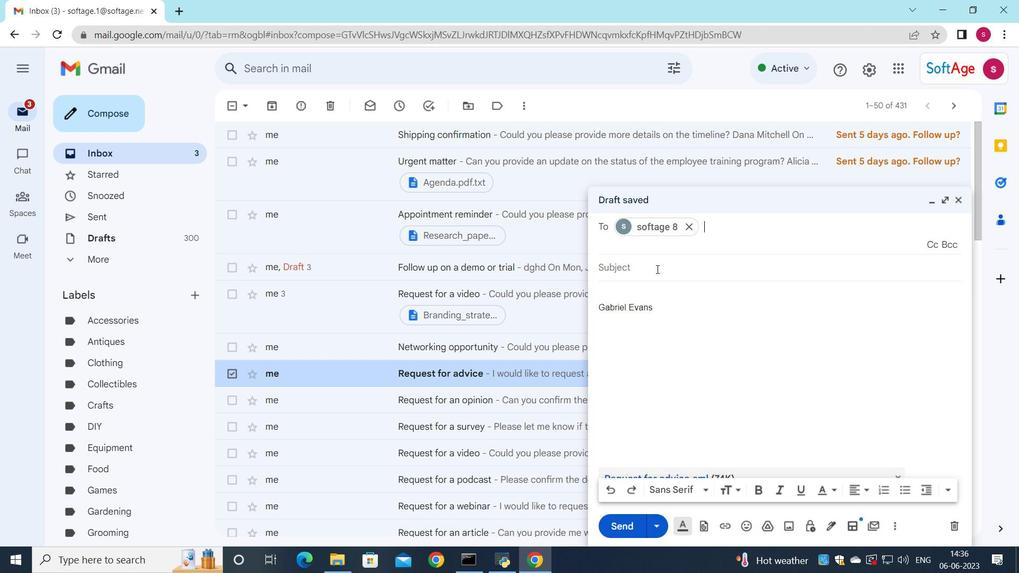 
Action: Key pressed <Key.shift><Key.shift><Key.shift>Request<Key.space>for<Key.space>a<Key.space>videro<Key.backspace><Key.backspace>o
Screenshot: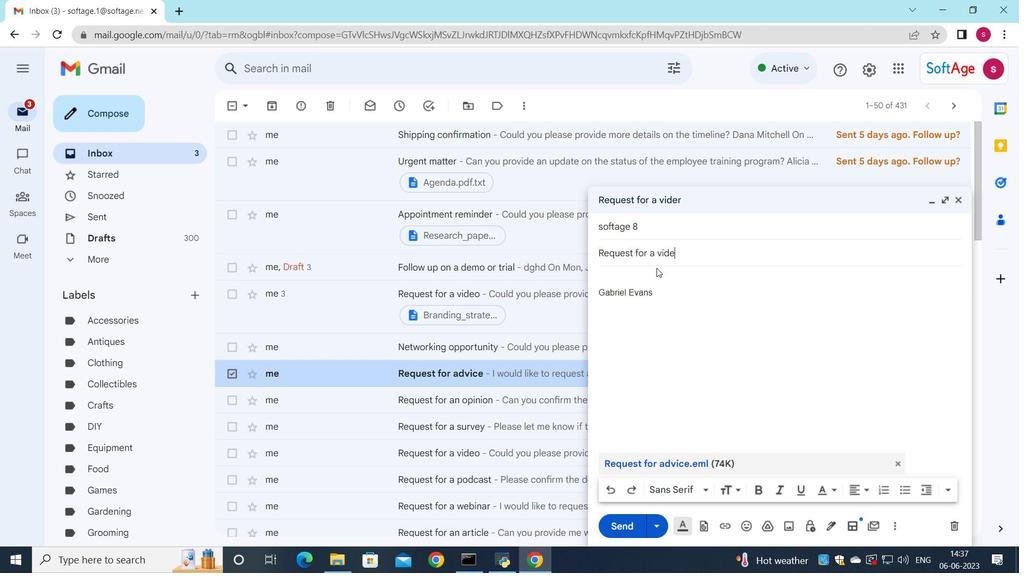 
Action: Mouse moved to (653, 278)
Screenshot: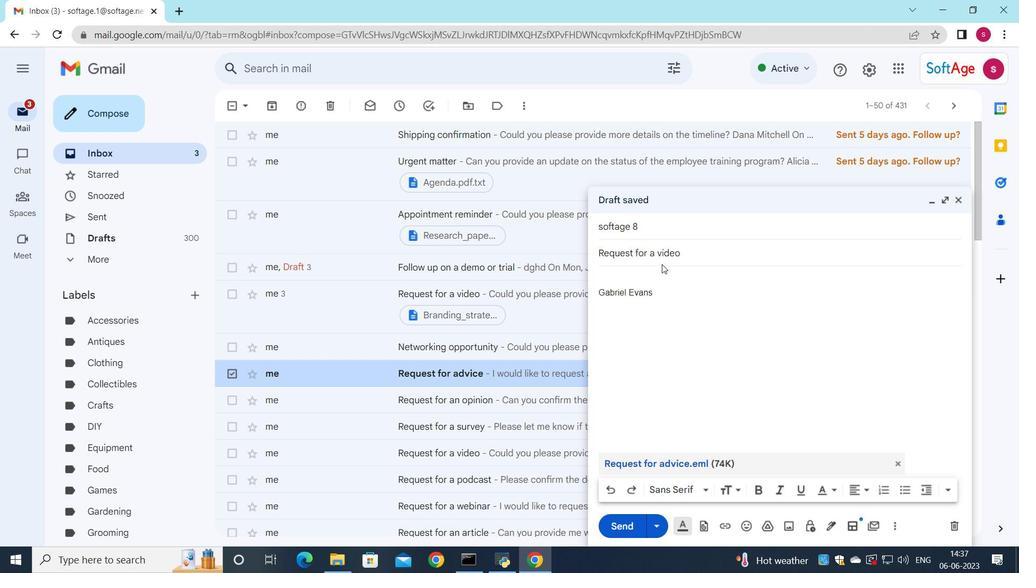 
Action: Mouse pressed left at (653, 278)
Screenshot: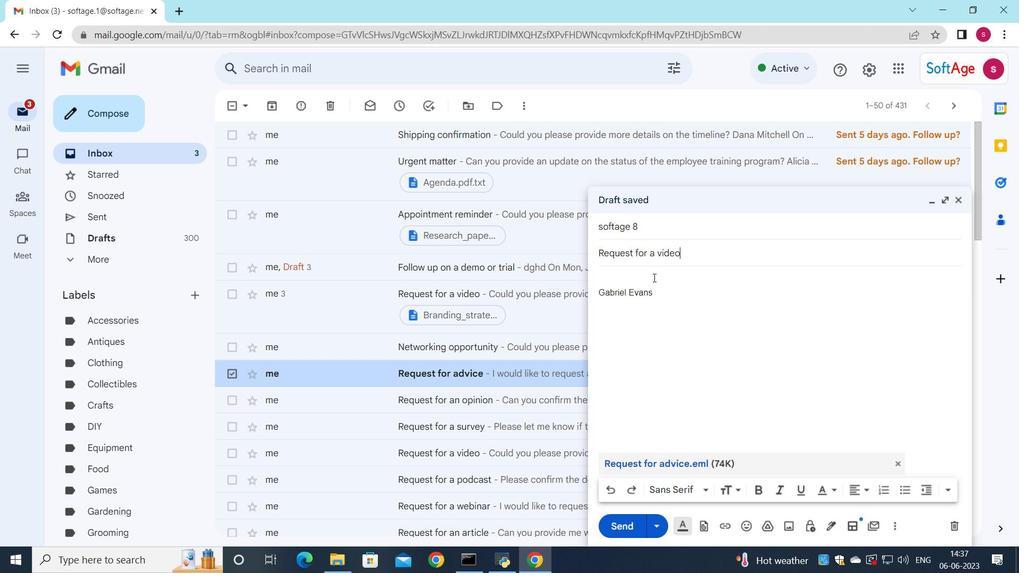 
Action: Mouse moved to (678, 275)
Screenshot: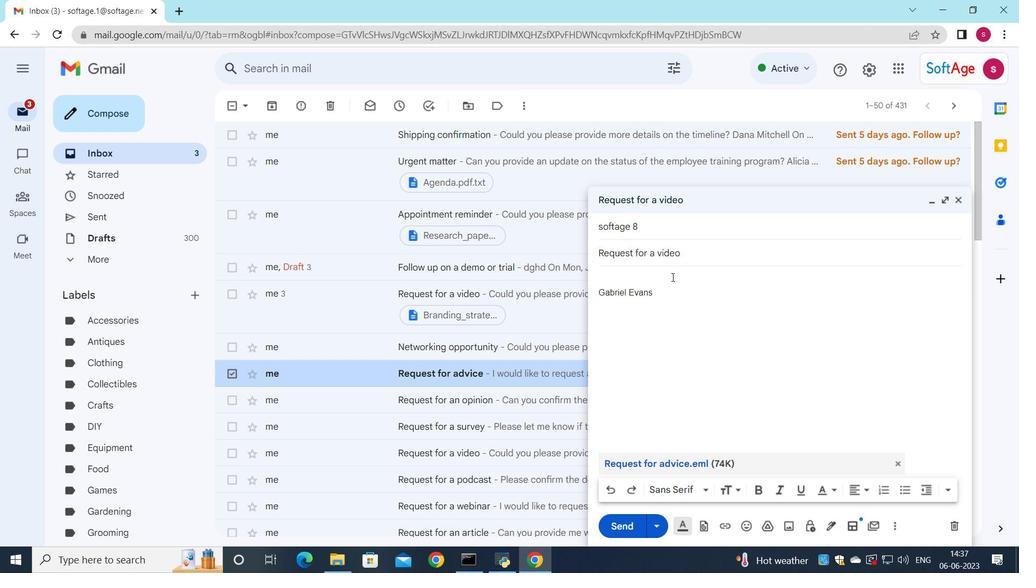 
Action: Key pressed <Key.shift>Could<Key.space>you<Key.space>please<Key.space>provide<Key.space>a<Key.space>summary<Key.space>of<Key.space>the<Key.space>customer<Key.space>feedbc<Key.backspace>acj<Key.backspace>k
Screenshot: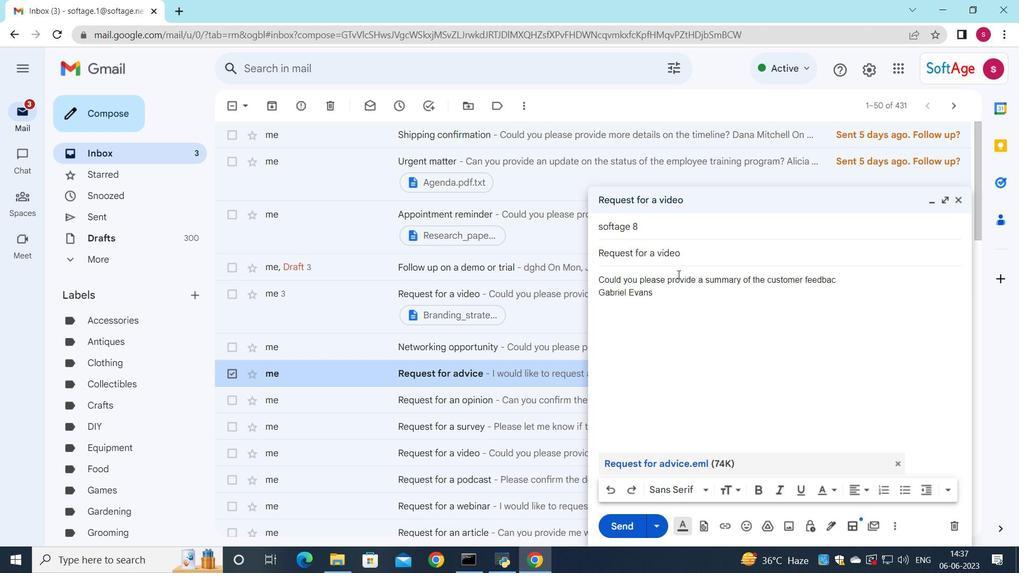 
Action: Mouse moved to (911, 309)
Screenshot: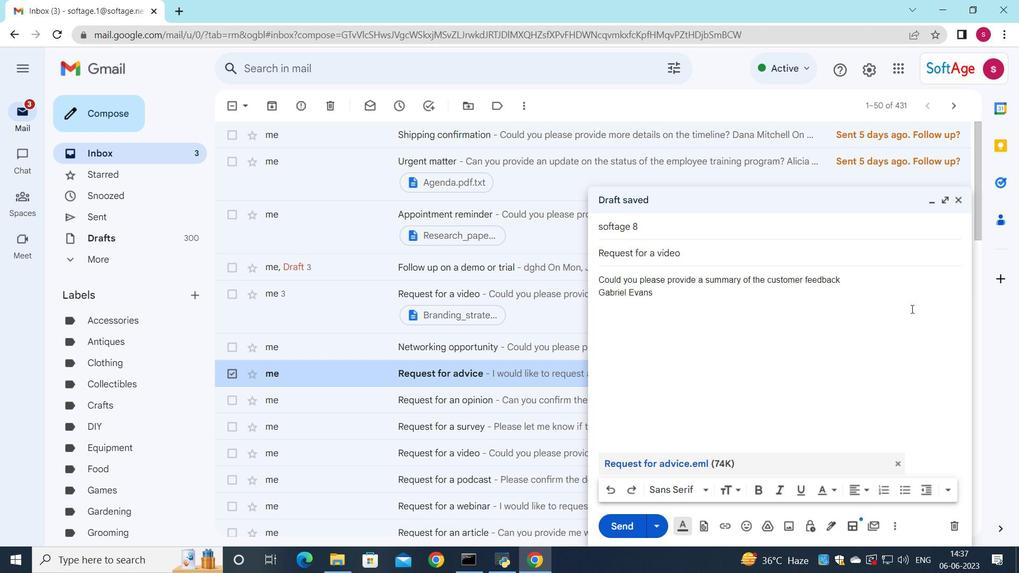 
Action: Key pressed re
Screenshot: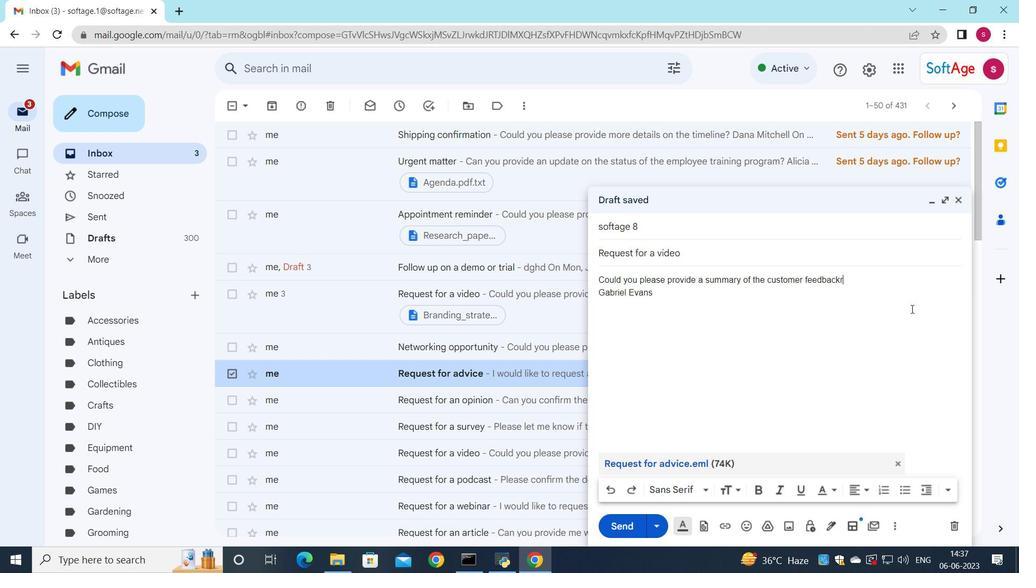 
Action: Mouse moved to (911, 312)
Screenshot: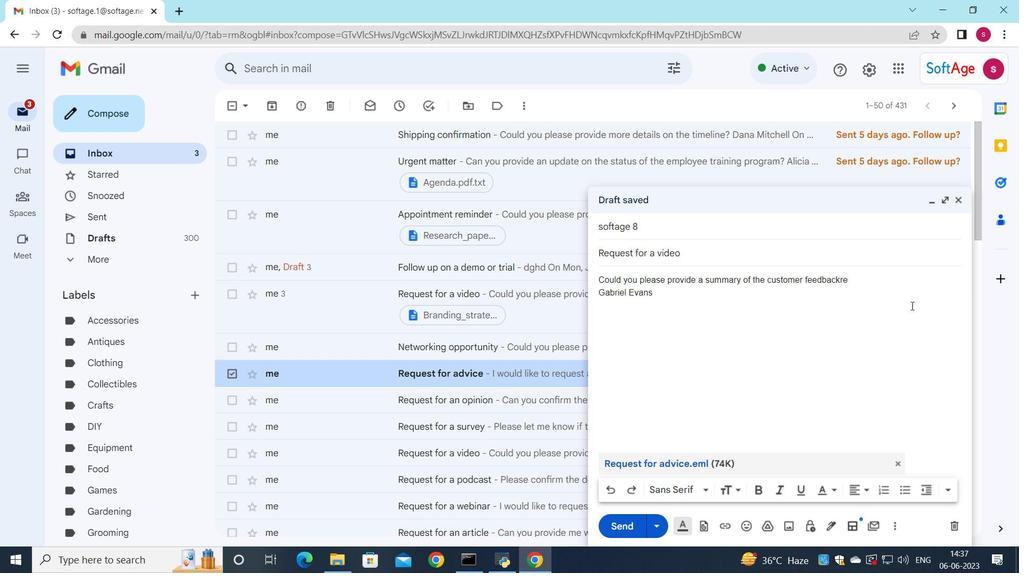 
Action: Key pressed <Key.backspace><Key.backspace><Key.space>
Screenshot: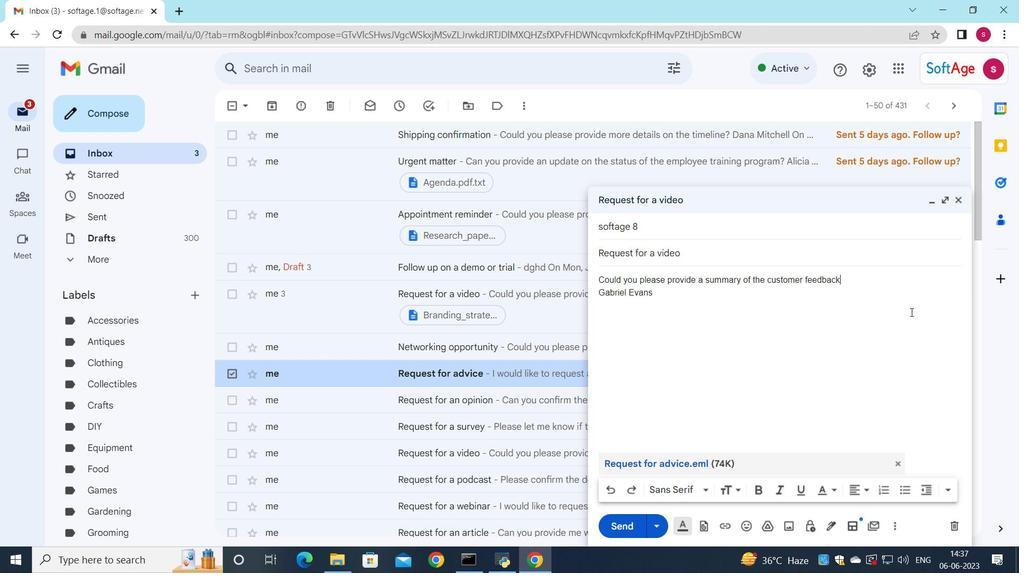
Action: Mouse moved to (909, 326)
Screenshot: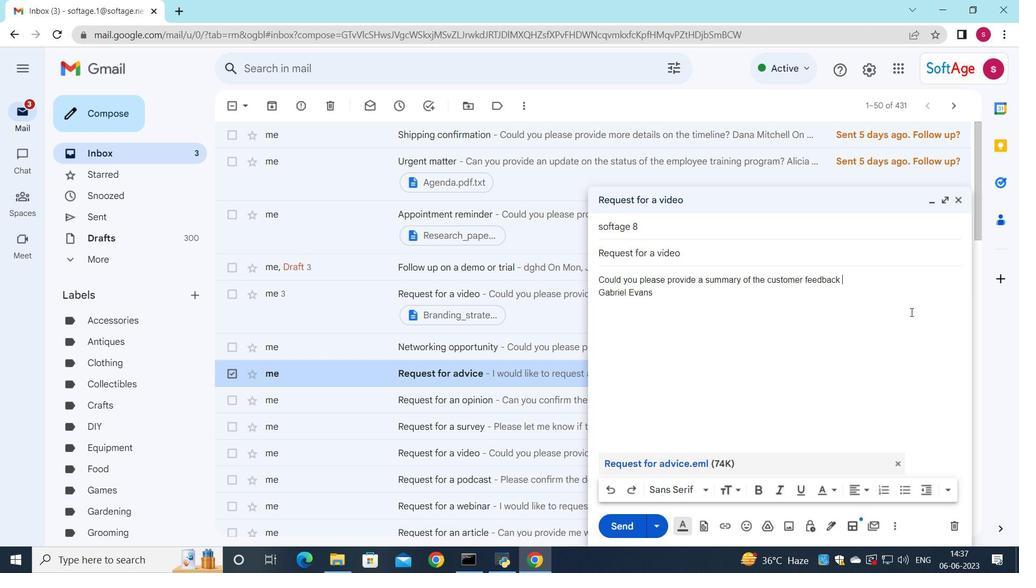 
Action: Key pressed recei
Screenshot: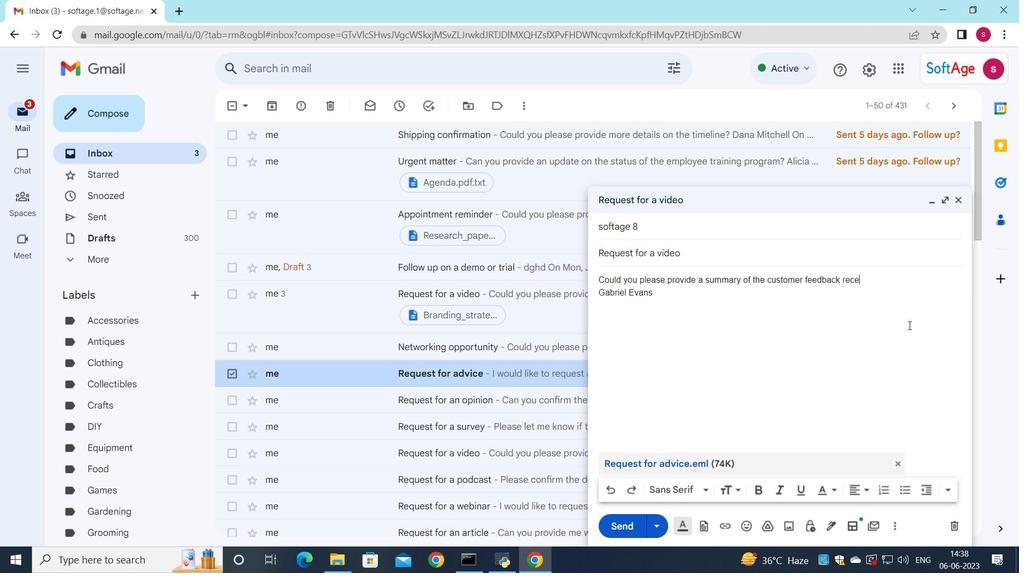 
Action: Mouse moved to (908, 330)
Screenshot: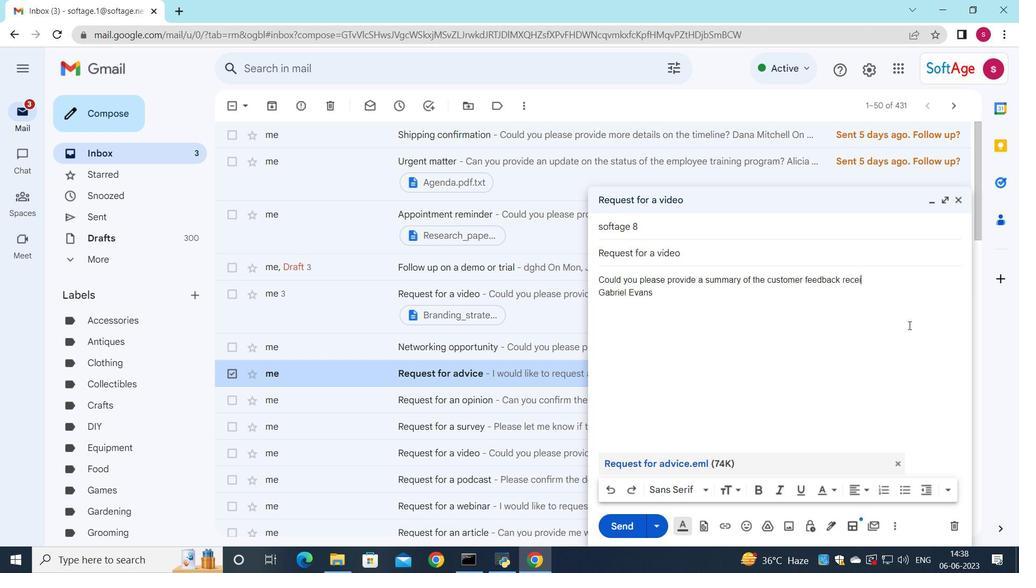 
Action: Key pressed ved<Key.shift_r>?
Screenshot: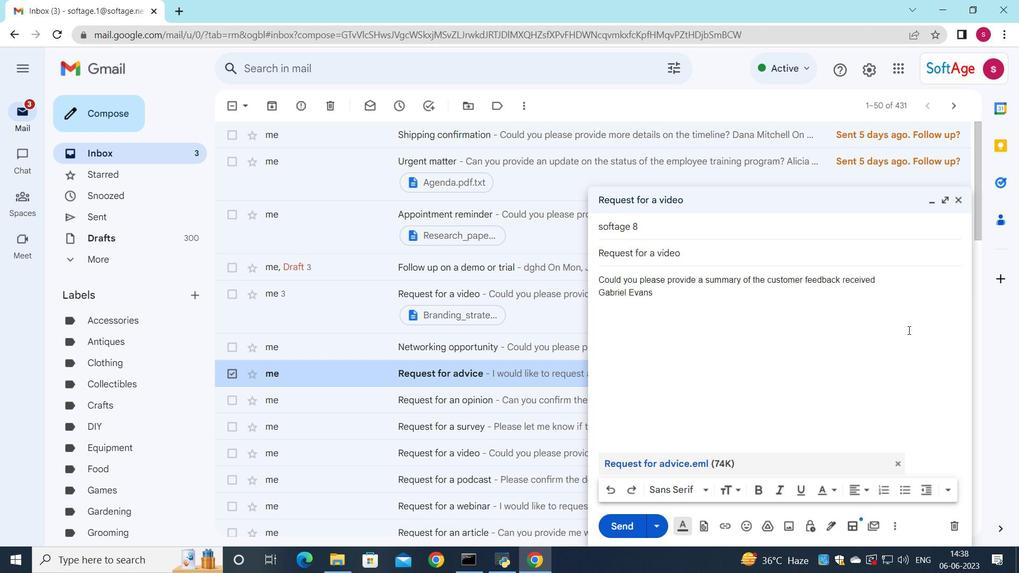 
Action: Mouse moved to (611, 530)
Screenshot: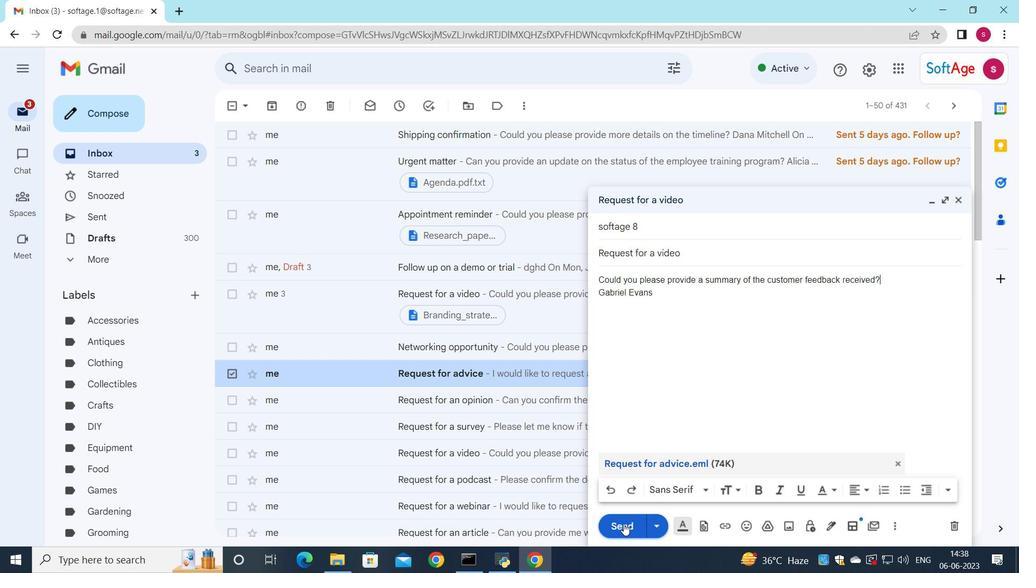 
Action: Mouse pressed left at (611, 530)
Screenshot: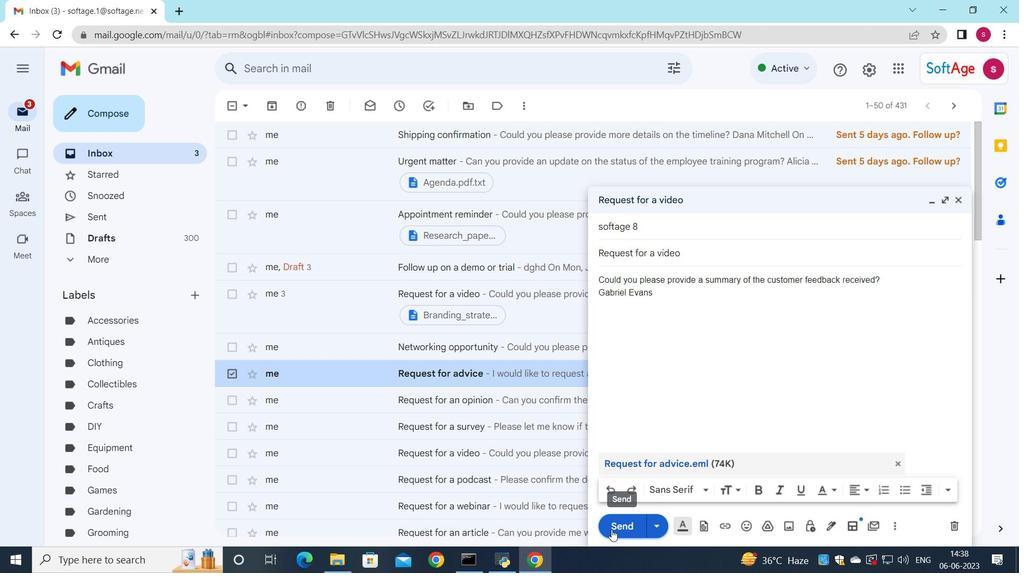 
Action: Mouse moved to (634, 448)
Screenshot: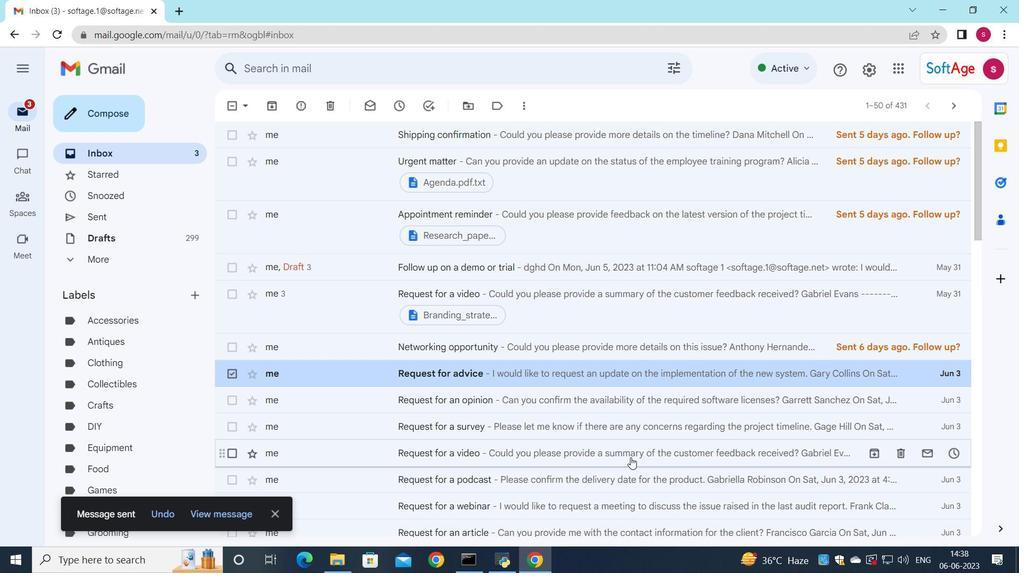
